 Task: Search one way flight ticket for 1 adult, 1 child, 1 infant in seat in premium economy from Rochester: Rochester International Airport to Riverton: Central Wyoming Regional Airport (was Riverton Regional) on 5-4-2023. Choice of flights is Sun country airlines. Number of bags: 6 checked bags. Price is upto 86000. Outbound departure time preference is 14:00.
Action: Mouse moved to (313, 122)
Screenshot: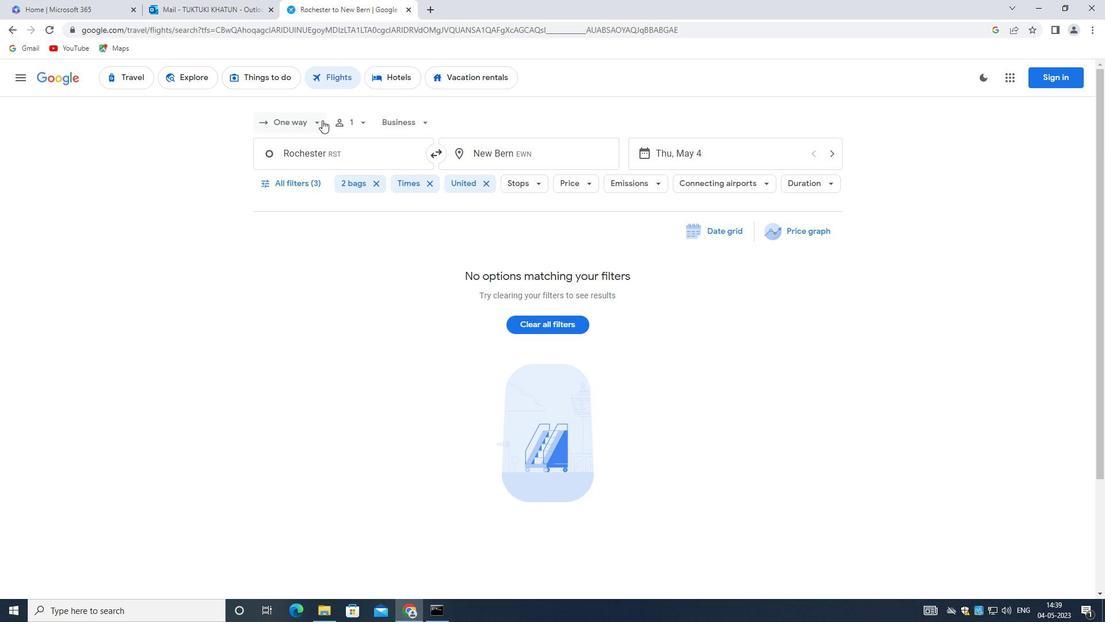 
Action: Mouse pressed left at (313, 122)
Screenshot: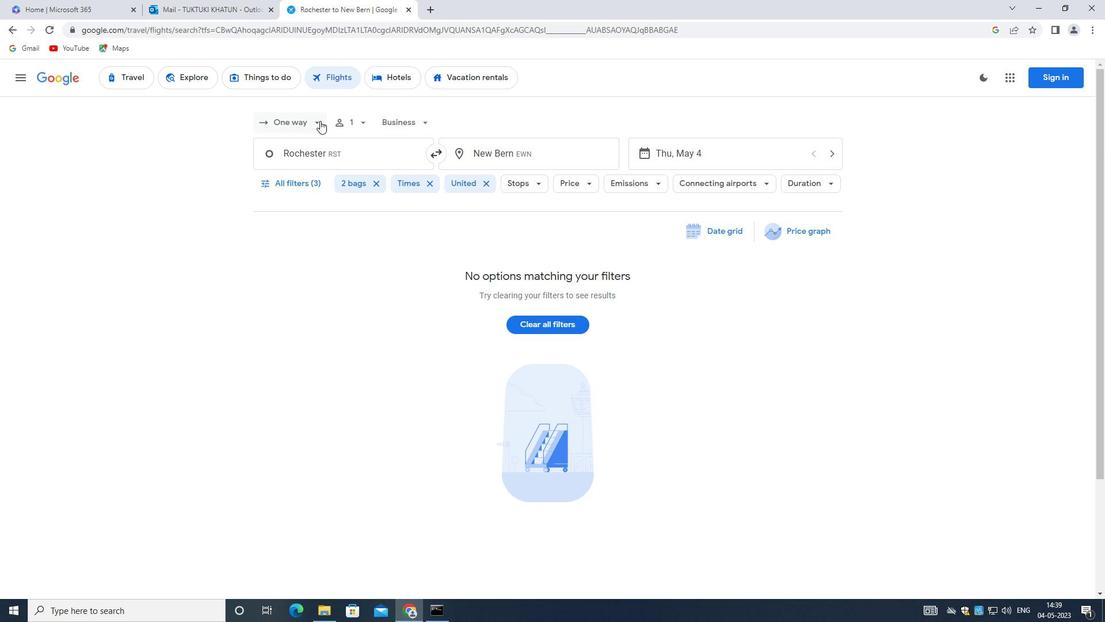 
Action: Mouse moved to (322, 172)
Screenshot: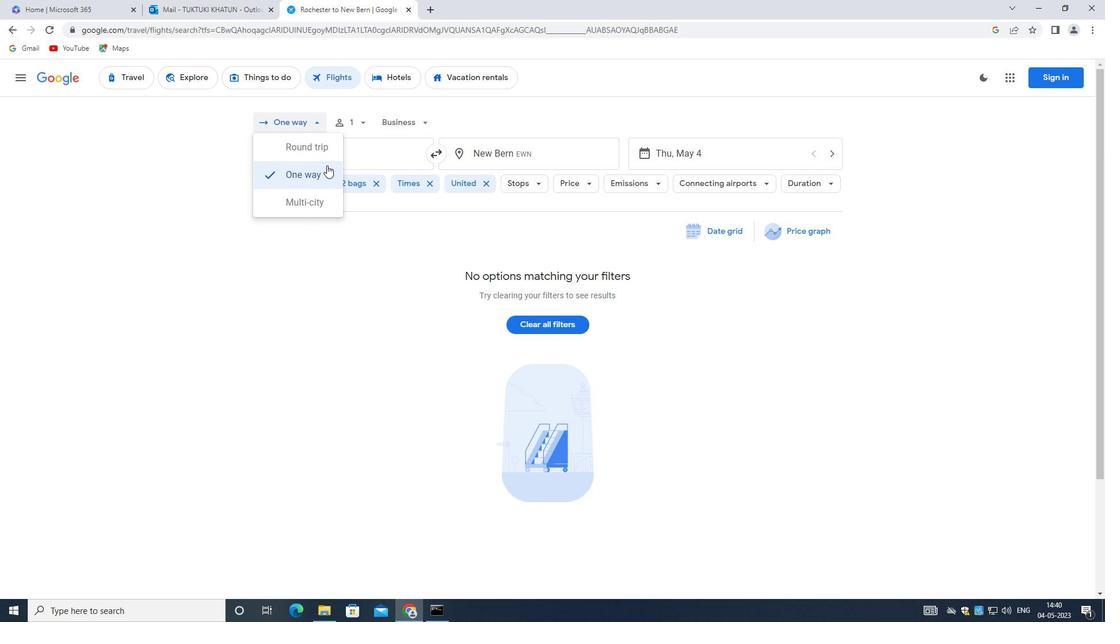 
Action: Mouse pressed left at (322, 172)
Screenshot: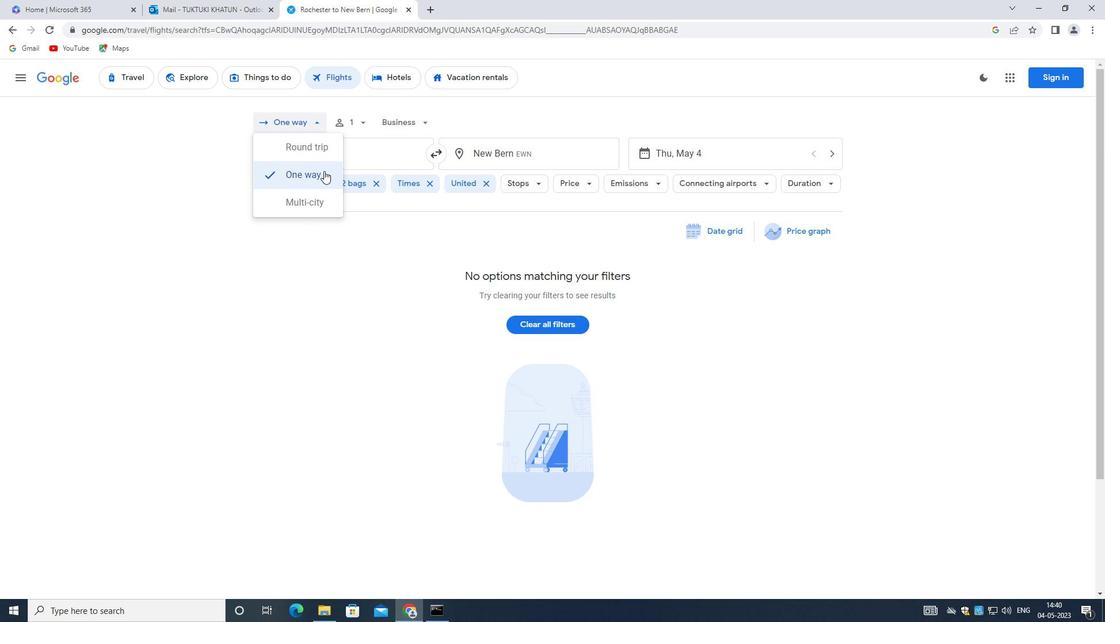 
Action: Mouse moved to (360, 120)
Screenshot: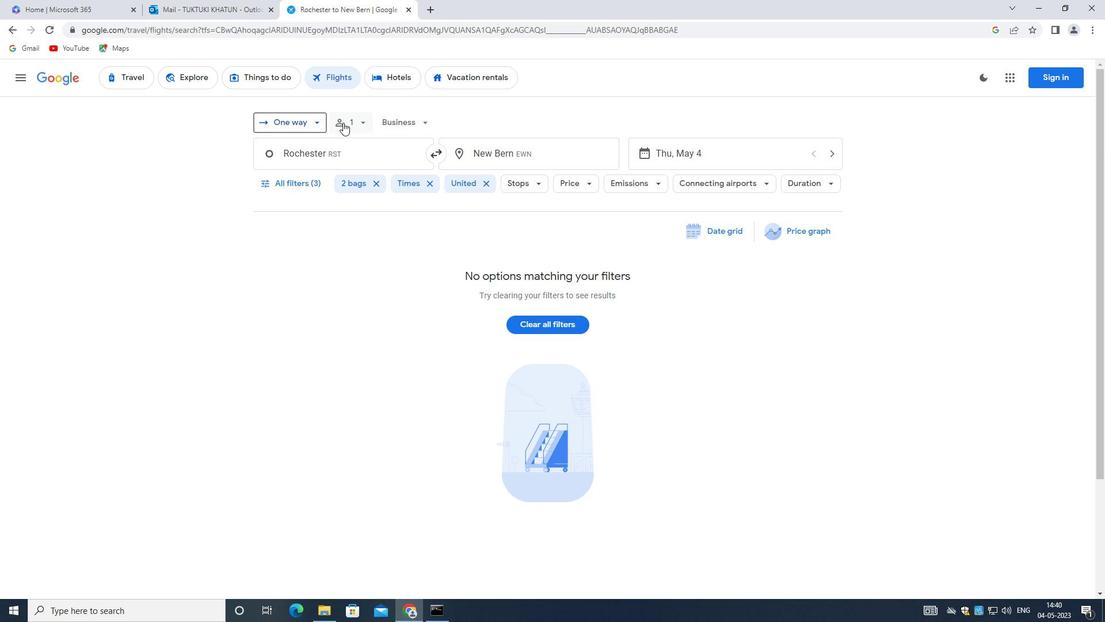 
Action: Mouse pressed left at (360, 120)
Screenshot: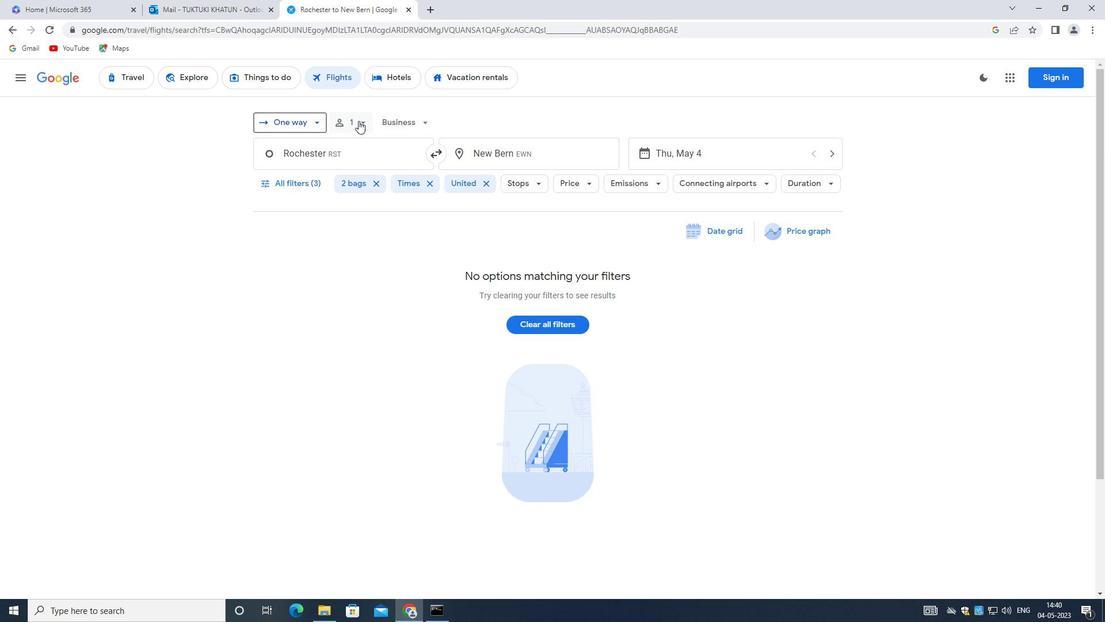 
Action: Mouse moved to (449, 179)
Screenshot: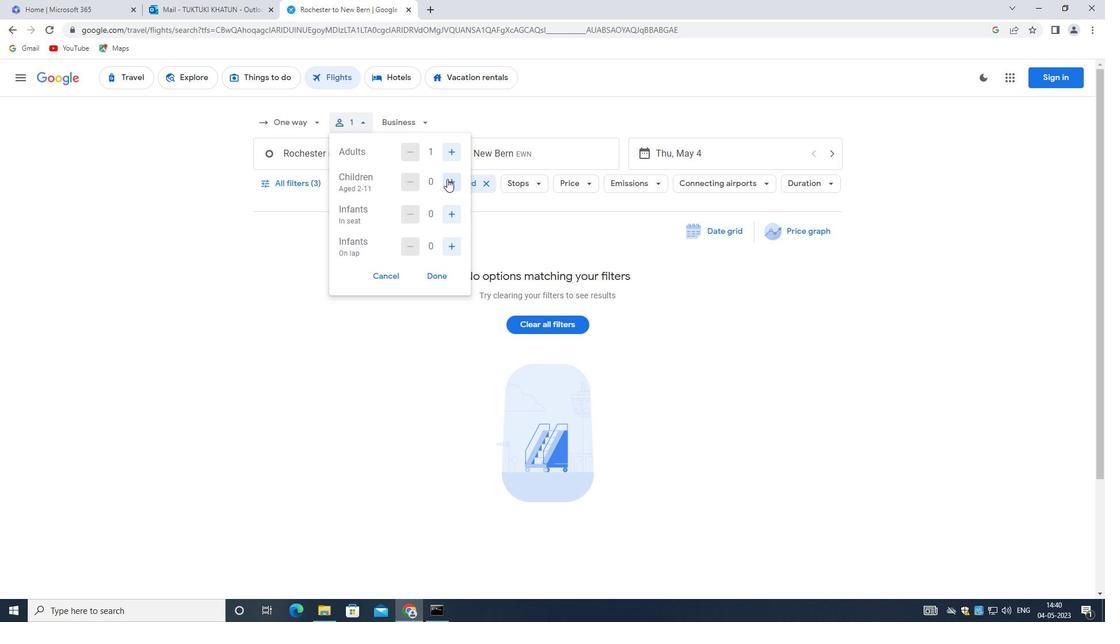 
Action: Mouse pressed left at (449, 179)
Screenshot: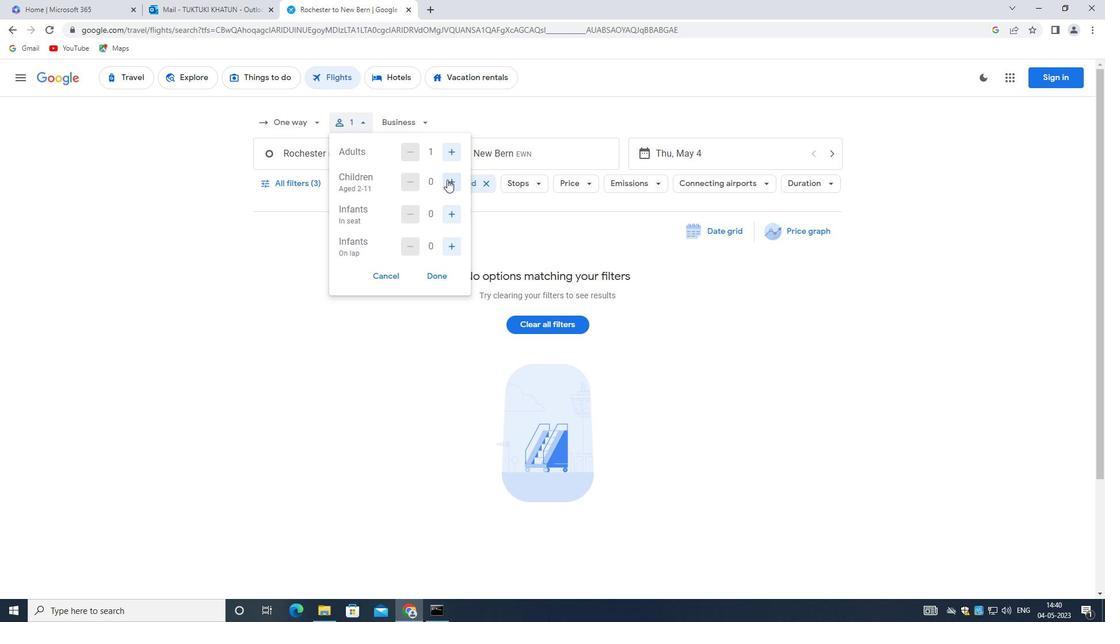 
Action: Mouse moved to (452, 212)
Screenshot: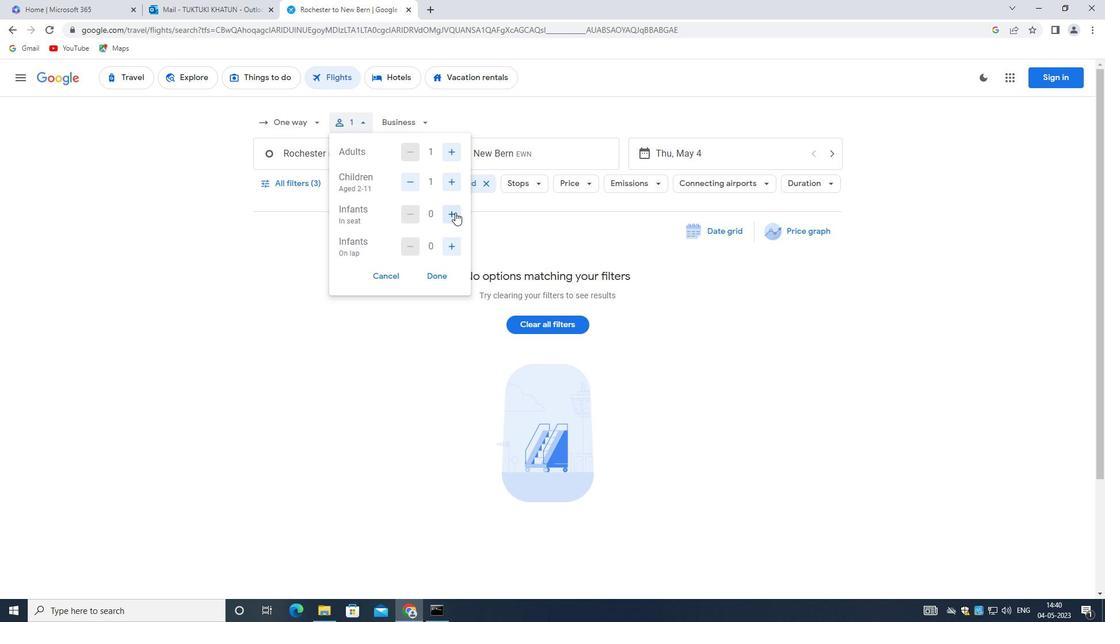 
Action: Mouse pressed left at (452, 212)
Screenshot: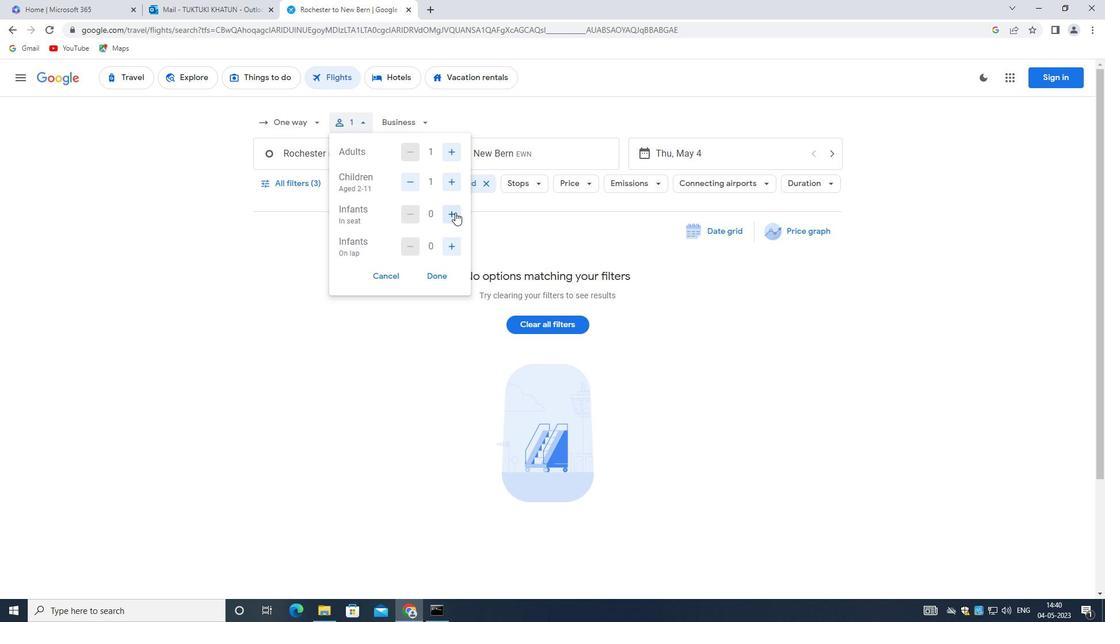 
Action: Mouse moved to (440, 276)
Screenshot: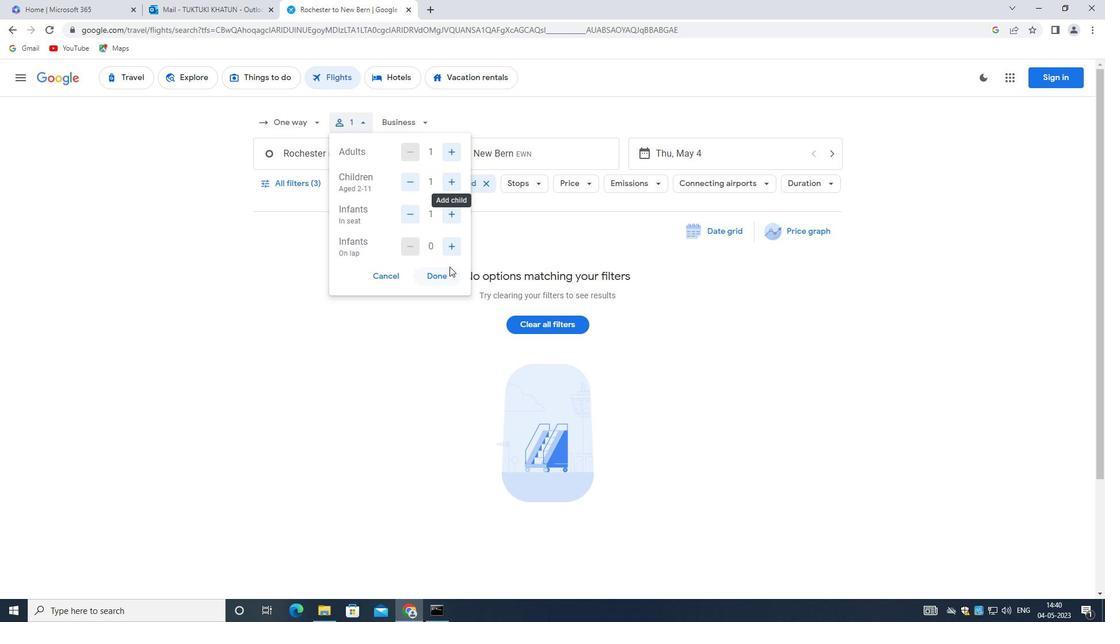 
Action: Mouse pressed left at (440, 276)
Screenshot: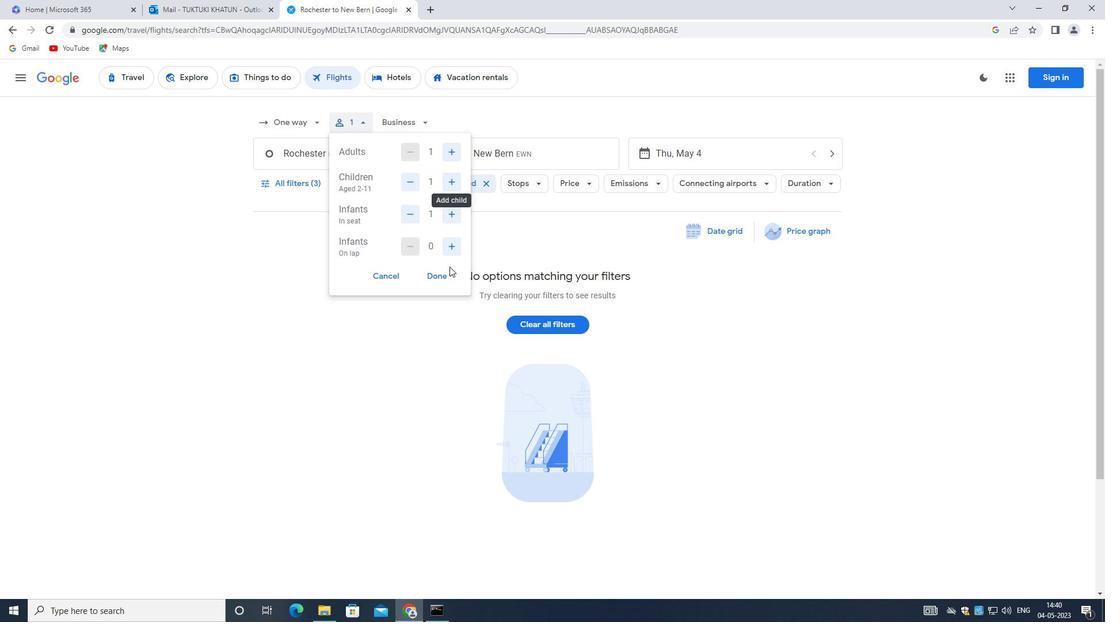 
Action: Mouse moved to (407, 117)
Screenshot: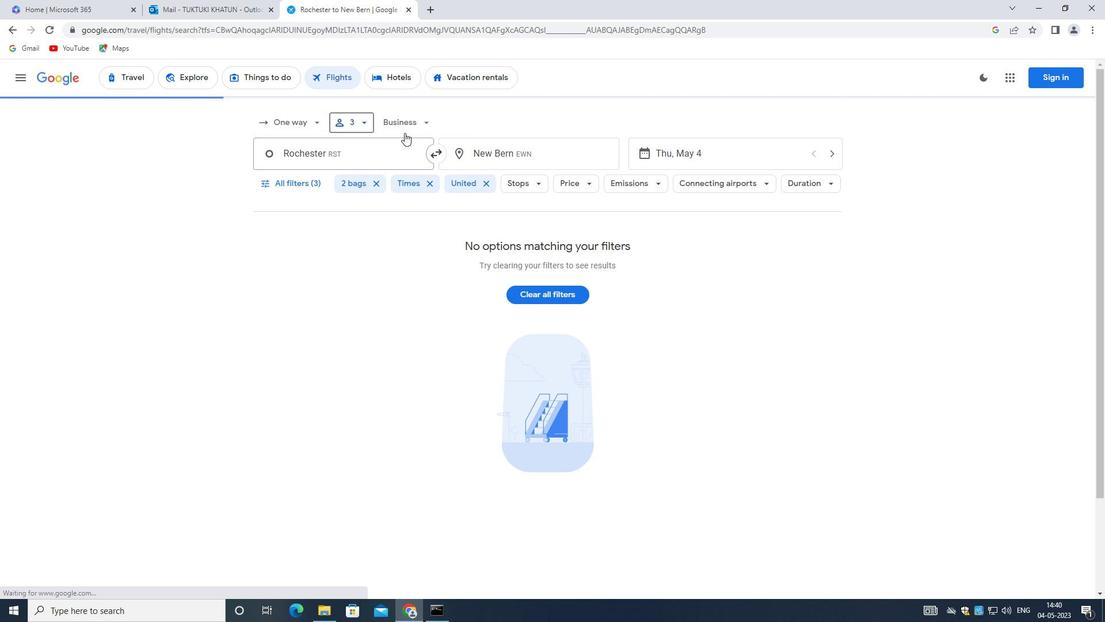 
Action: Mouse pressed left at (407, 117)
Screenshot: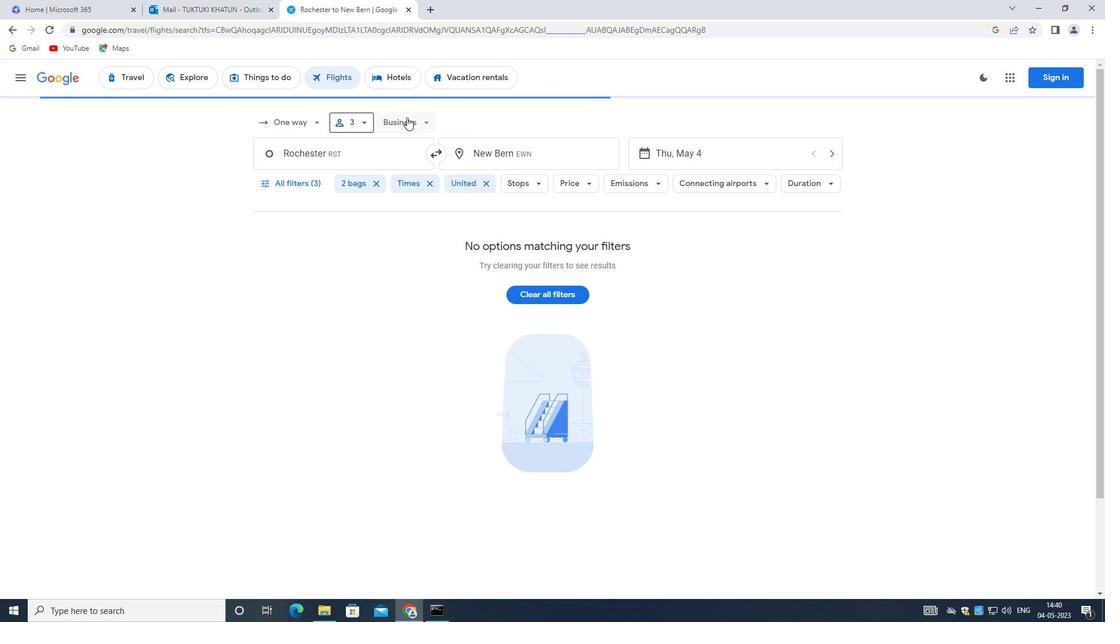 
Action: Mouse moved to (470, 176)
Screenshot: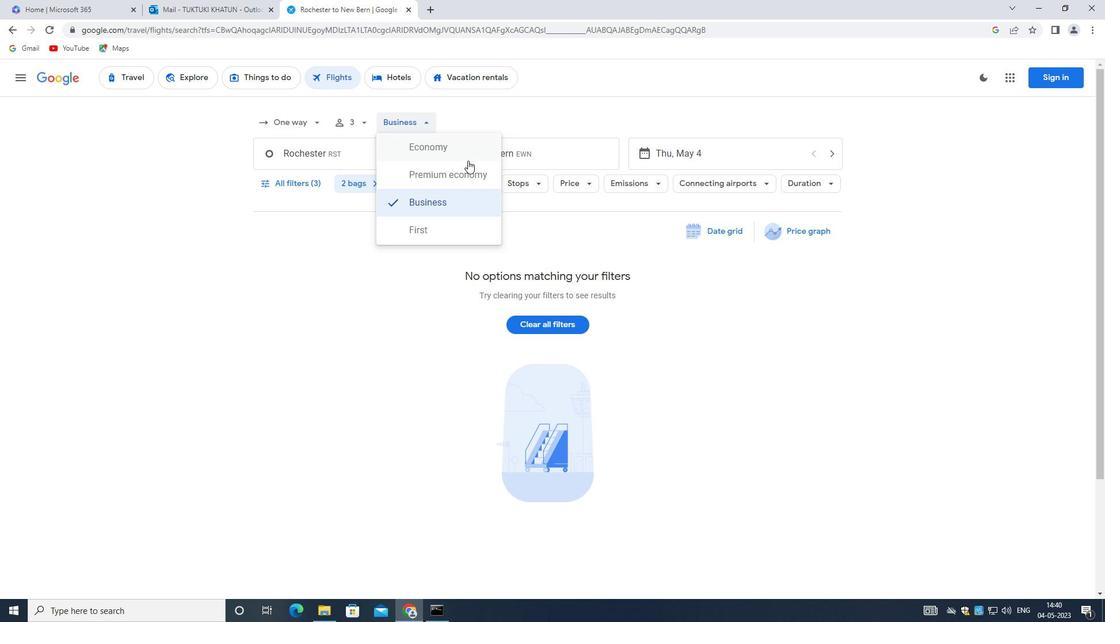
Action: Mouse pressed left at (470, 176)
Screenshot: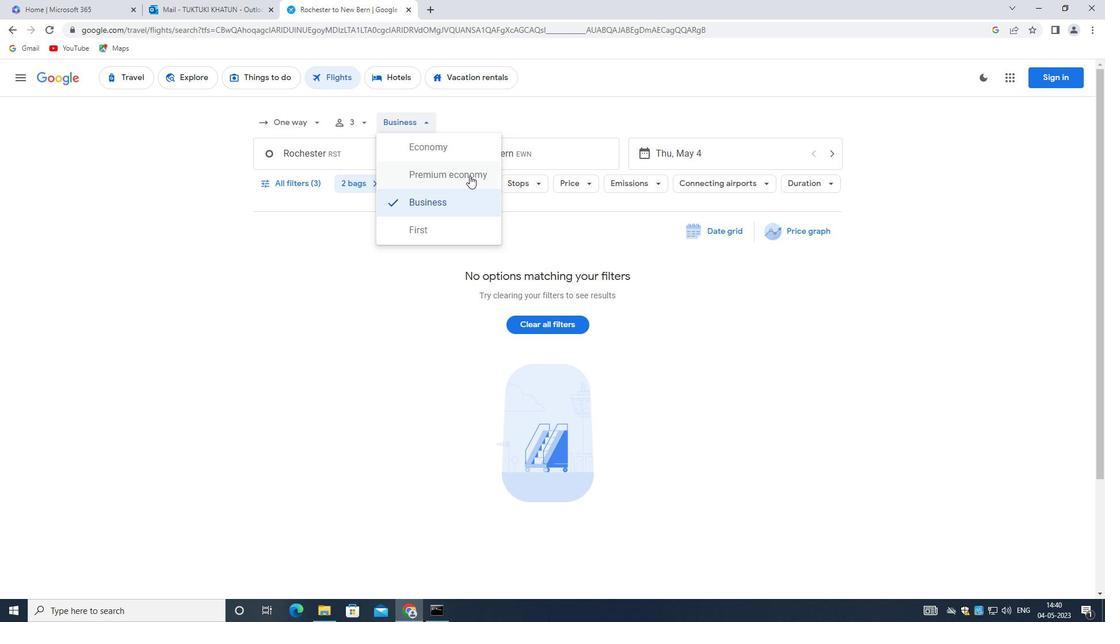 
Action: Mouse moved to (360, 157)
Screenshot: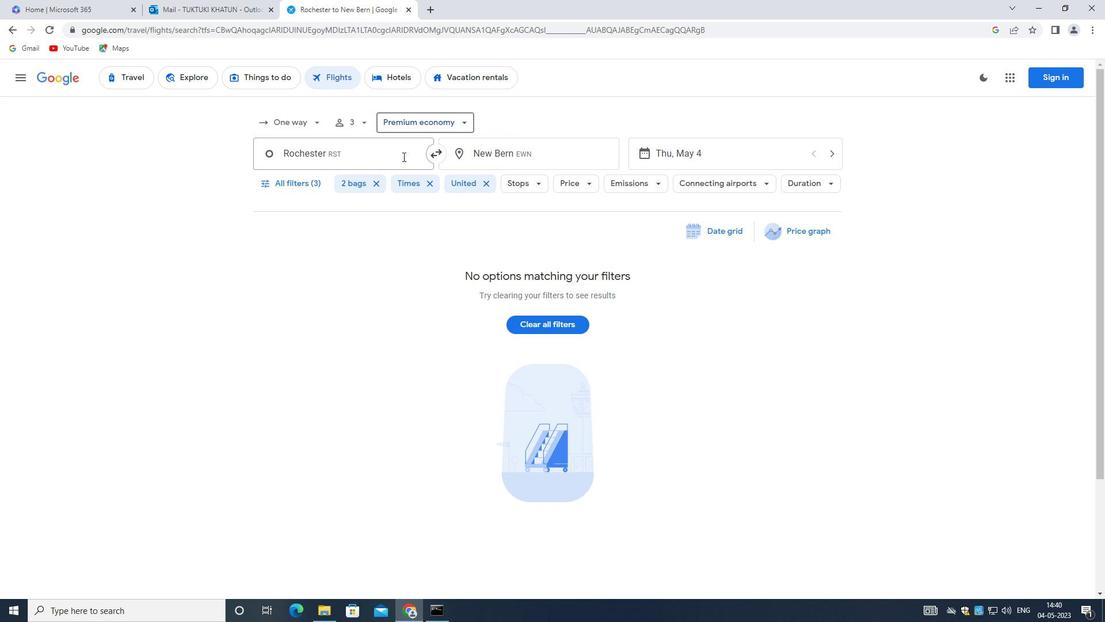 
Action: Mouse pressed left at (360, 157)
Screenshot: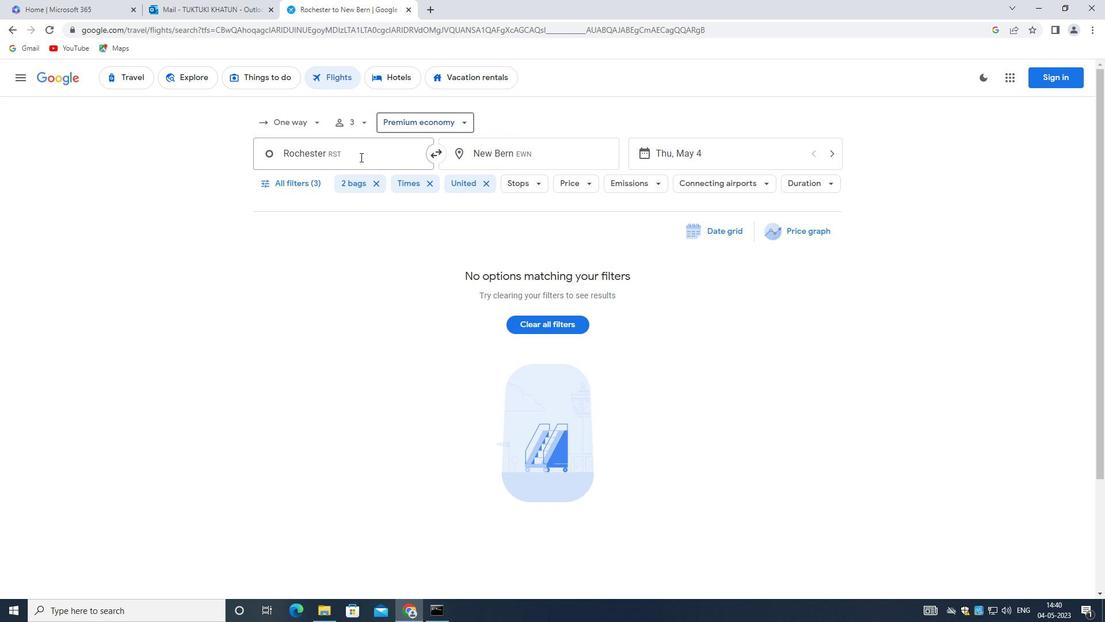 
Action: Mouse moved to (364, 301)
Screenshot: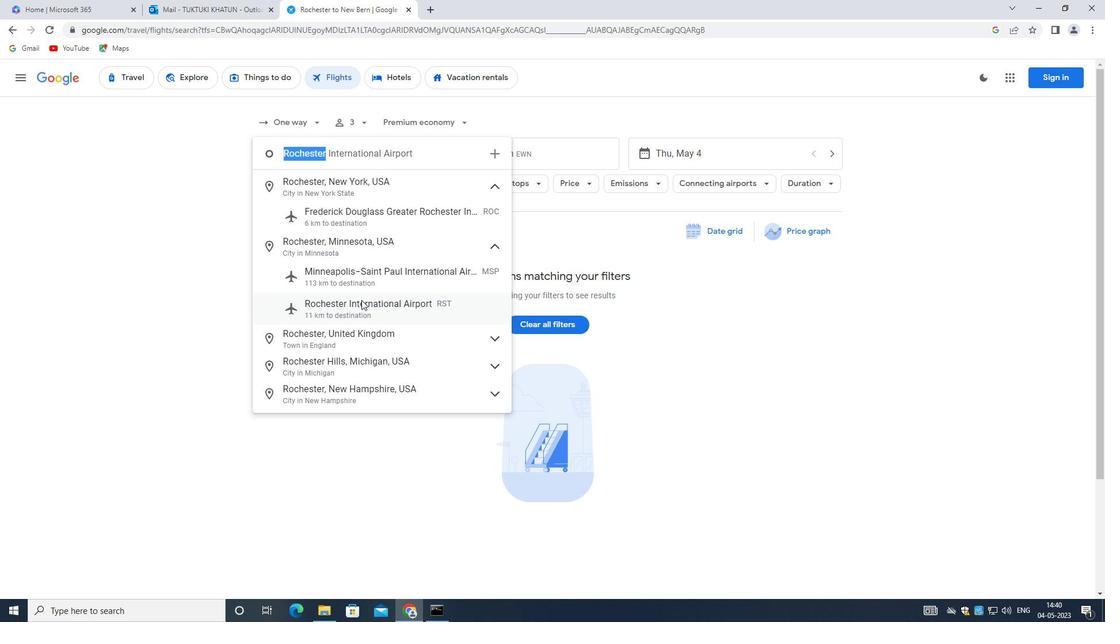 
Action: Mouse pressed left at (364, 301)
Screenshot: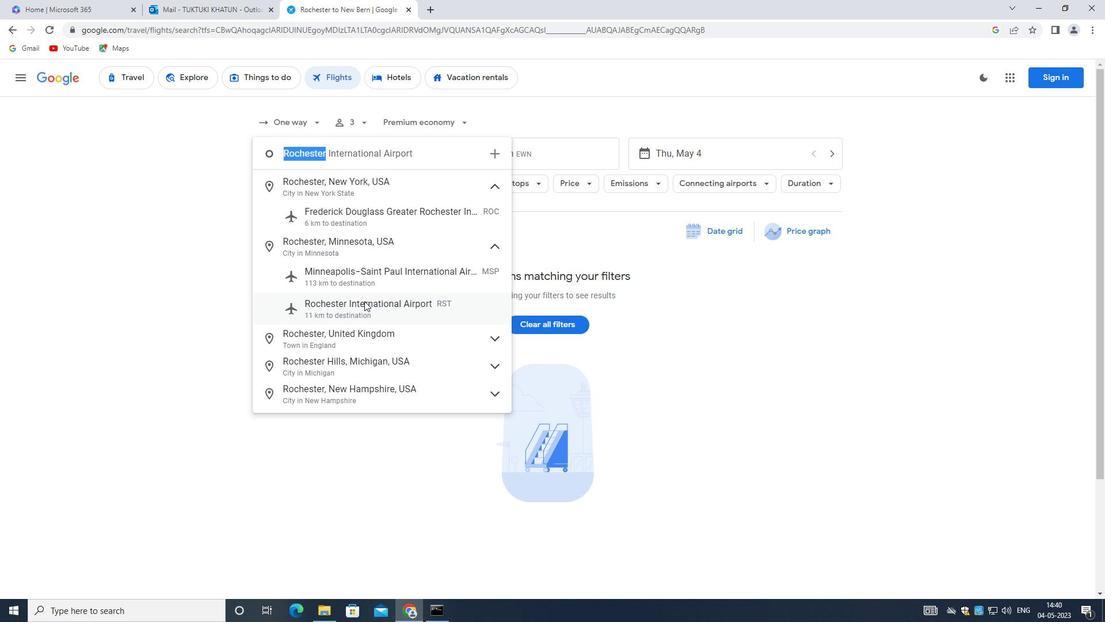 
Action: Mouse moved to (482, 153)
Screenshot: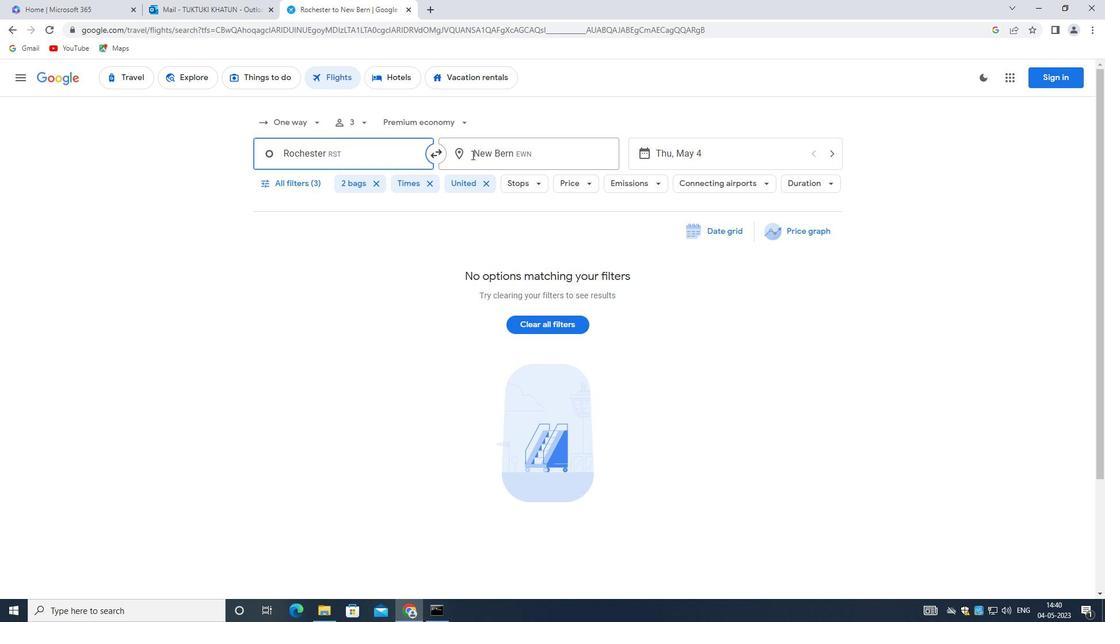 
Action: Mouse pressed left at (482, 153)
Screenshot: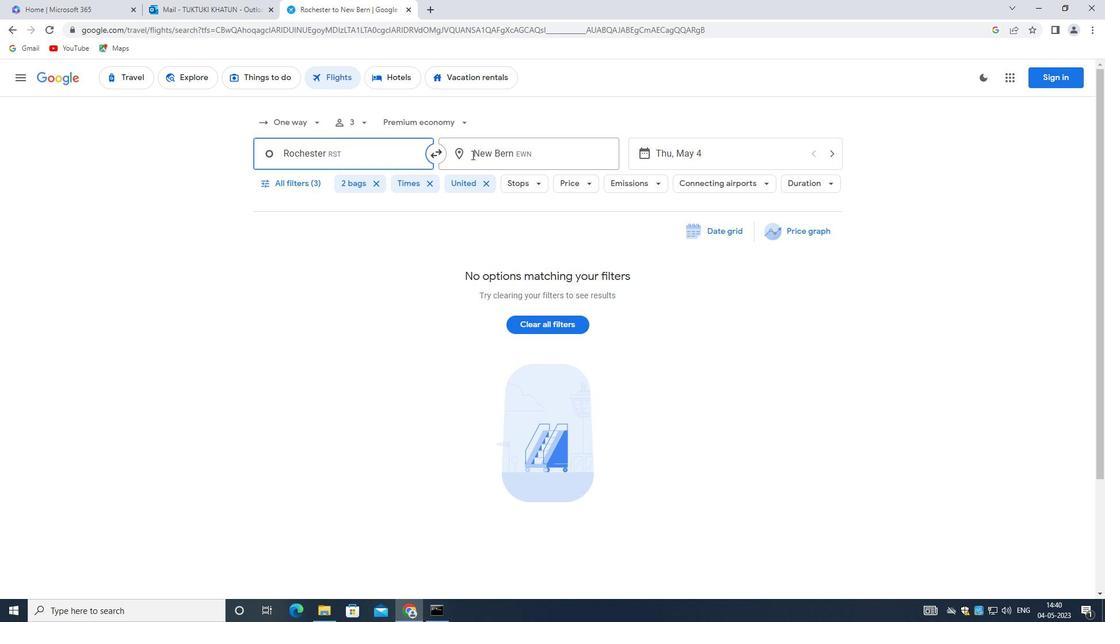 
Action: Mouse moved to (575, 176)
Screenshot: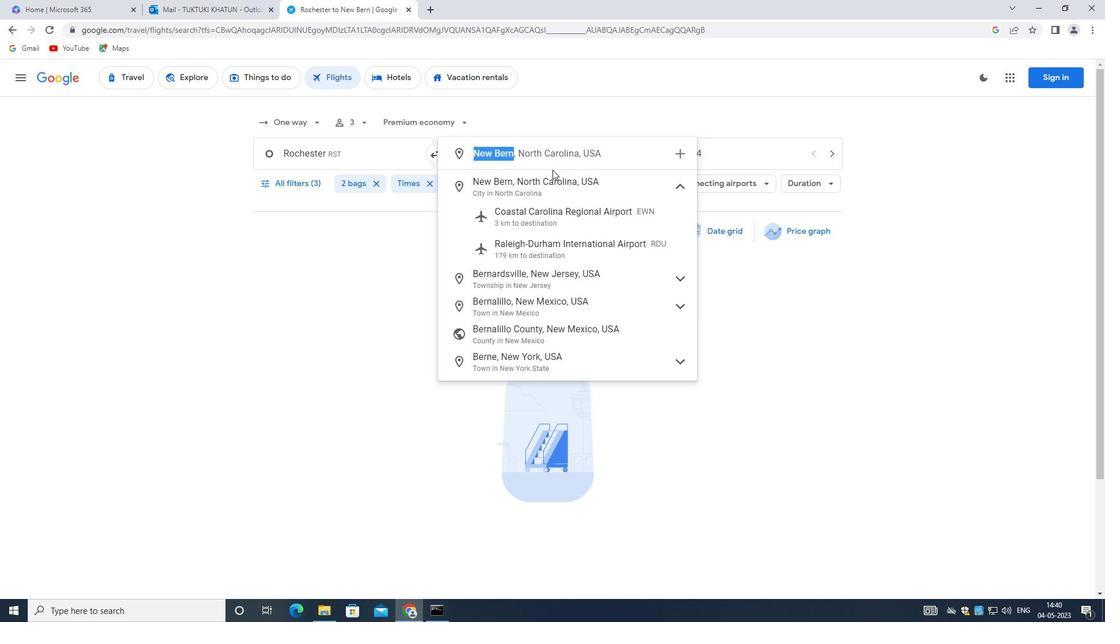 
Action: Key pressed <Key.shift>CENTRAL<Key.space><Key.shift>WYOM
Screenshot: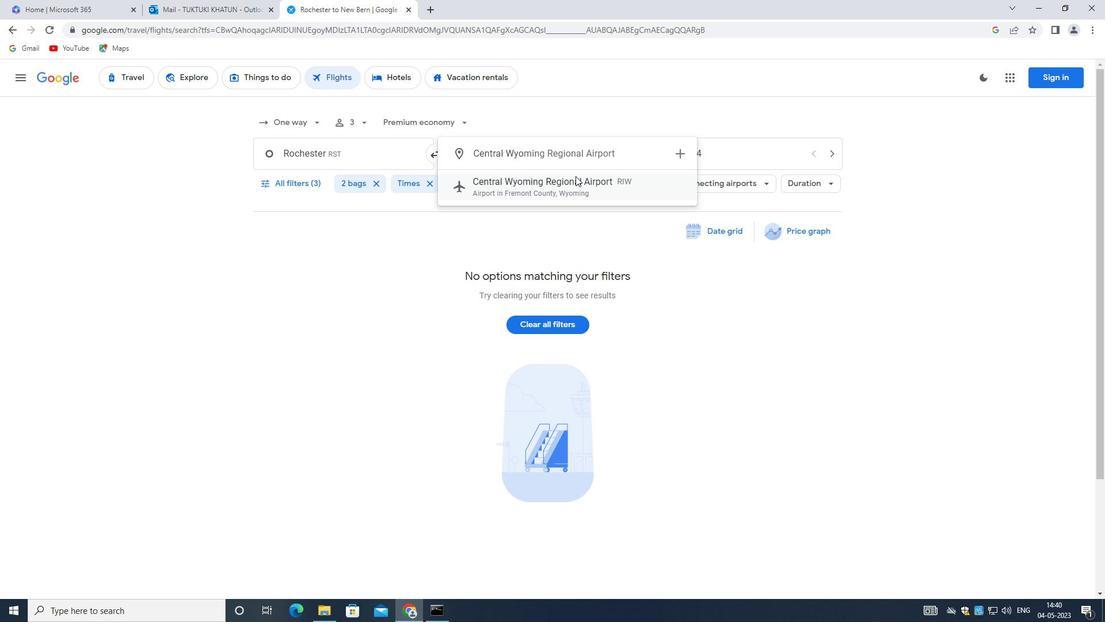
Action: Mouse moved to (575, 186)
Screenshot: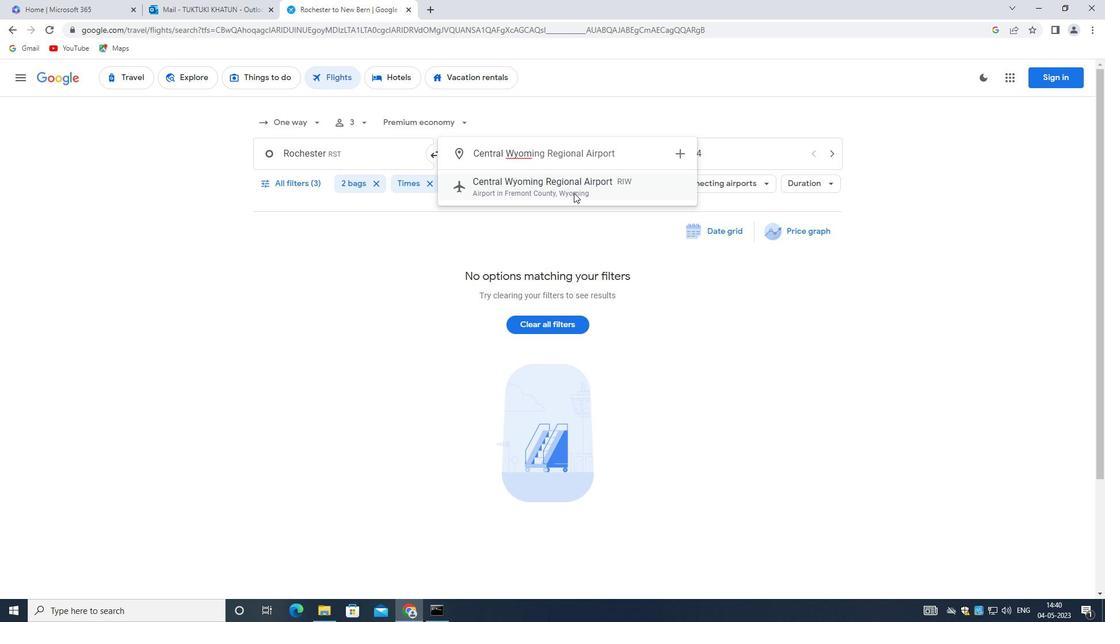 
Action: Mouse pressed left at (575, 186)
Screenshot: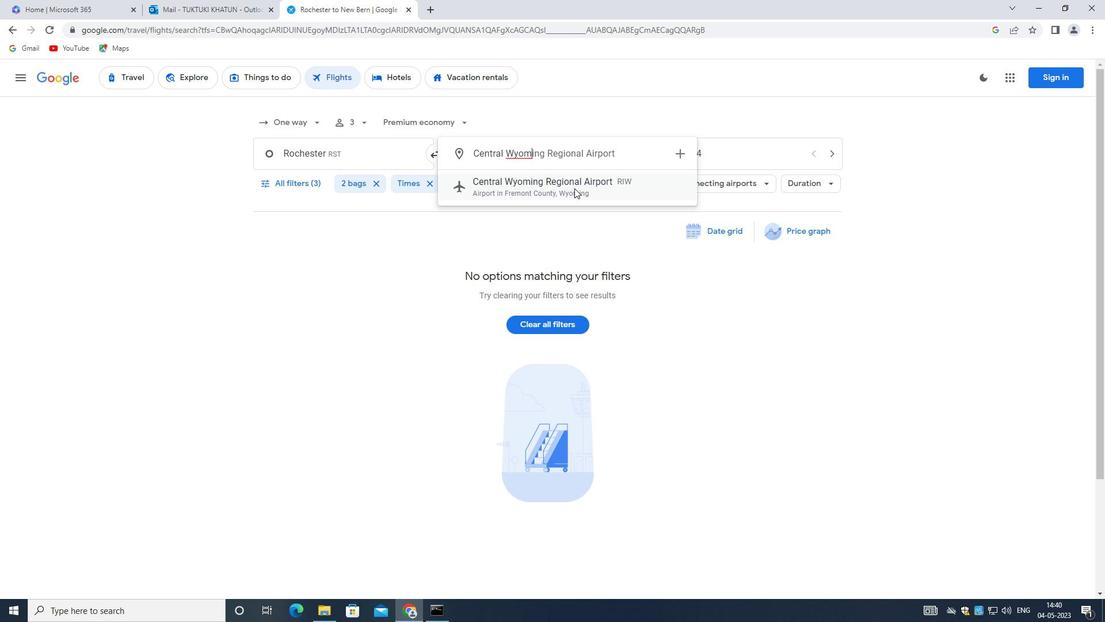 
Action: Mouse moved to (677, 148)
Screenshot: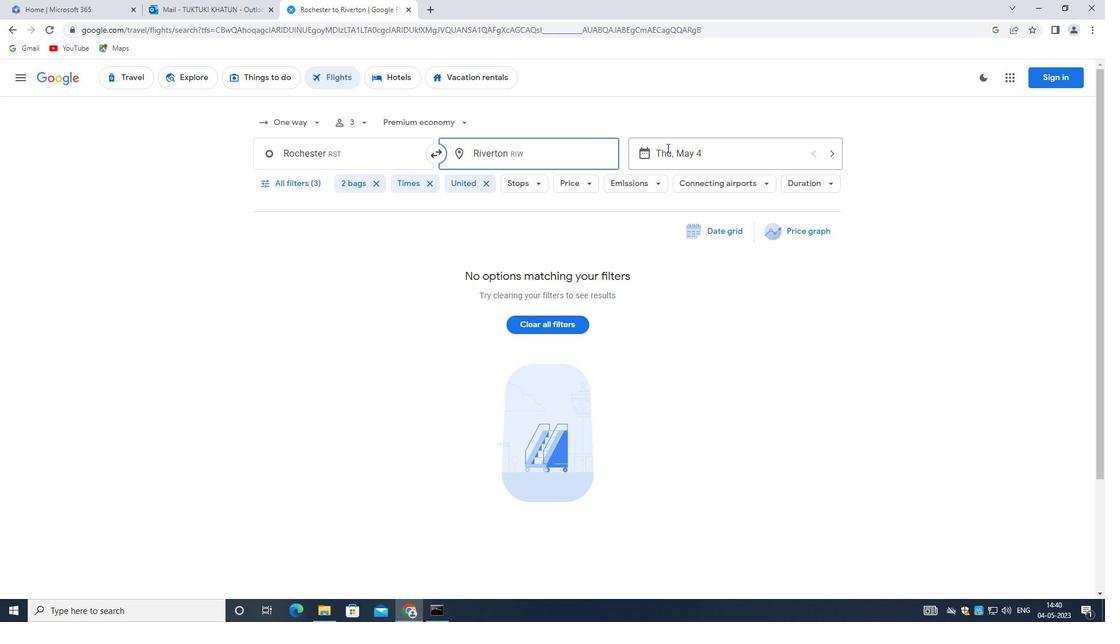 
Action: Mouse pressed left at (677, 148)
Screenshot: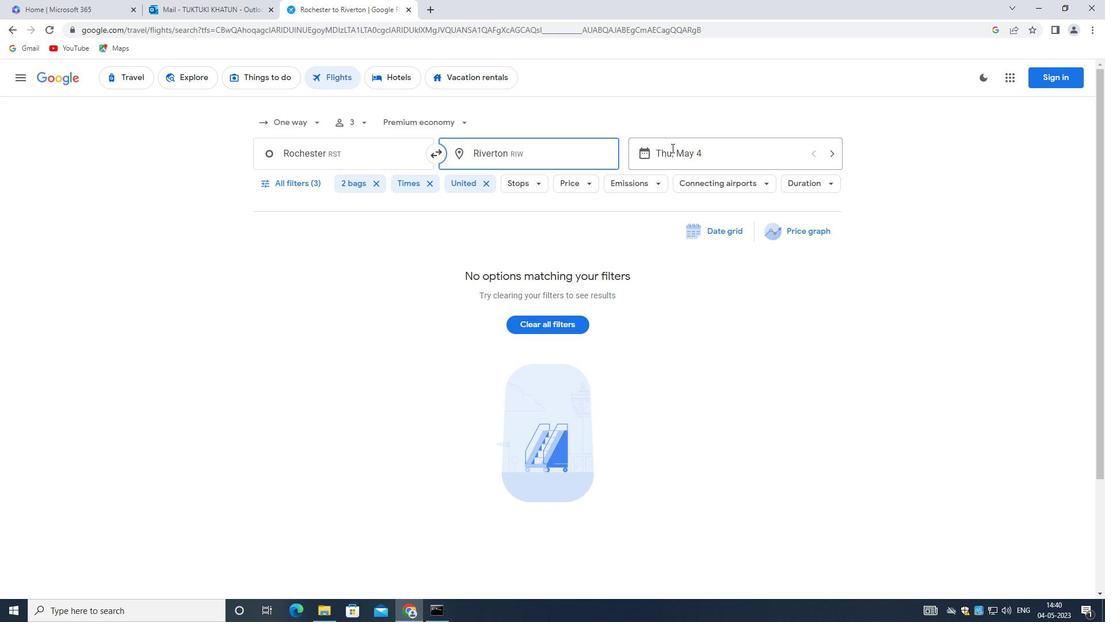 
Action: Mouse moved to (816, 432)
Screenshot: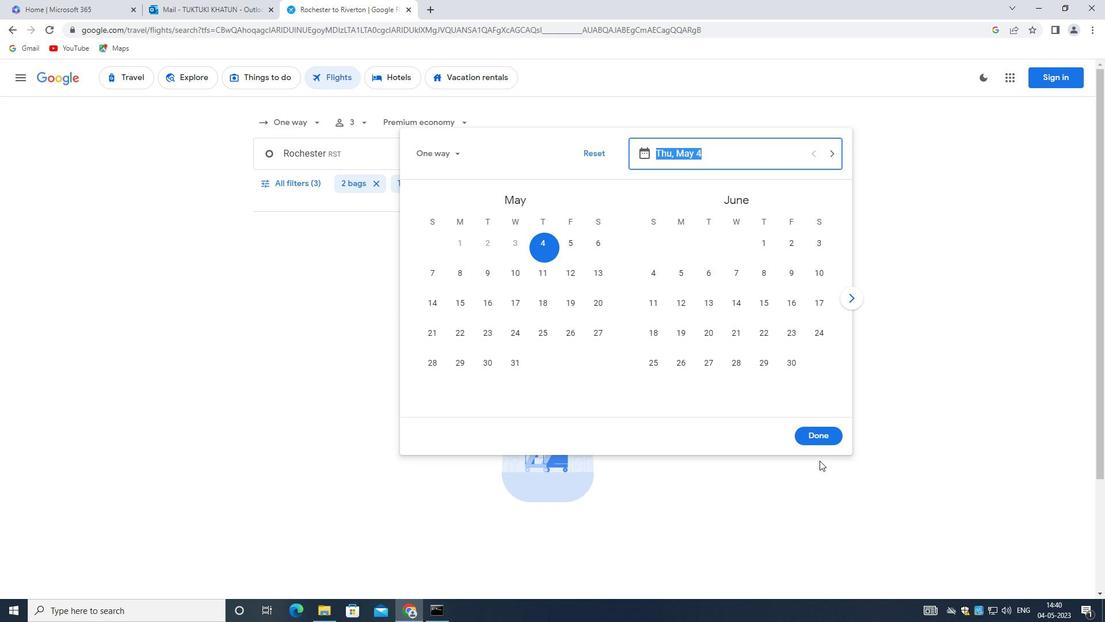 
Action: Mouse pressed left at (816, 432)
Screenshot: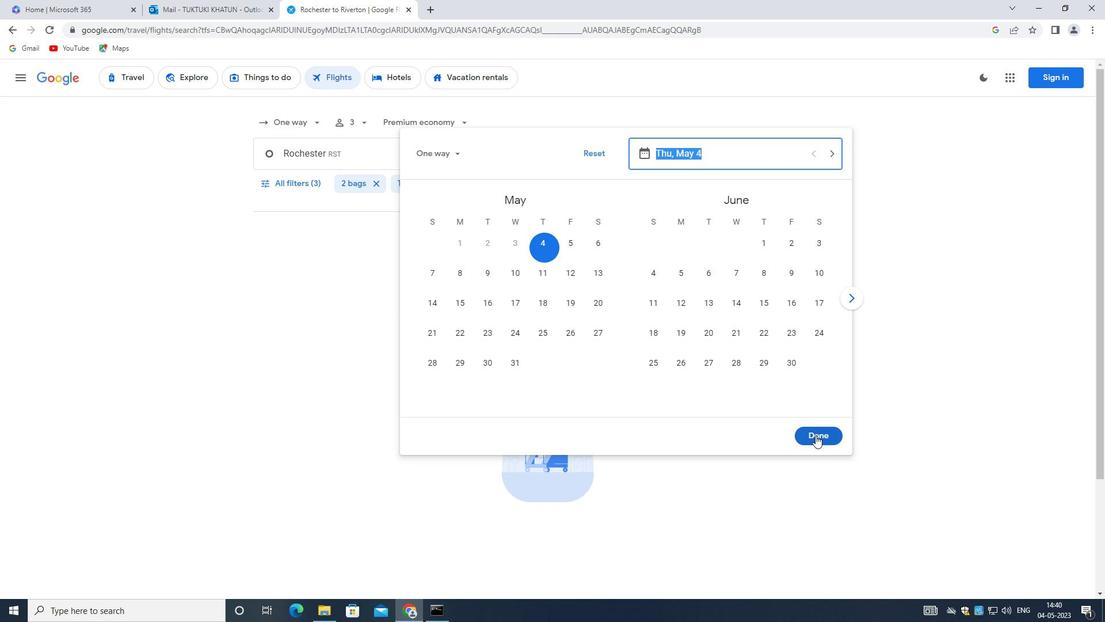 
Action: Mouse moved to (290, 180)
Screenshot: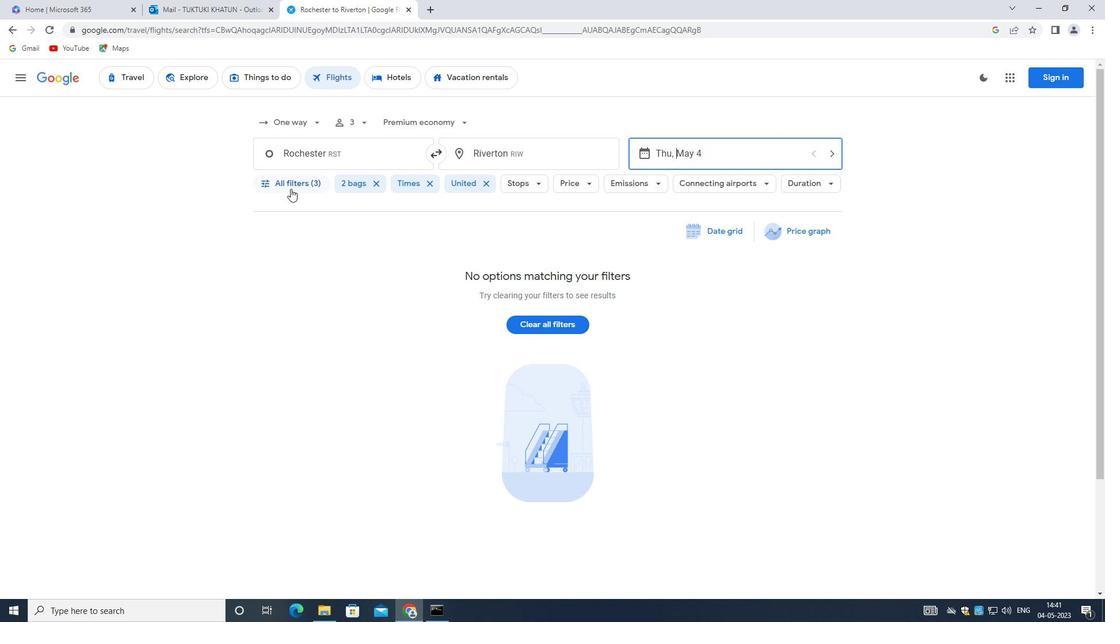 
Action: Mouse pressed left at (290, 180)
Screenshot: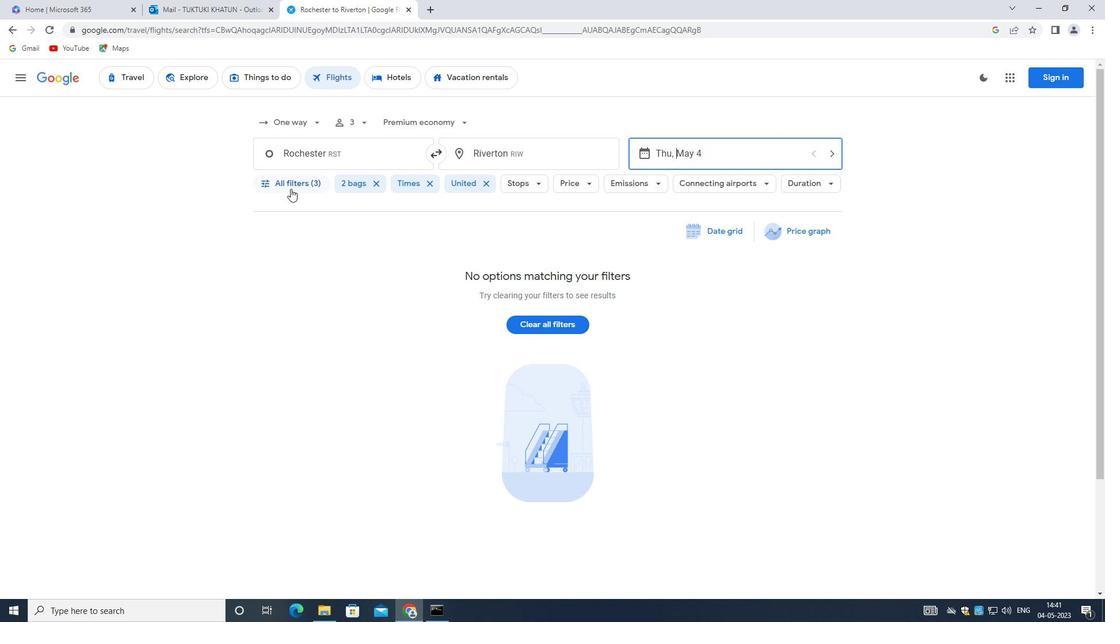 
Action: Mouse moved to (361, 336)
Screenshot: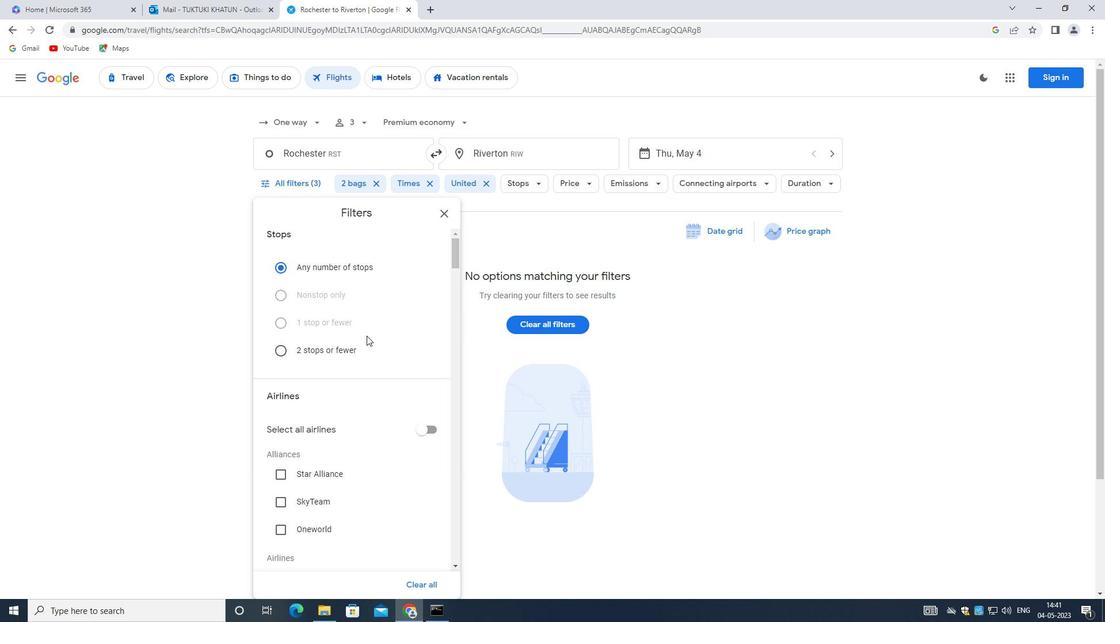 
Action: Mouse scrolled (361, 335) with delta (0, 0)
Screenshot: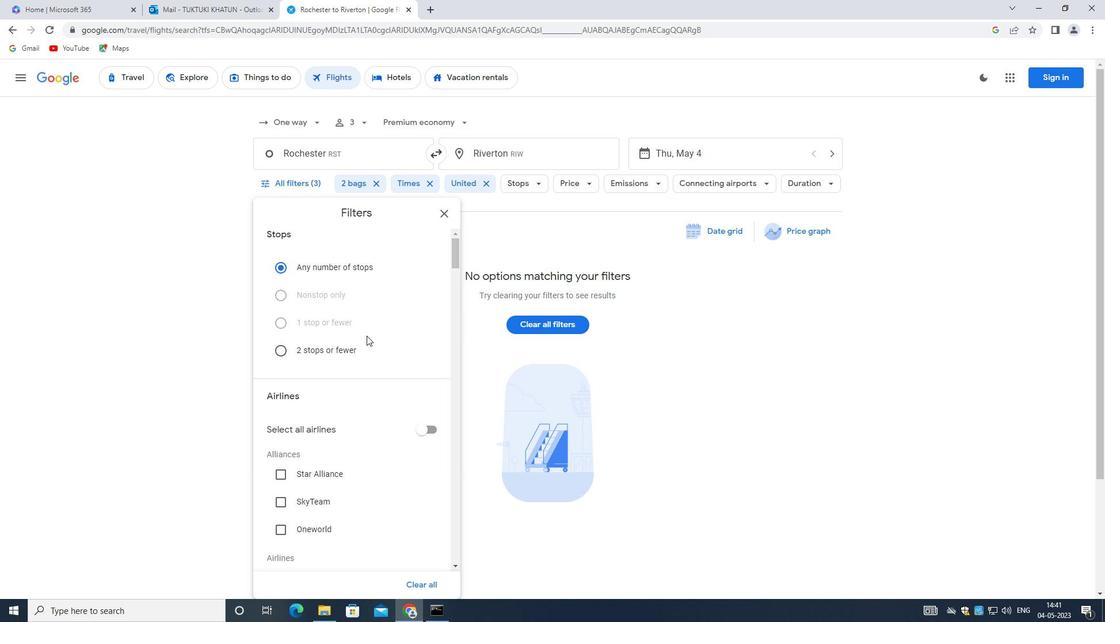 
Action: Mouse moved to (359, 338)
Screenshot: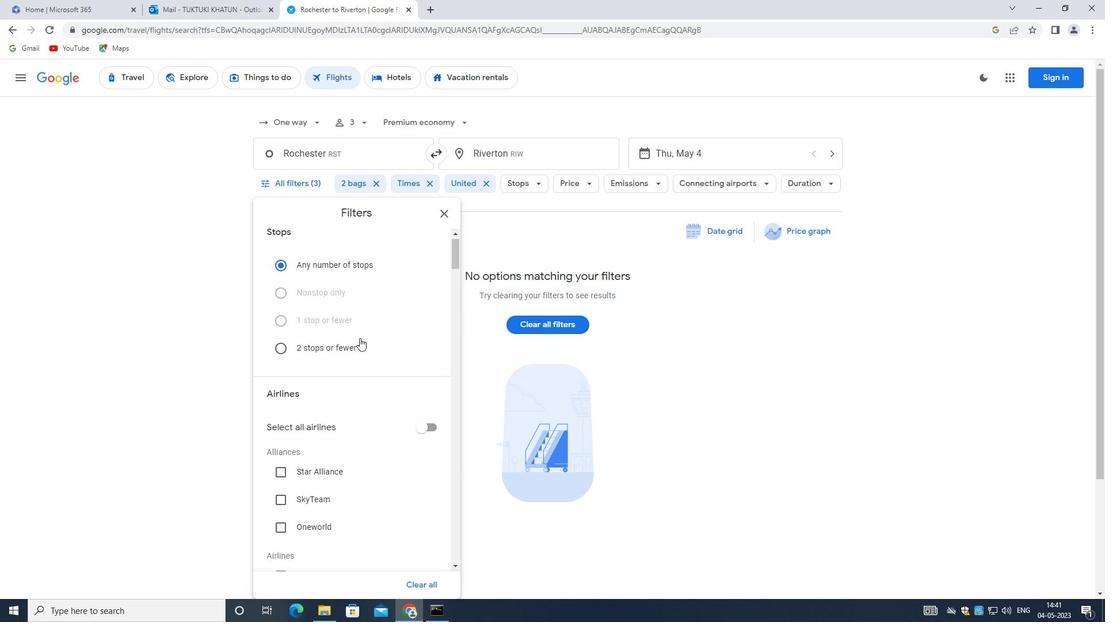 
Action: Mouse scrolled (359, 338) with delta (0, 0)
Screenshot: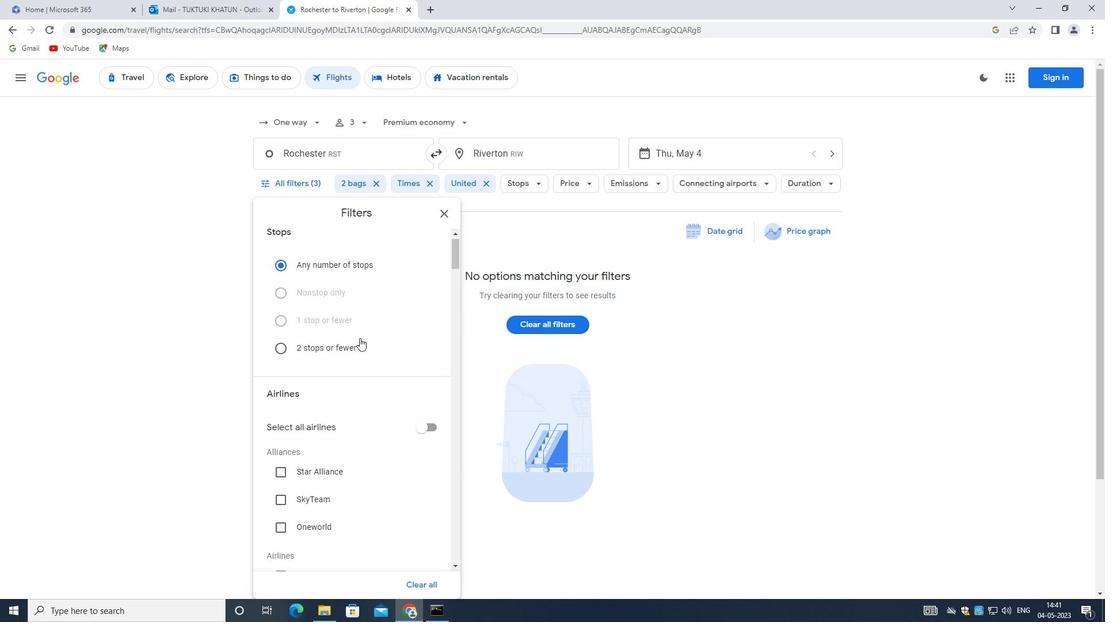 
Action: Mouse scrolled (359, 338) with delta (0, 0)
Screenshot: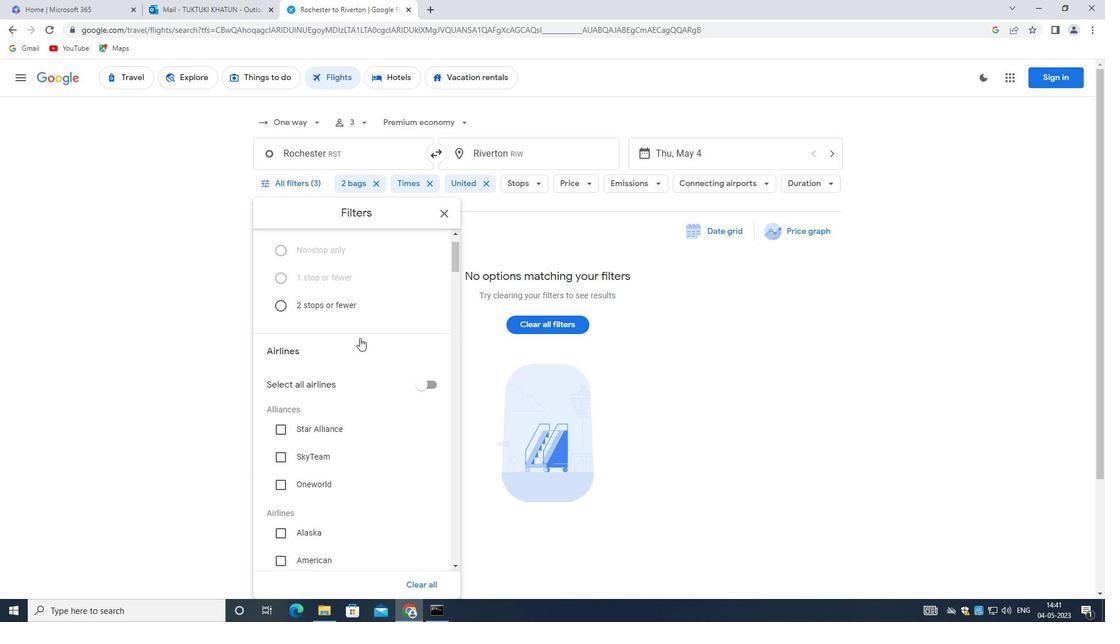 
Action: Mouse scrolled (359, 338) with delta (0, 0)
Screenshot: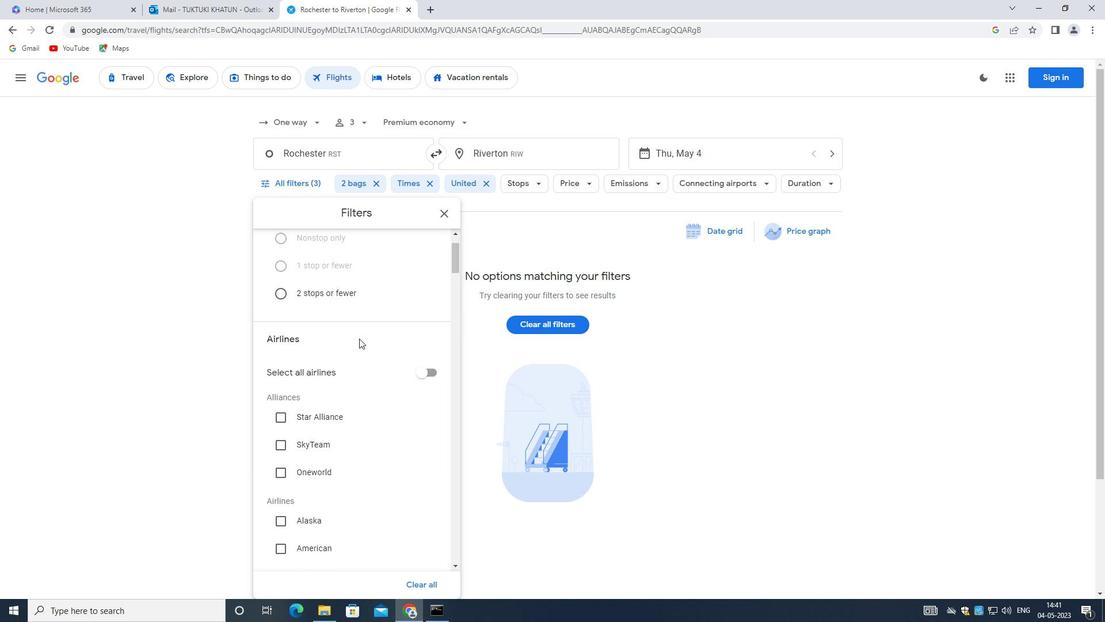 
Action: Mouse scrolled (359, 338) with delta (0, 0)
Screenshot: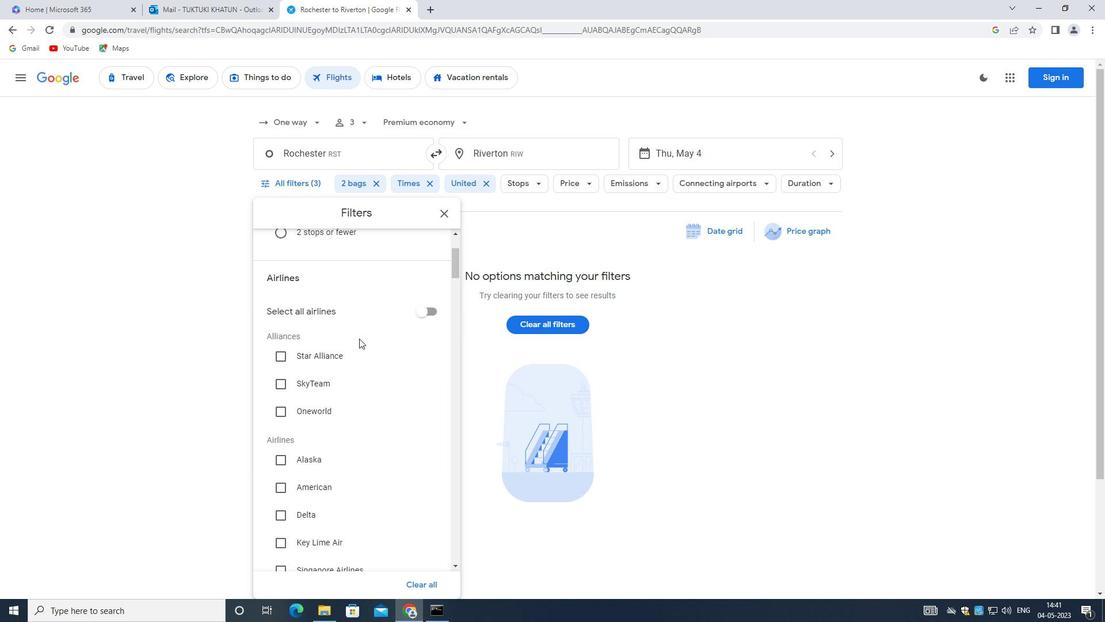 
Action: Mouse moved to (334, 404)
Screenshot: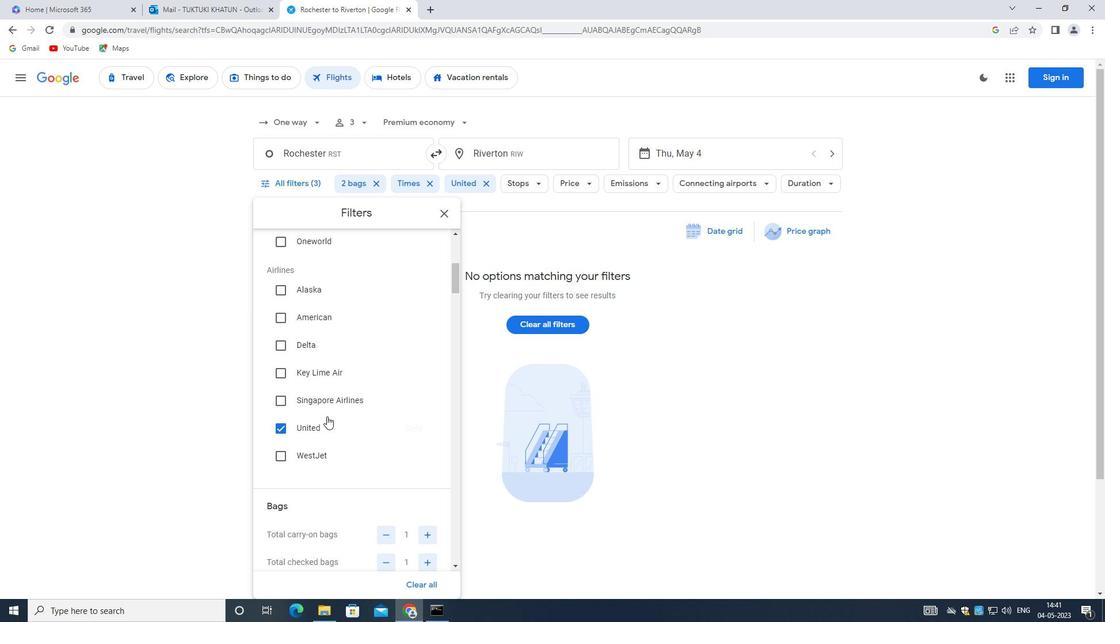 
Action: Mouse scrolled (334, 403) with delta (0, 0)
Screenshot: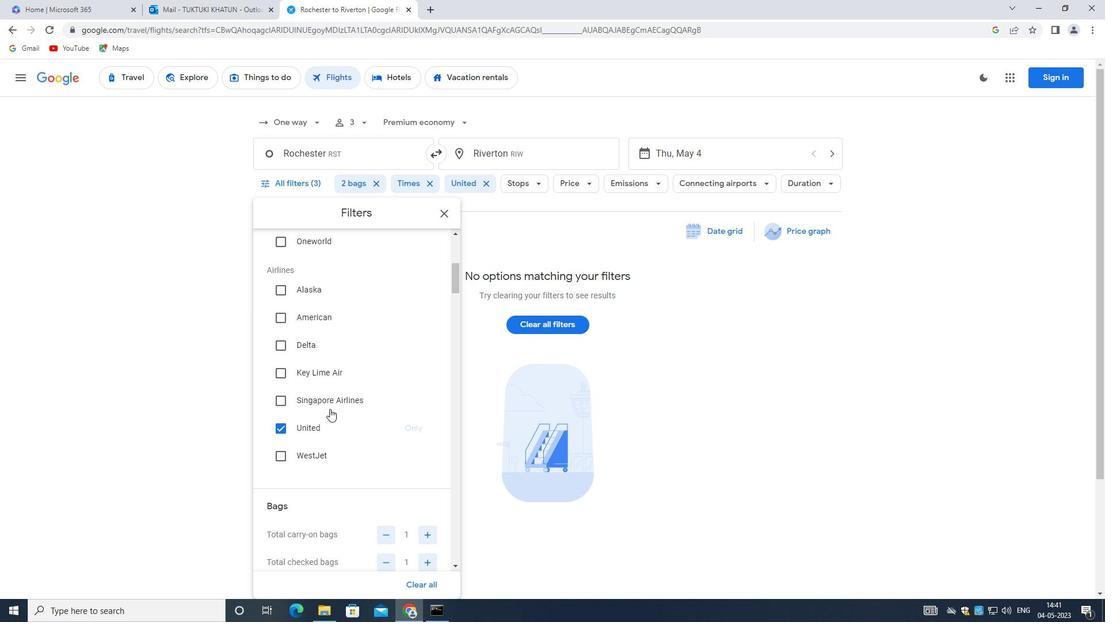 
Action: Mouse scrolled (334, 403) with delta (0, 0)
Screenshot: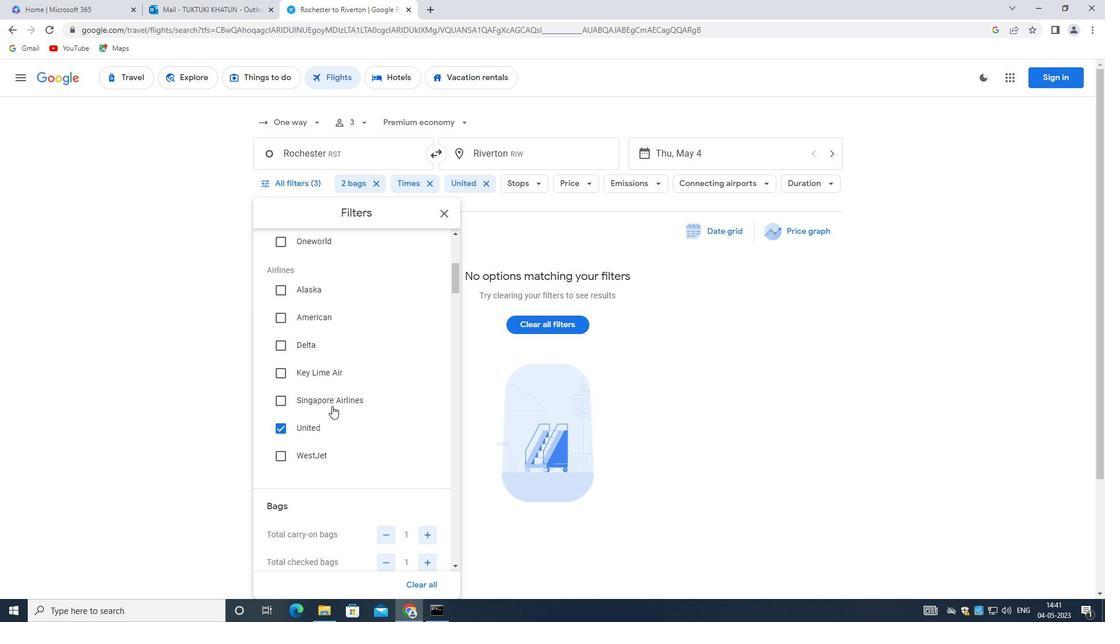
Action: Mouse scrolled (334, 404) with delta (0, 0)
Screenshot: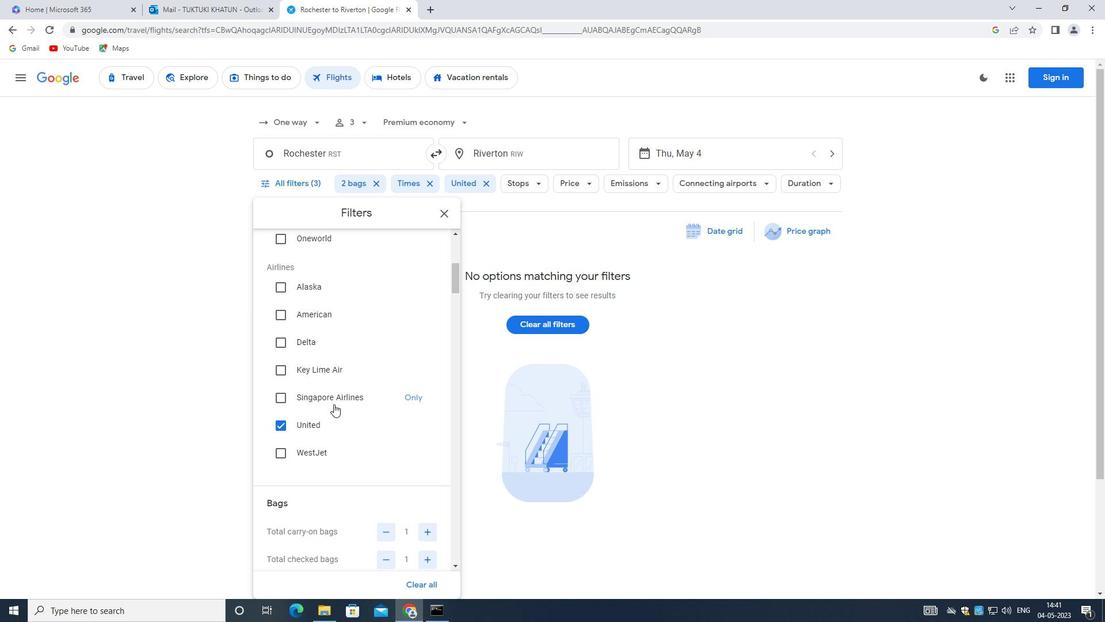 
Action: Mouse moved to (423, 507)
Screenshot: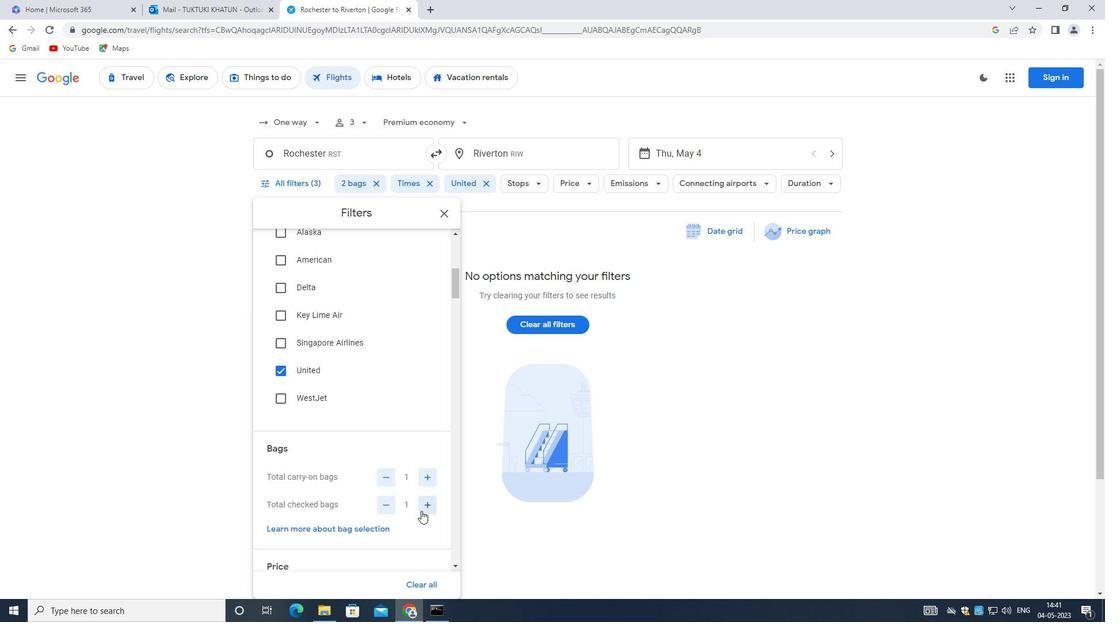 
Action: Mouse pressed left at (423, 507)
Screenshot: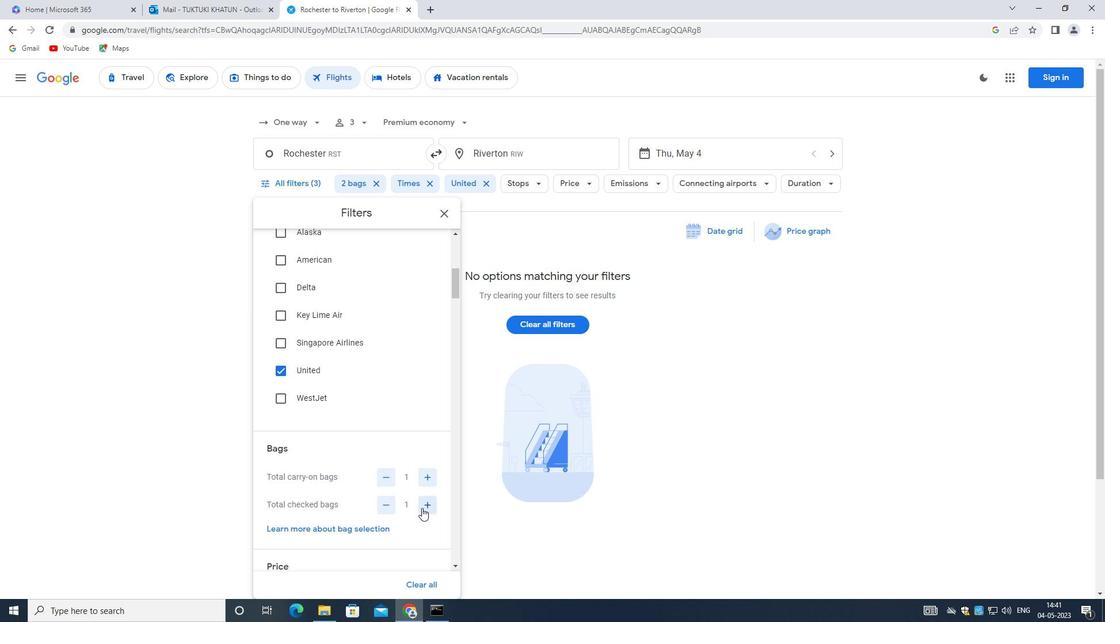 
Action: Mouse moved to (423, 505)
Screenshot: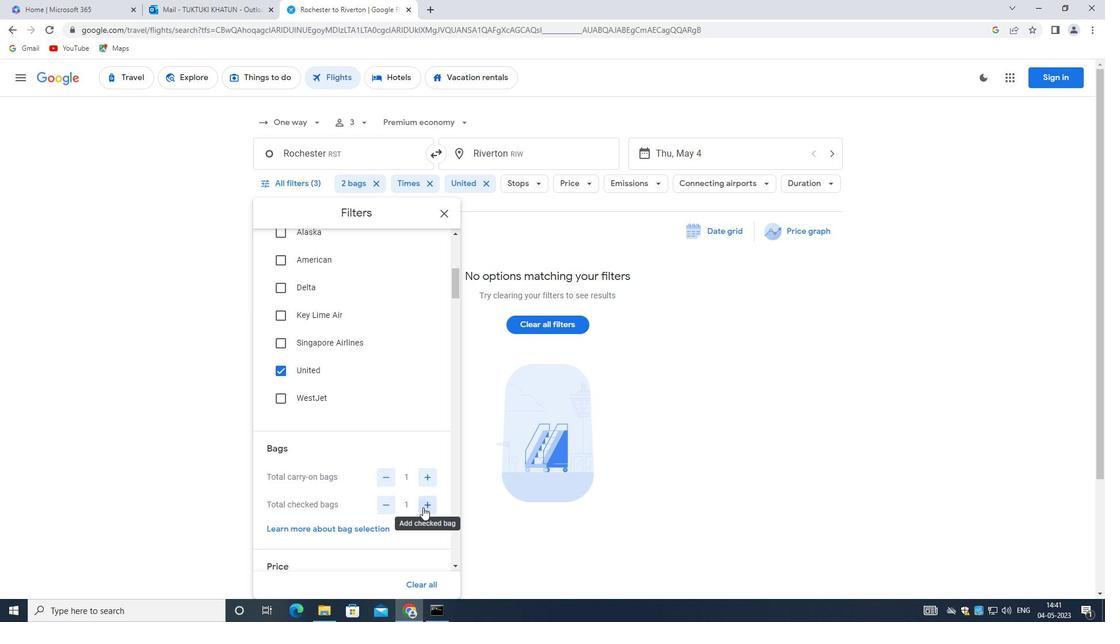 
Action: Mouse pressed left at (423, 505)
Screenshot: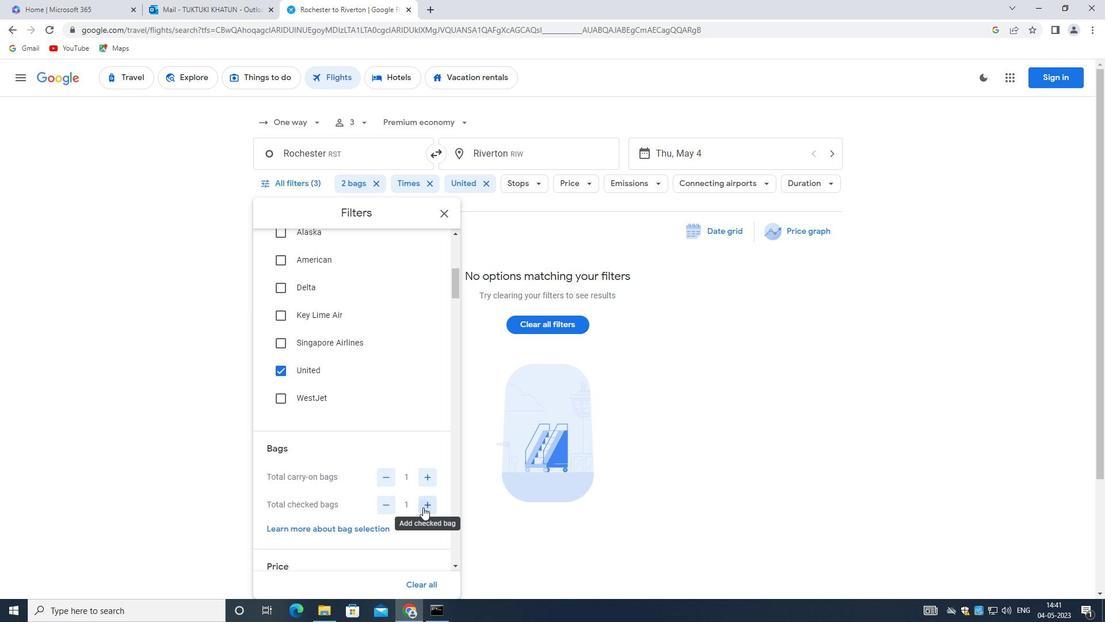 
Action: Mouse pressed left at (423, 505)
Screenshot: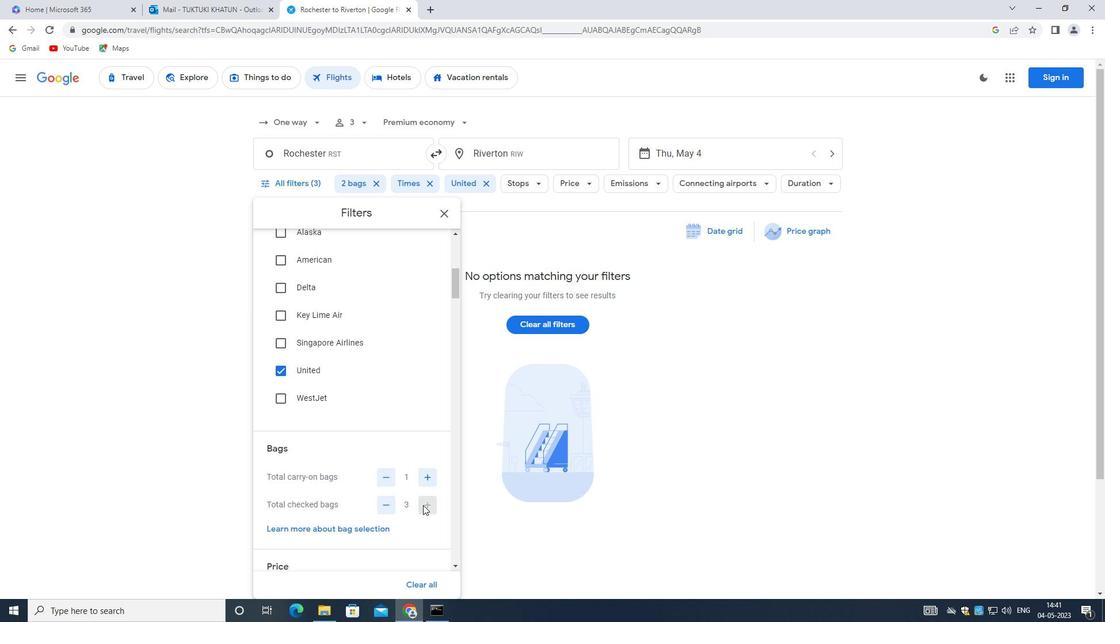 
Action: Mouse moved to (328, 371)
Screenshot: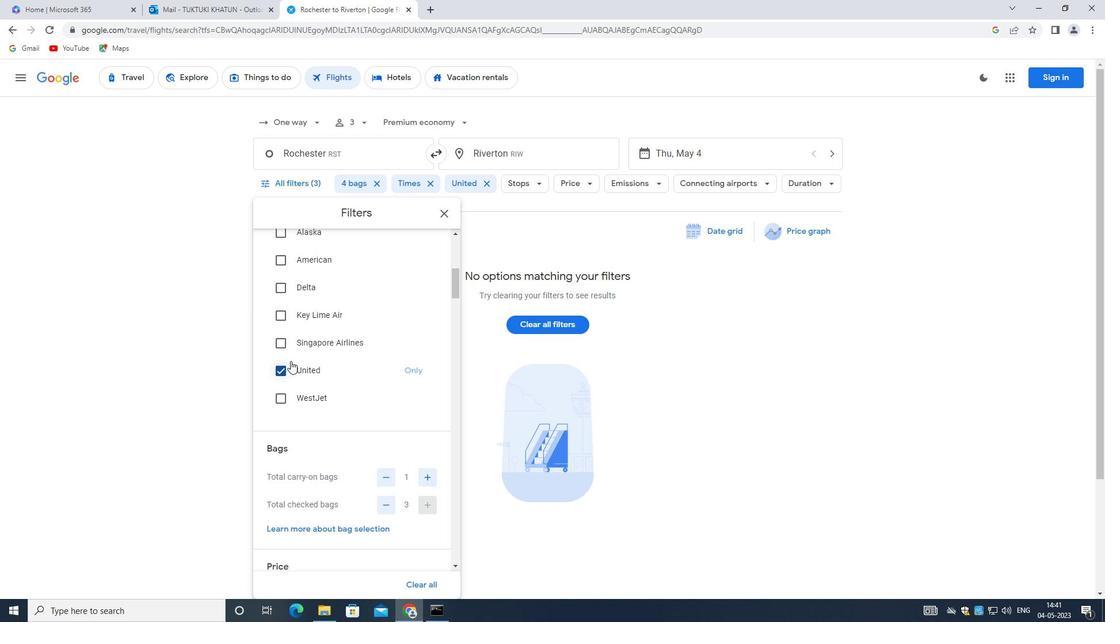 
Action: Mouse scrolled (328, 372) with delta (0, 0)
Screenshot: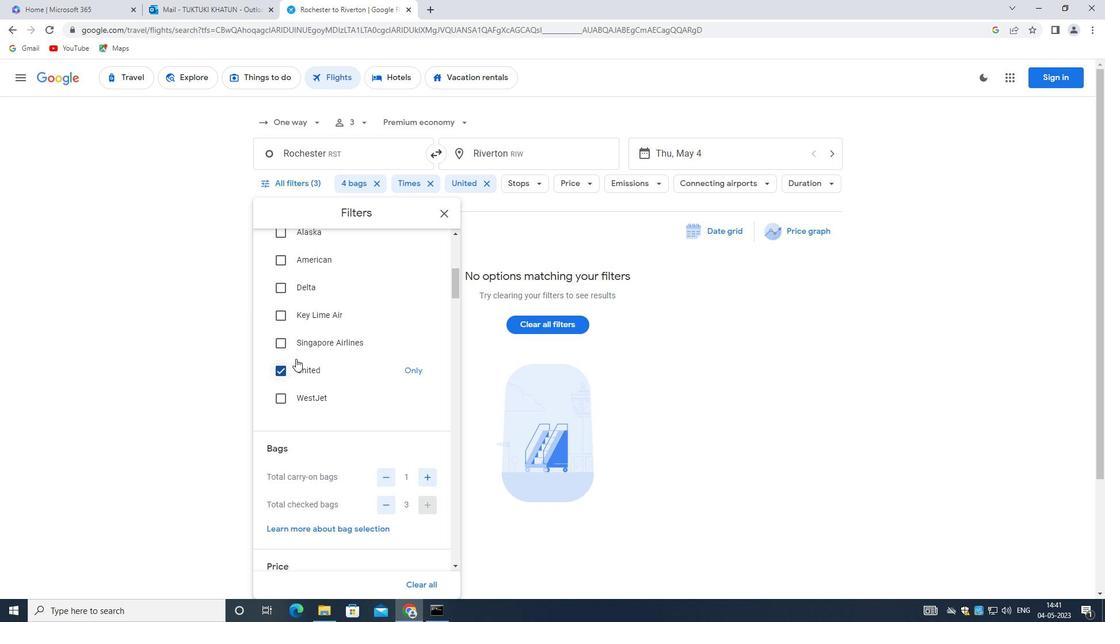 
Action: Mouse scrolled (328, 372) with delta (0, 0)
Screenshot: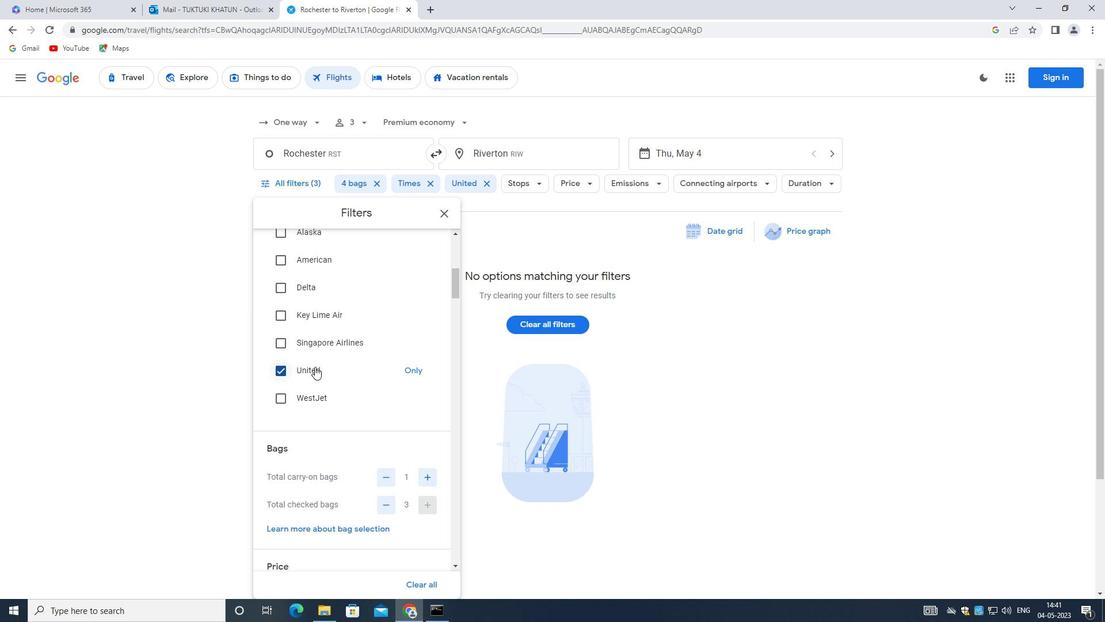
Action: Mouse scrolled (328, 372) with delta (0, 0)
Screenshot: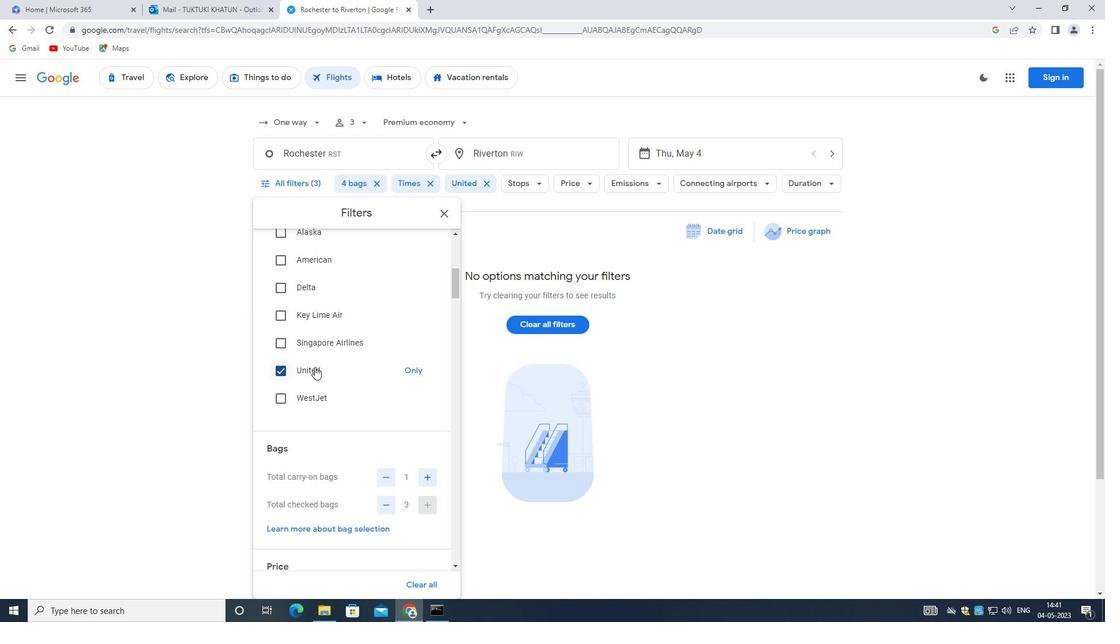 
Action: Mouse moved to (436, 256)
Screenshot: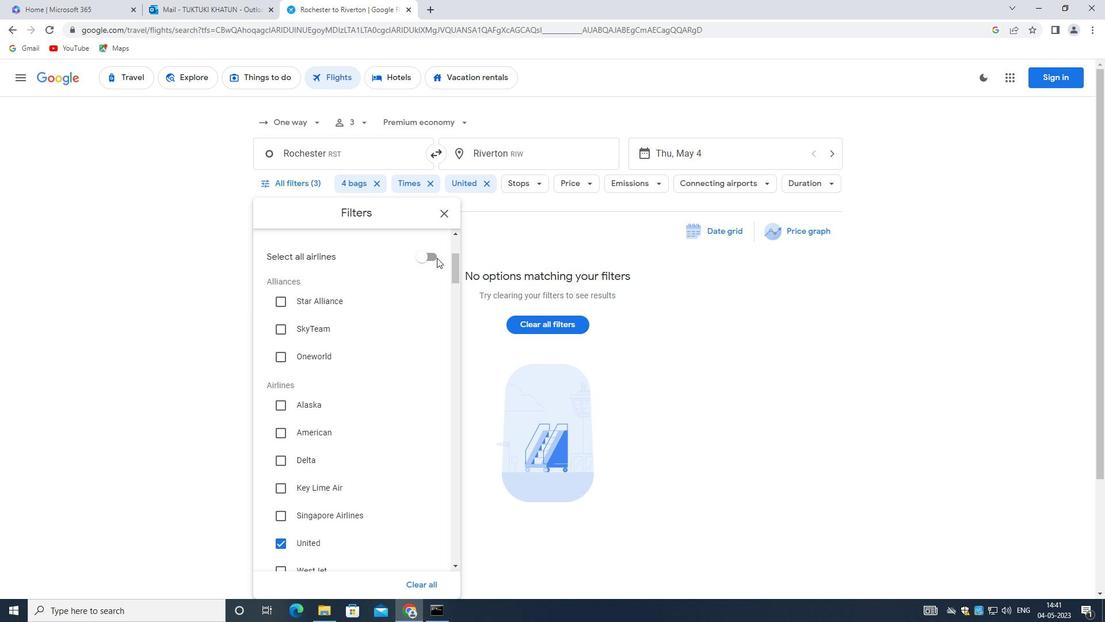 
Action: Mouse pressed left at (436, 256)
Screenshot: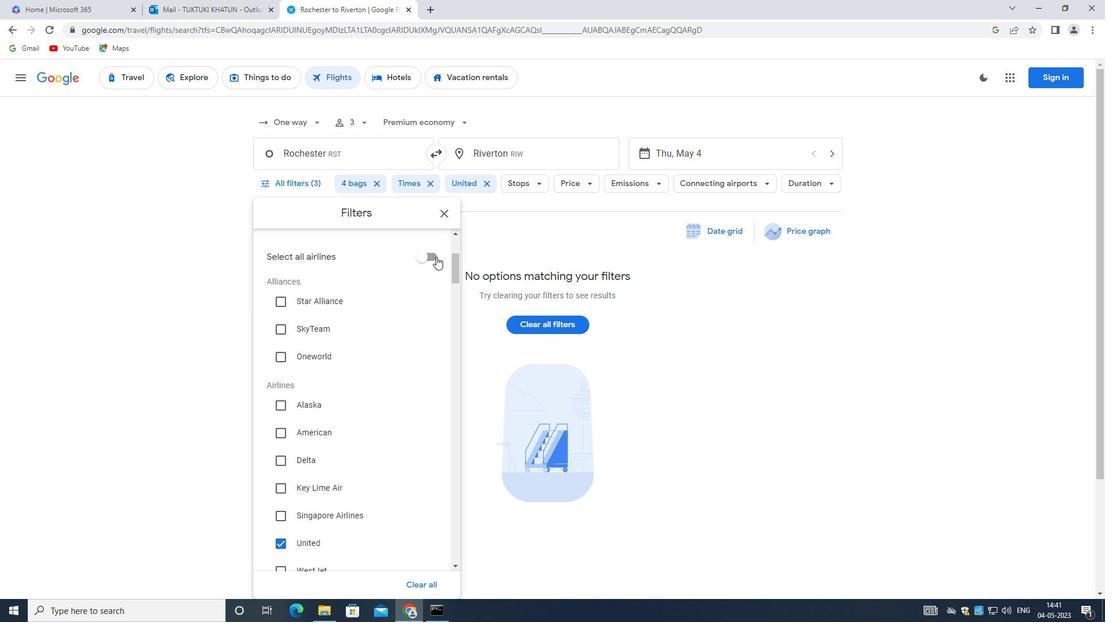 
Action: Mouse moved to (419, 255)
Screenshot: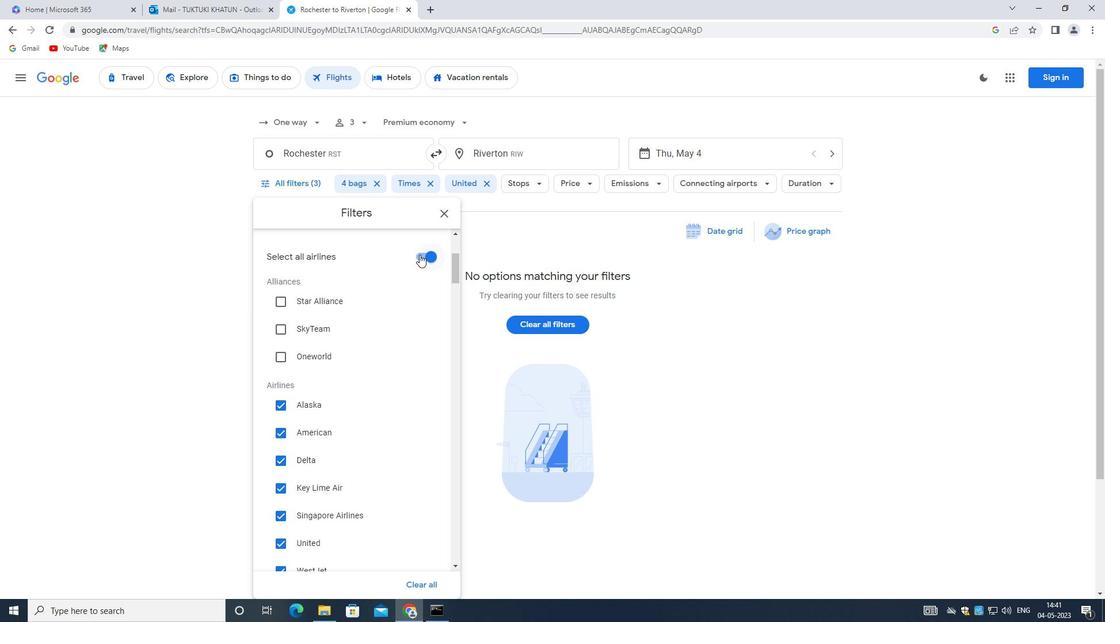 
Action: Mouse pressed left at (419, 255)
Screenshot: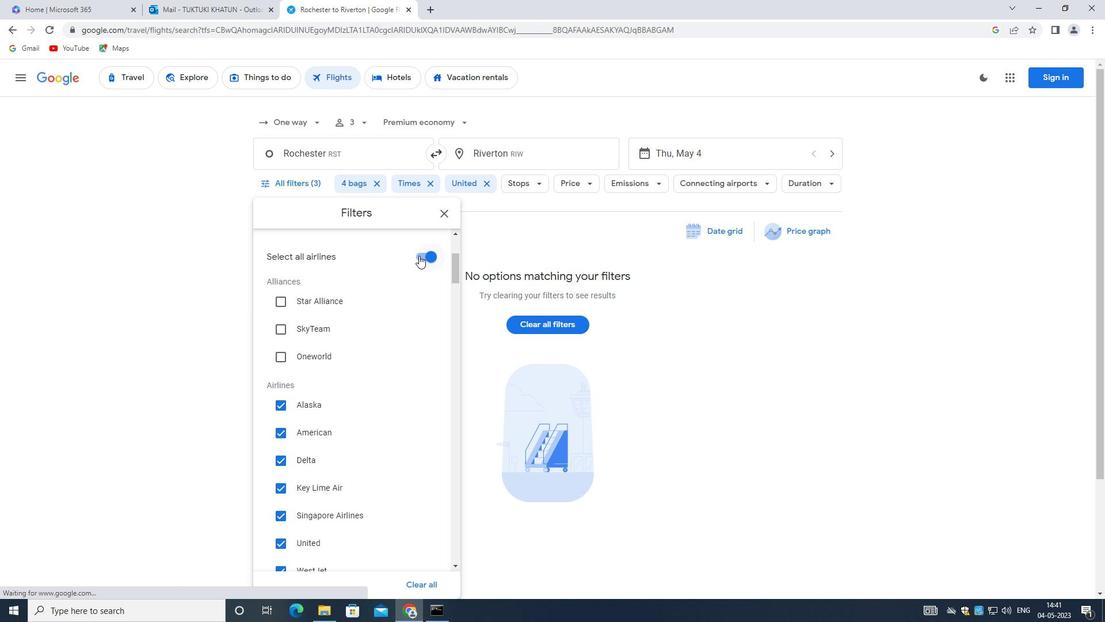 
Action: Mouse moved to (414, 368)
Screenshot: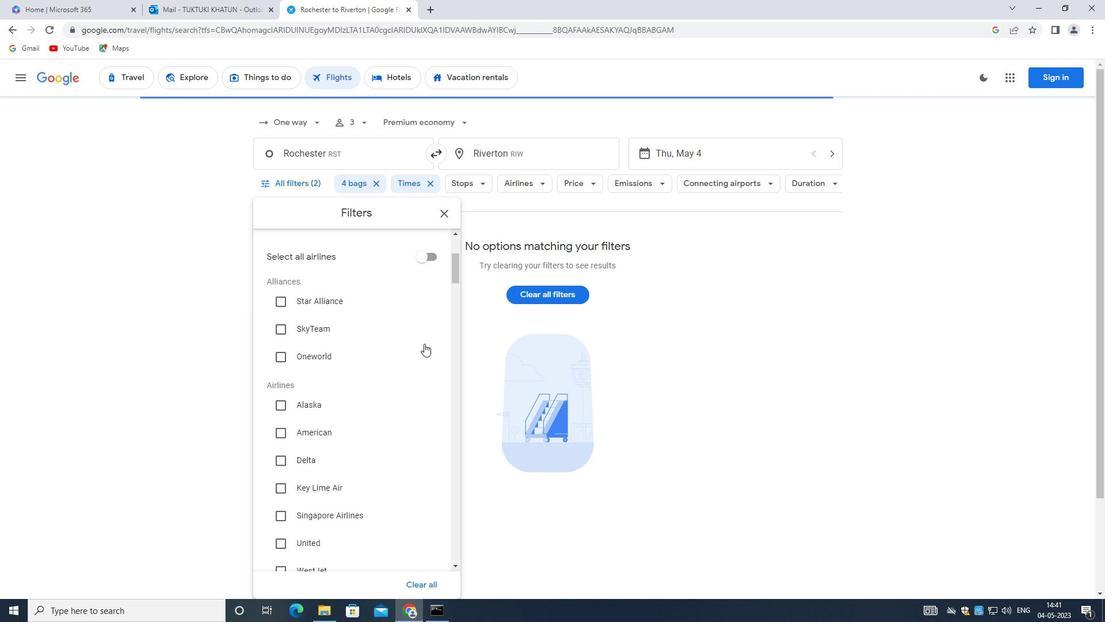 
Action: Mouse scrolled (414, 367) with delta (0, 0)
Screenshot: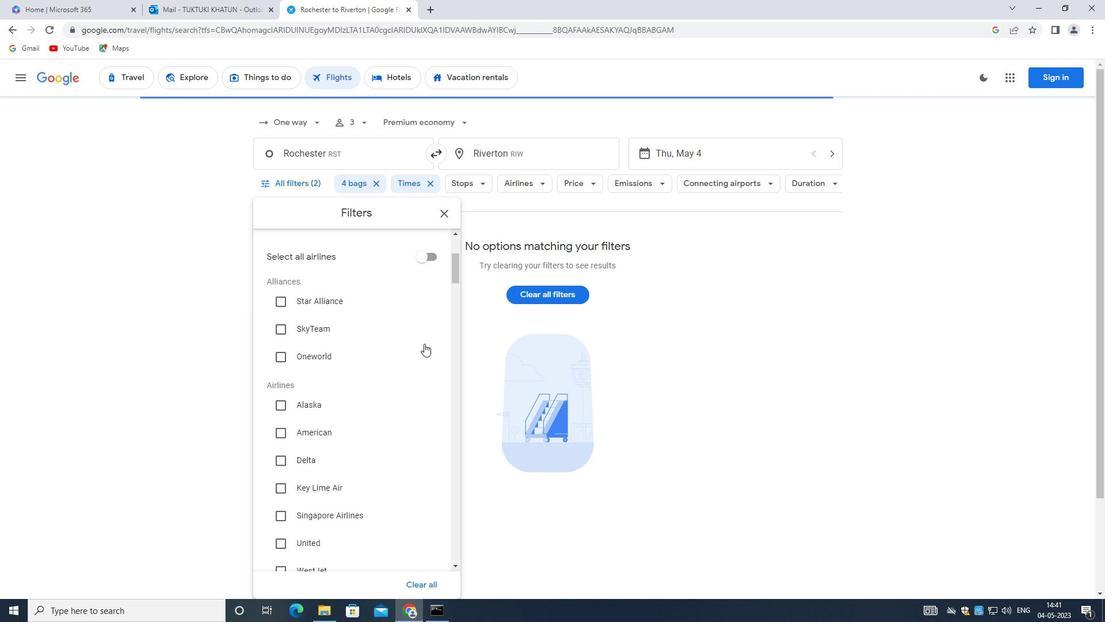 
Action: Mouse moved to (410, 374)
Screenshot: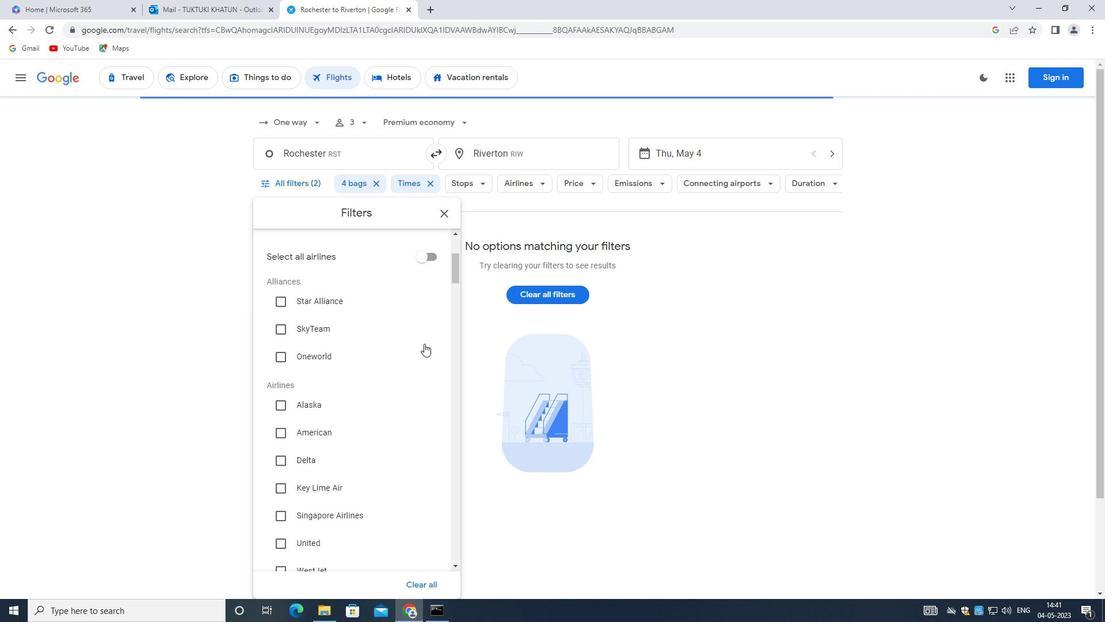 
Action: Mouse scrolled (410, 374) with delta (0, 0)
Screenshot: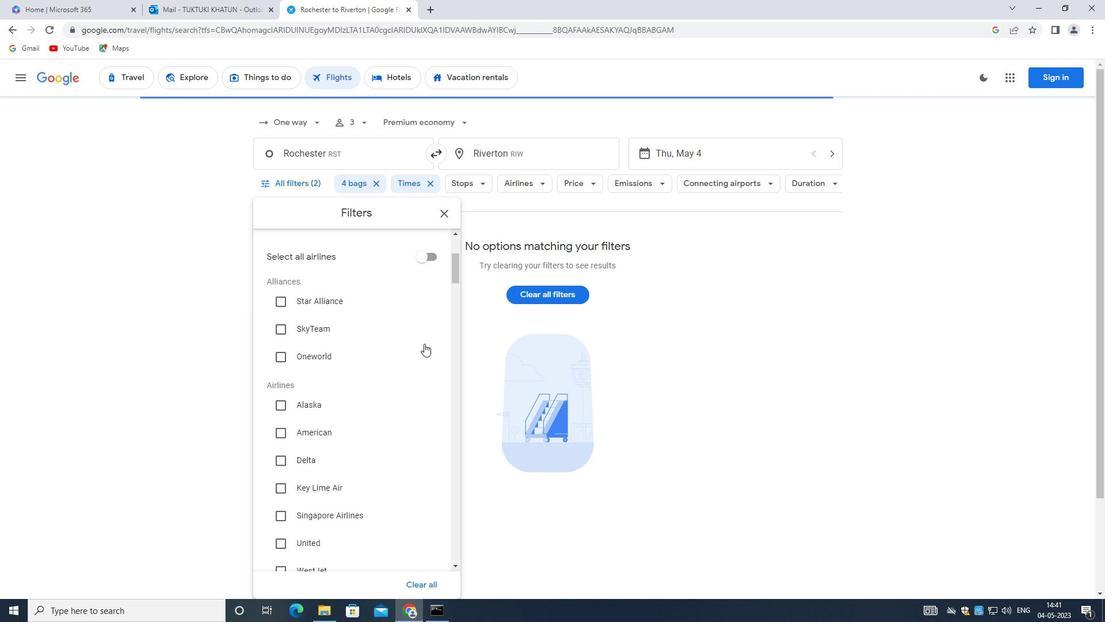 
Action: Mouse moved to (407, 377)
Screenshot: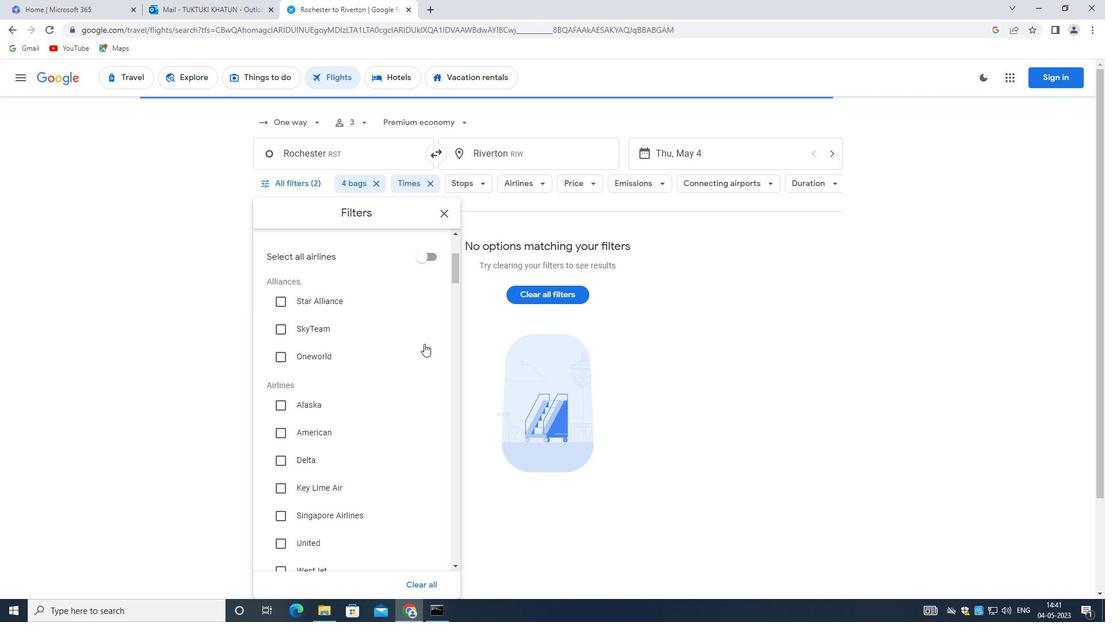 
Action: Mouse scrolled (407, 377) with delta (0, 0)
Screenshot: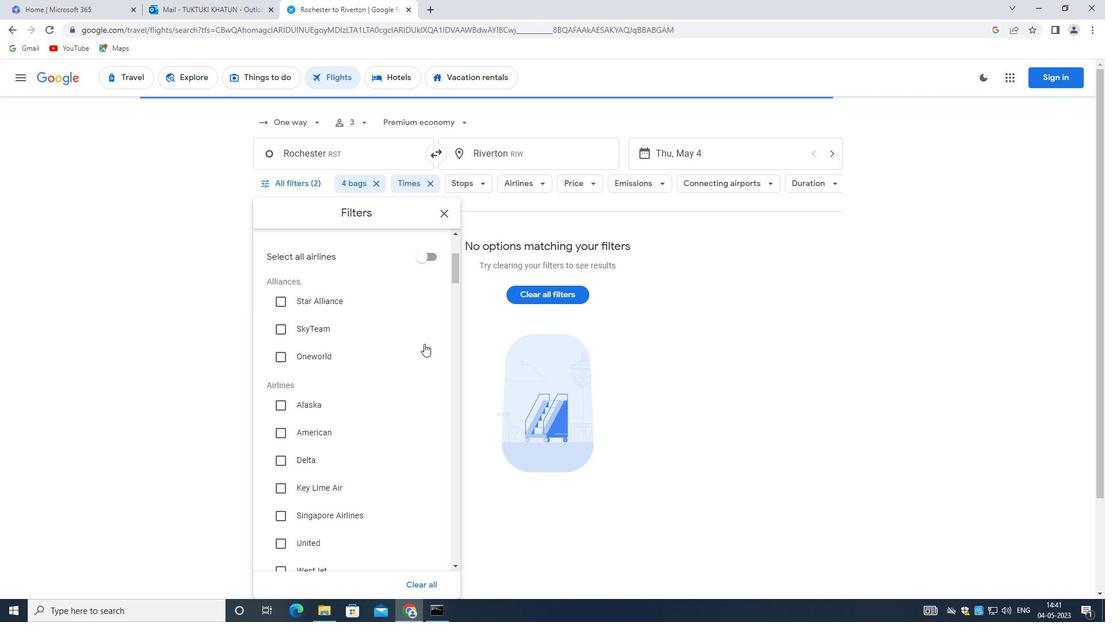 
Action: Mouse moved to (406, 380)
Screenshot: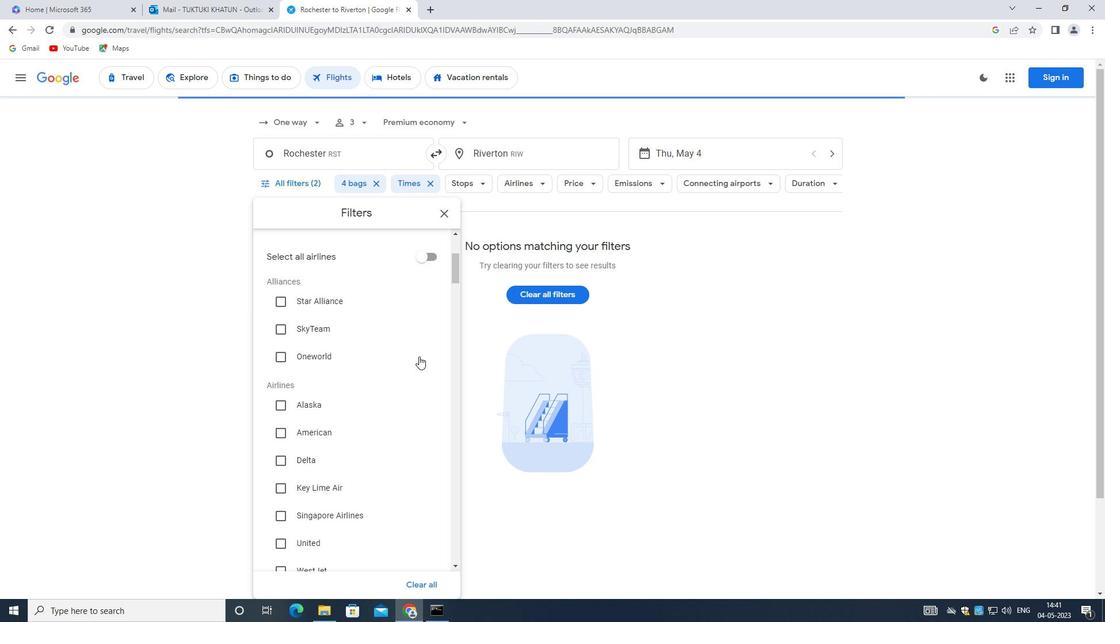 
Action: Mouse scrolled (406, 379) with delta (0, 0)
Screenshot: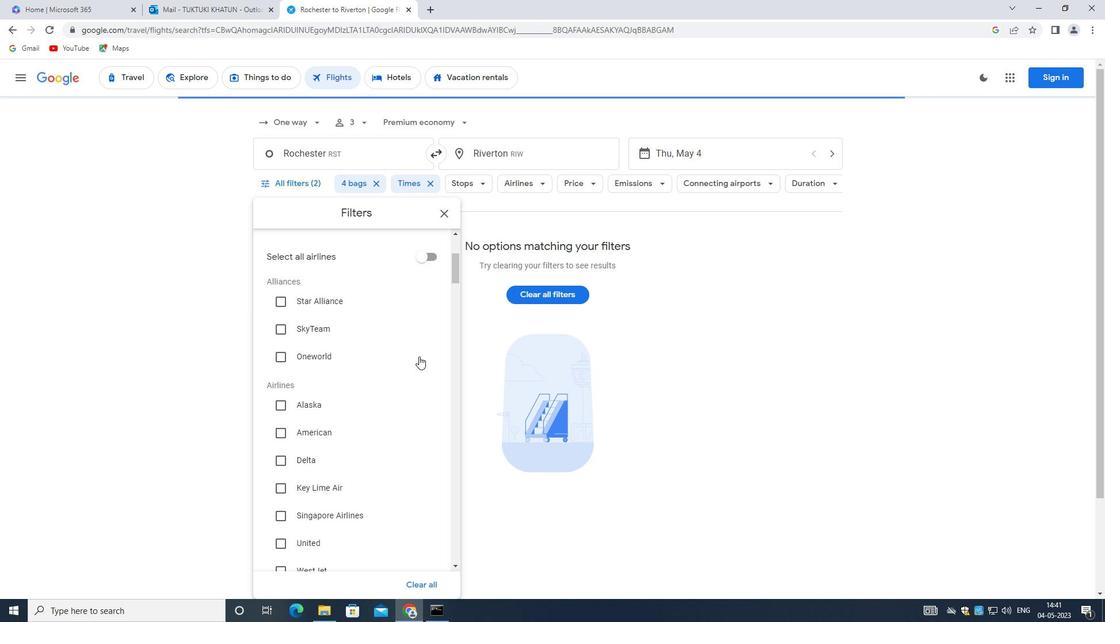 
Action: Mouse moved to (407, 307)
Screenshot: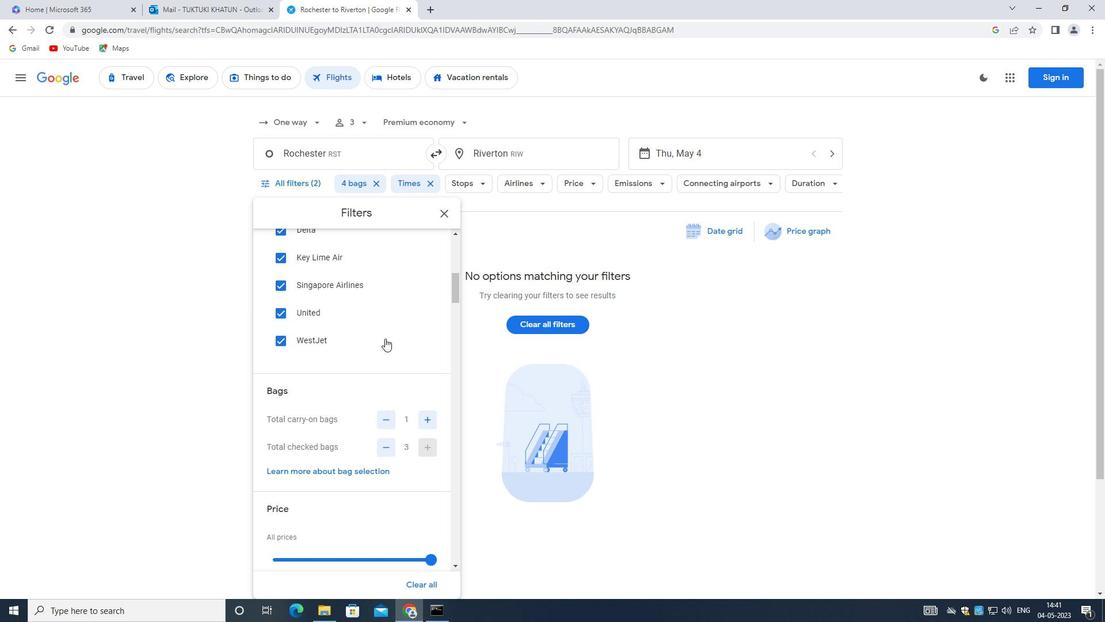 
Action: Mouse scrolled (407, 307) with delta (0, 0)
Screenshot: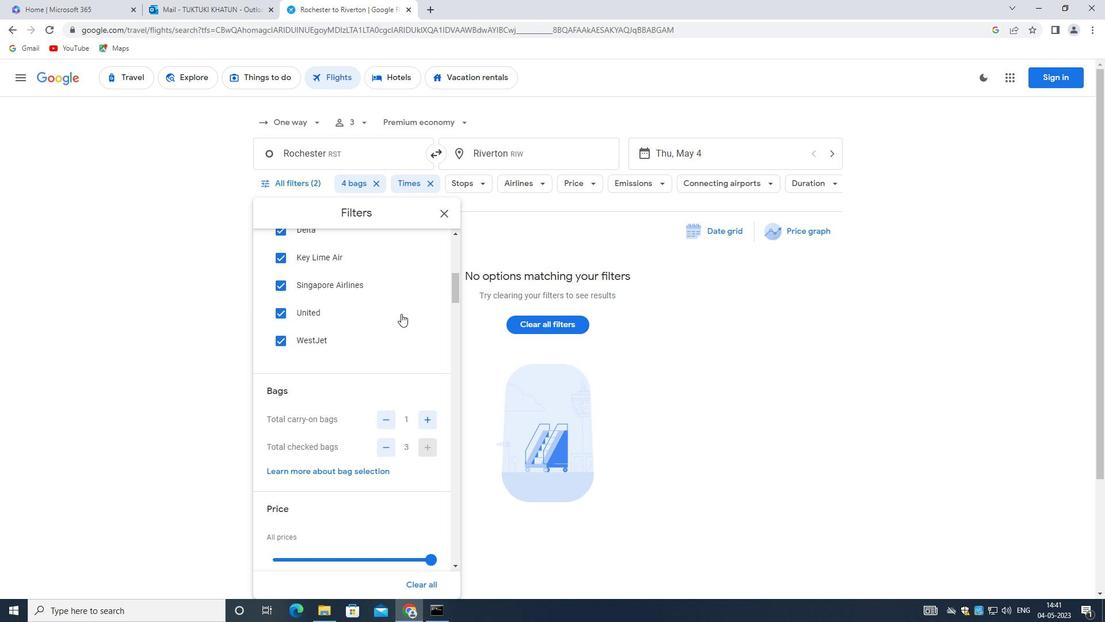 
Action: Mouse moved to (408, 306)
Screenshot: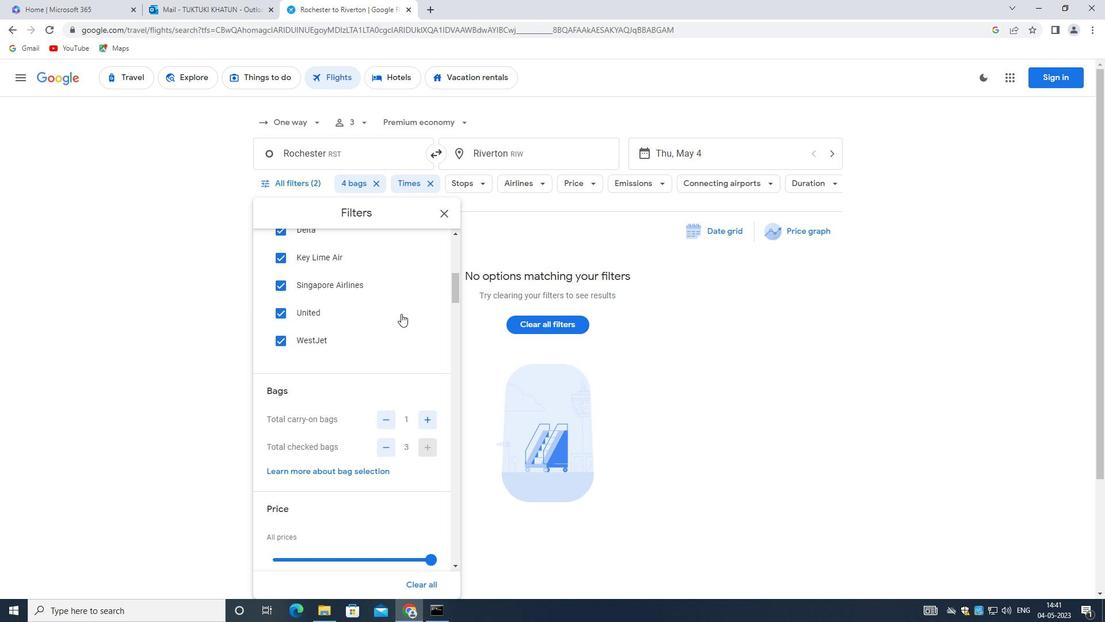 
Action: Mouse scrolled (408, 307) with delta (0, 0)
Screenshot: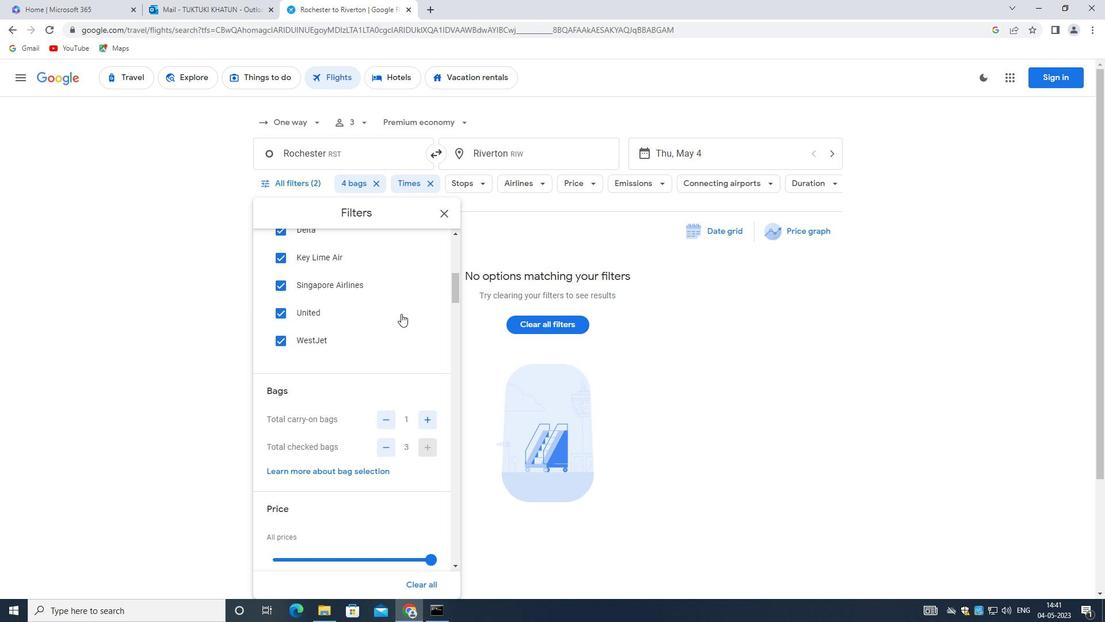 
Action: Mouse scrolled (408, 307) with delta (0, 0)
Screenshot: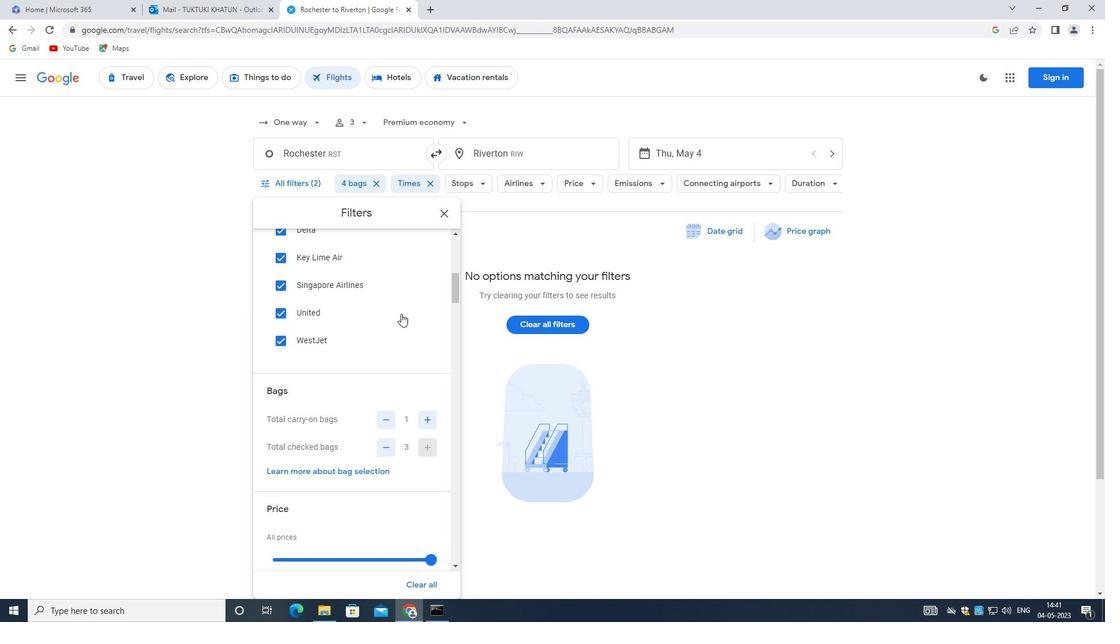 
Action: Mouse moved to (408, 306)
Screenshot: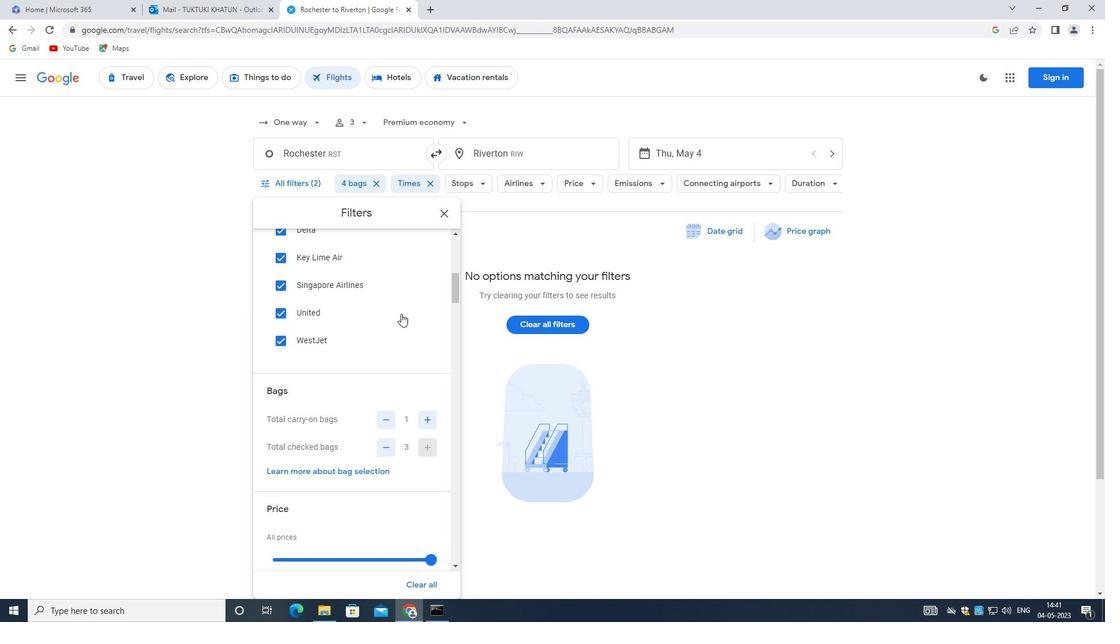 
Action: Mouse scrolled (408, 307) with delta (0, 0)
Screenshot: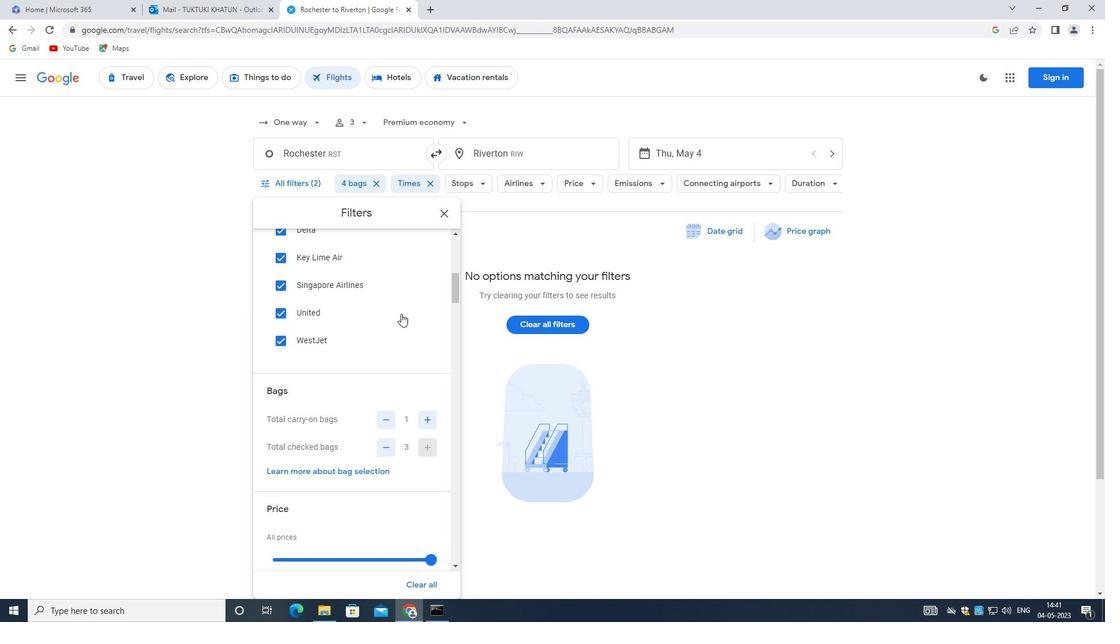 
Action: Mouse moved to (406, 343)
Screenshot: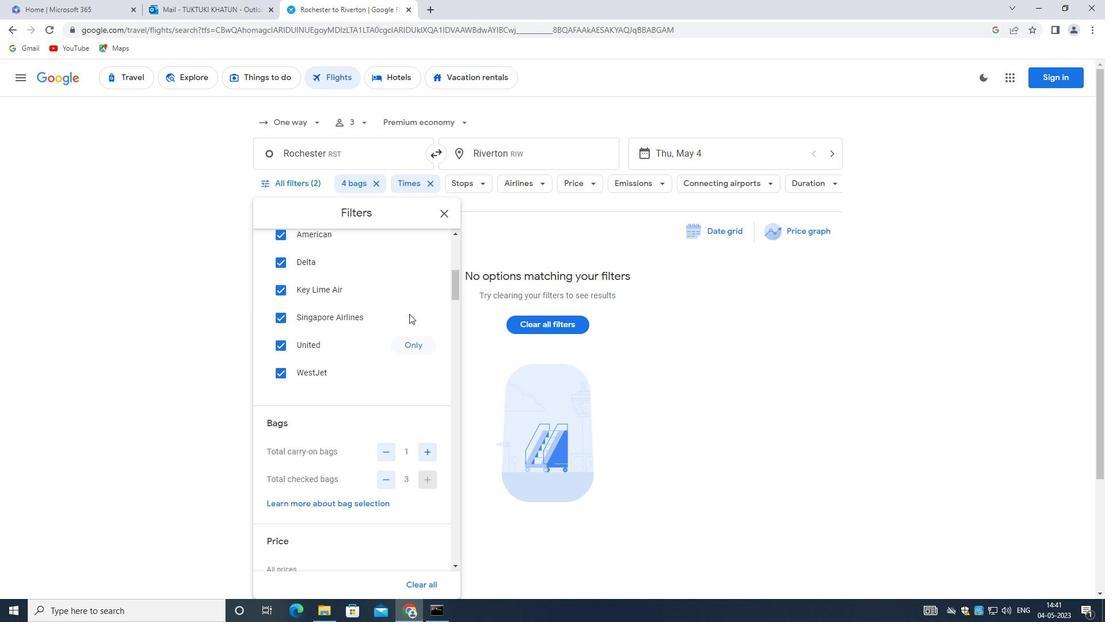 
Action: Mouse scrolled (406, 344) with delta (0, 0)
Screenshot: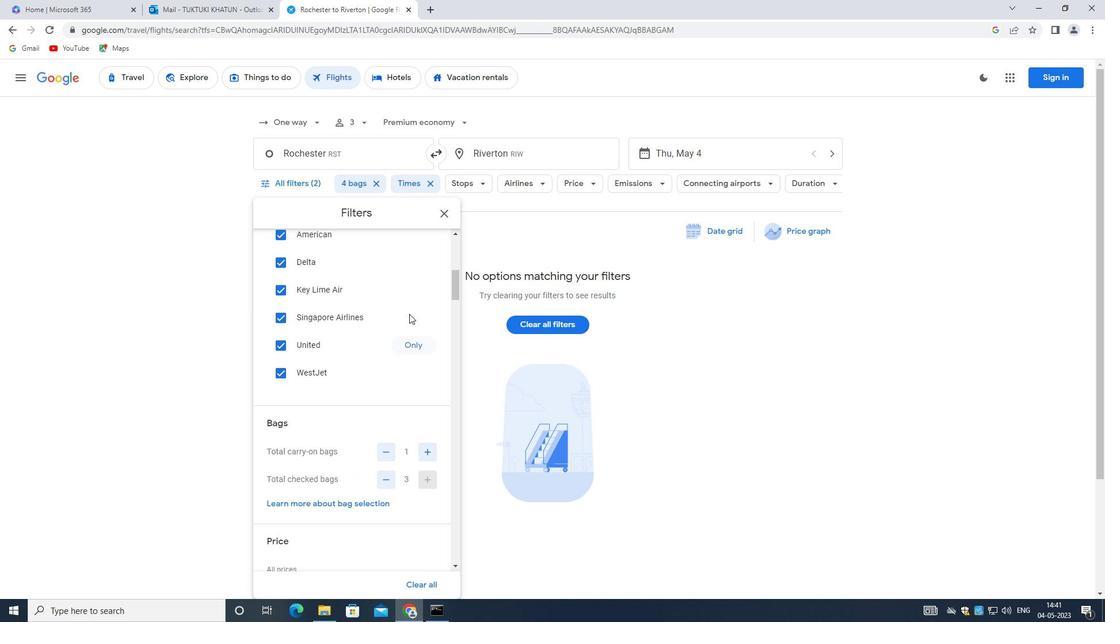 
Action: Mouse scrolled (406, 344) with delta (0, 0)
Screenshot: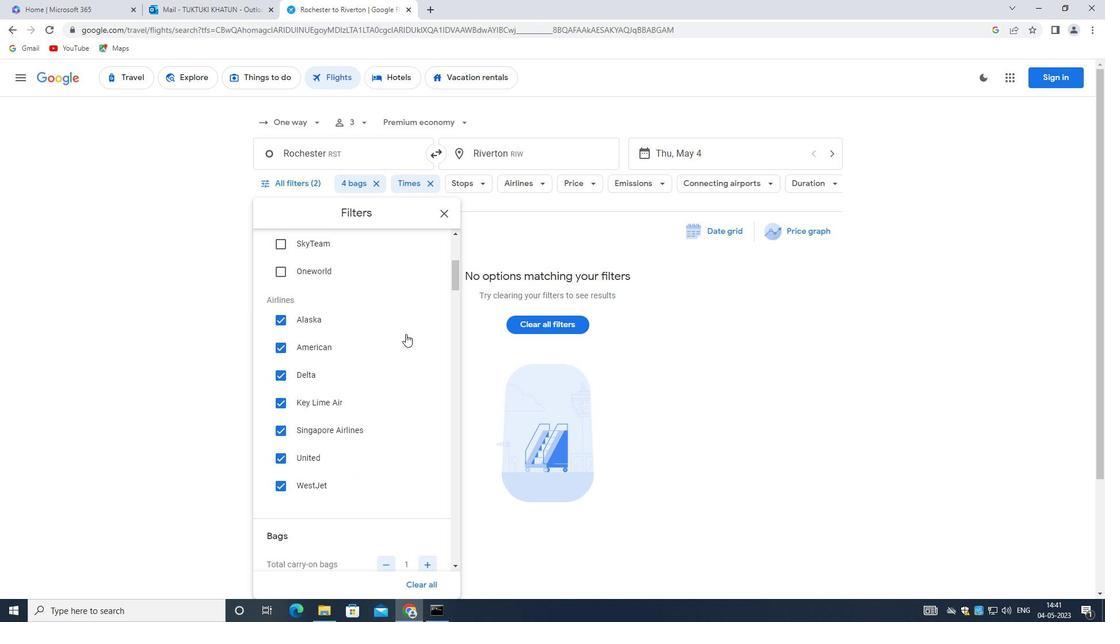 
Action: Mouse scrolled (406, 344) with delta (0, 0)
Screenshot: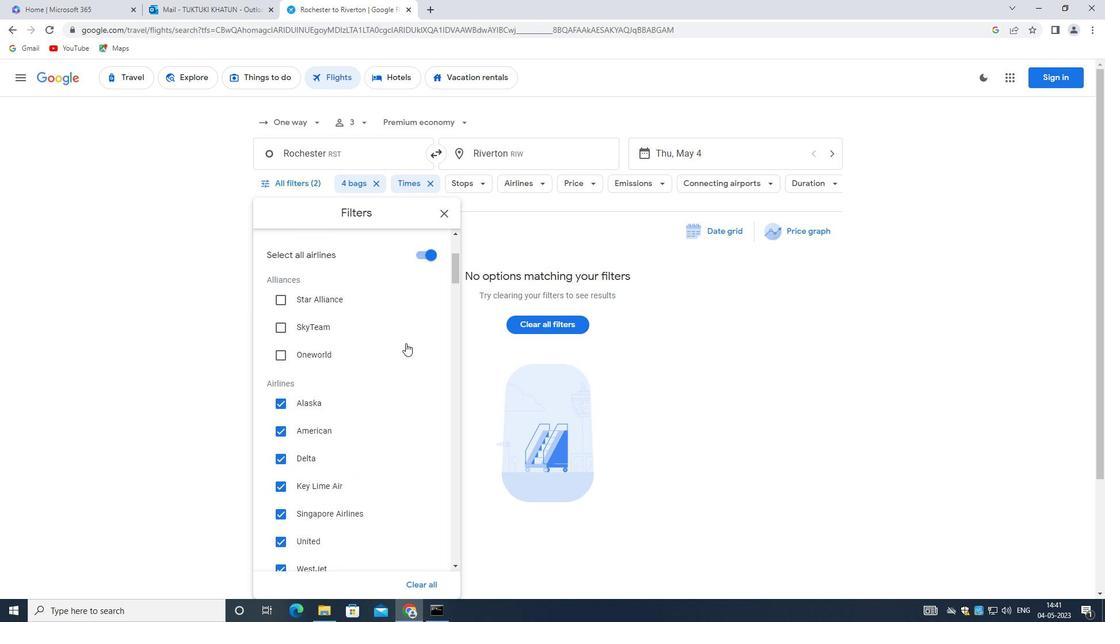 
Action: Mouse moved to (417, 427)
Screenshot: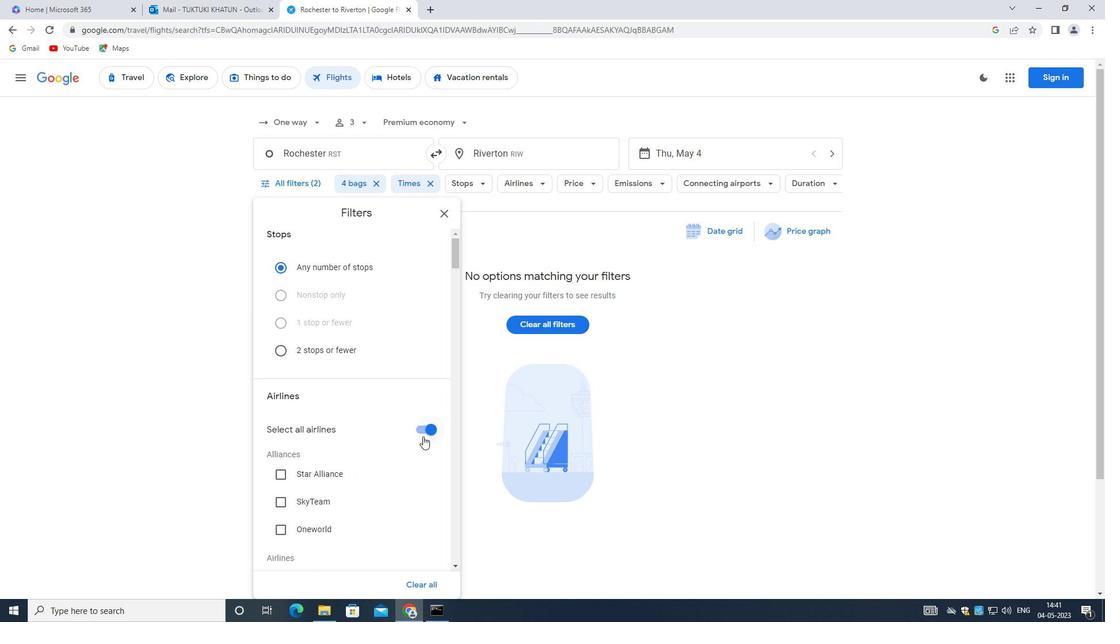 
Action: Mouse pressed left at (417, 427)
Screenshot: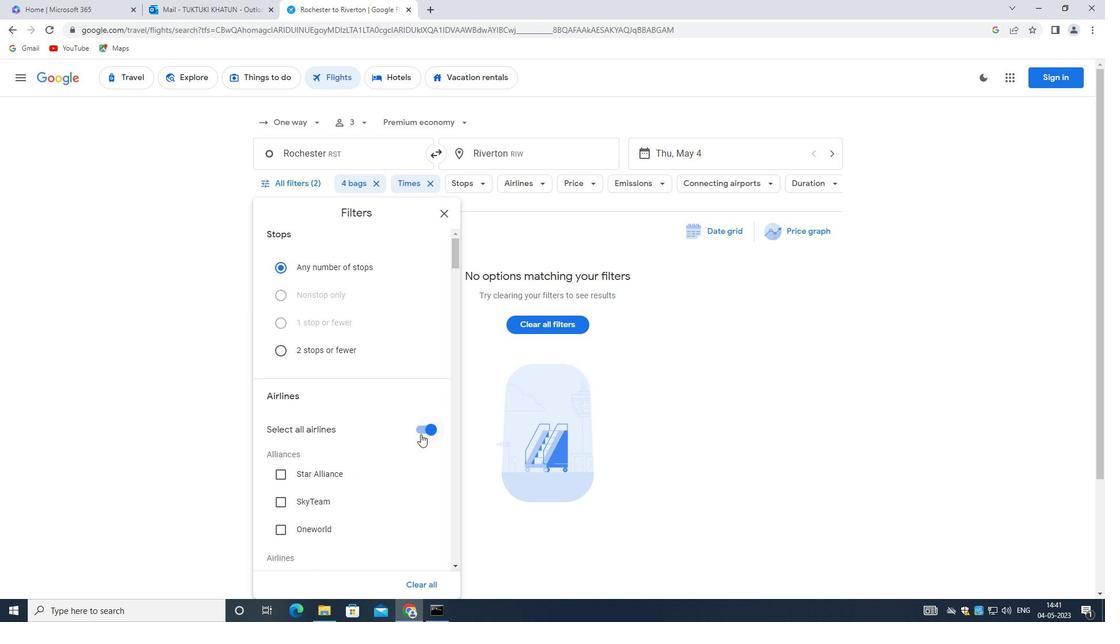 
Action: Mouse moved to (425, 429)
Screenshot: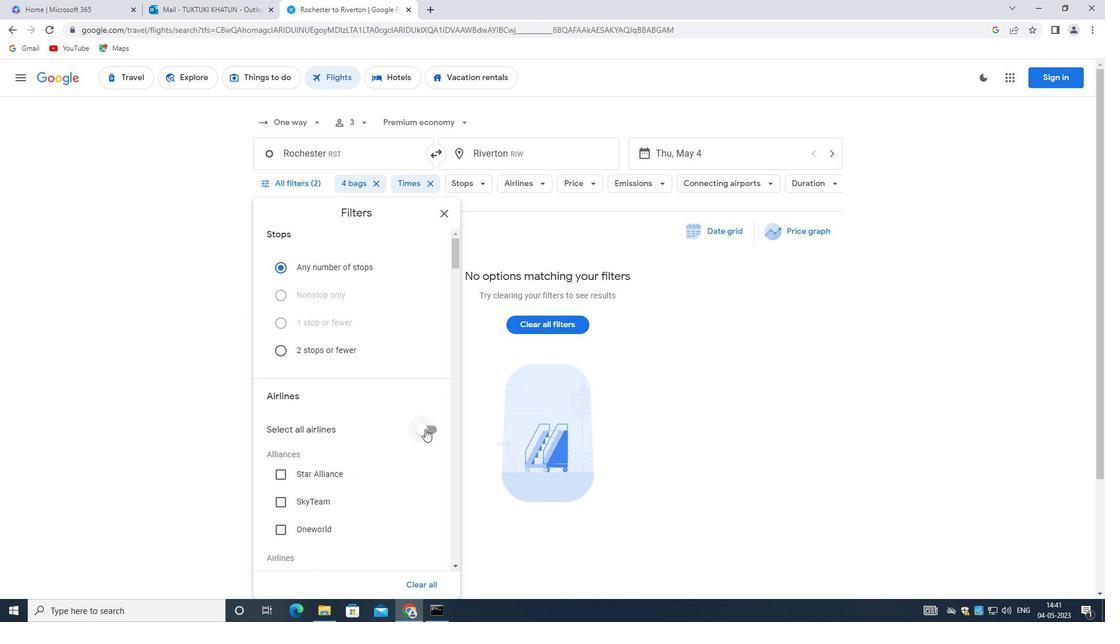 
Action: Mouse scrolled (425, 428) with delta (0, 0)
Screenshot: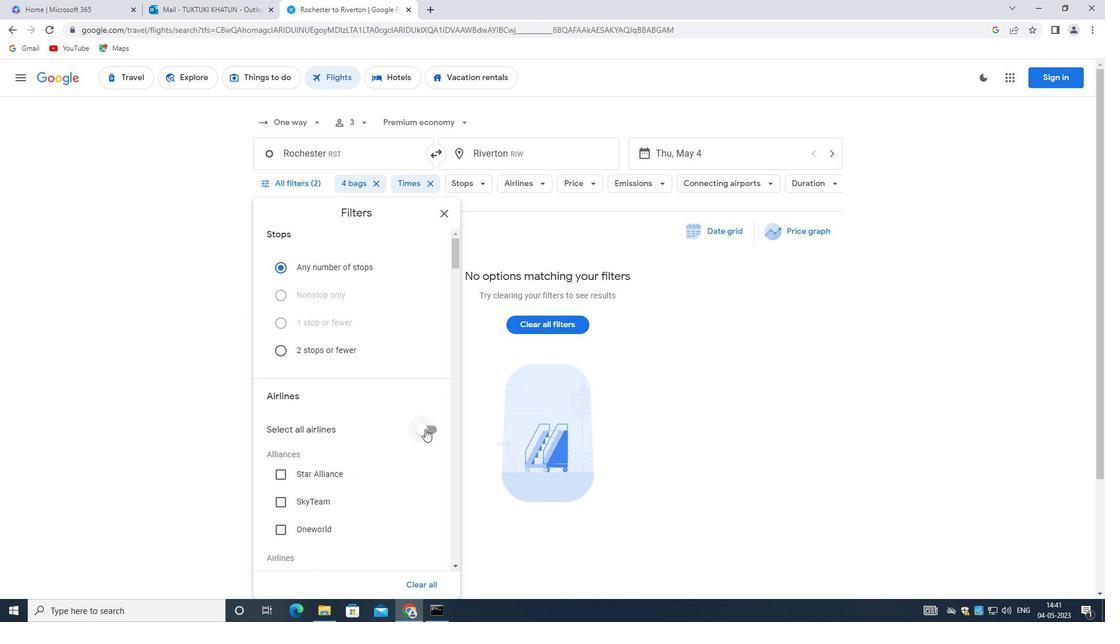 
Action: Mouse scrolled (425, 428) with delta (0, 0)
Screenshot: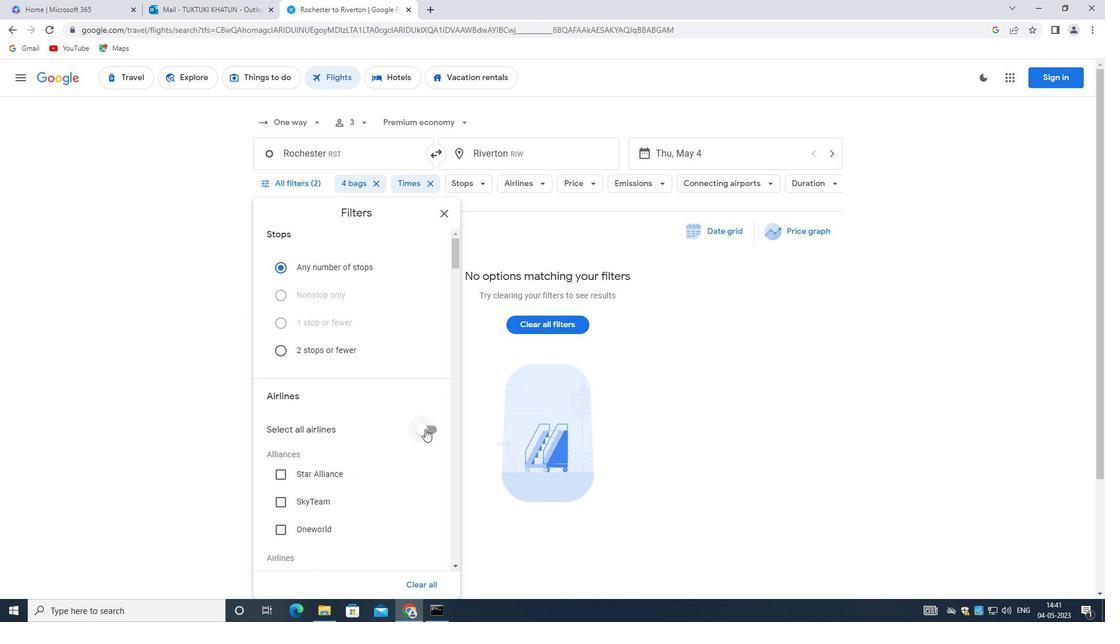 
Action: Mouse scrolled (425, 428) with delta (0, 0)
Screenshot: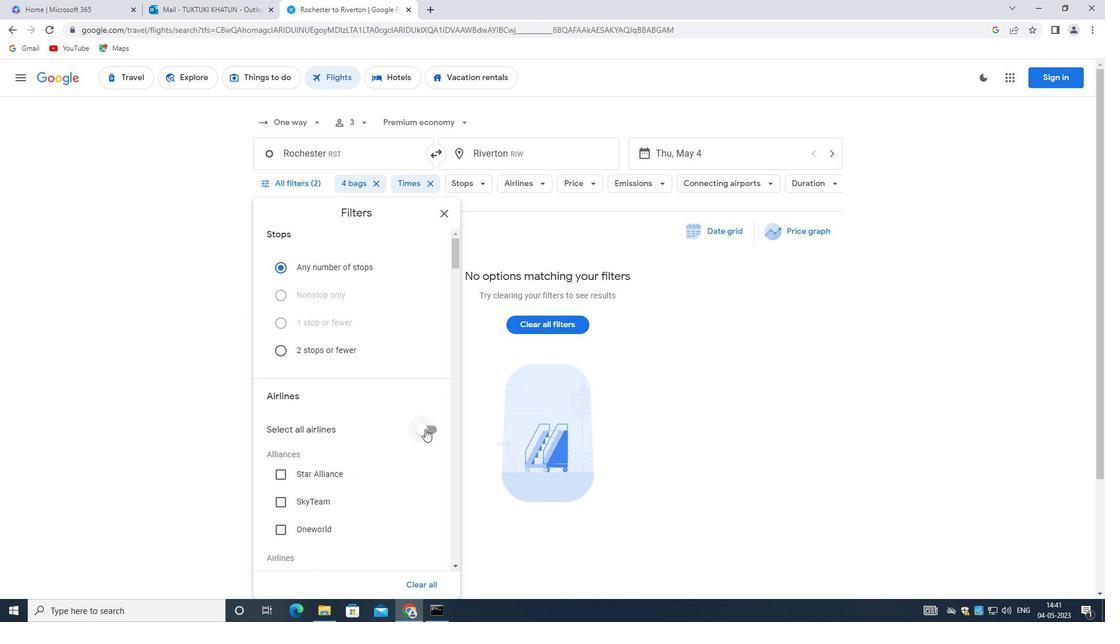 
Action: Mouse scrolled (425, 428) with delta (0, 0)
Screenshot: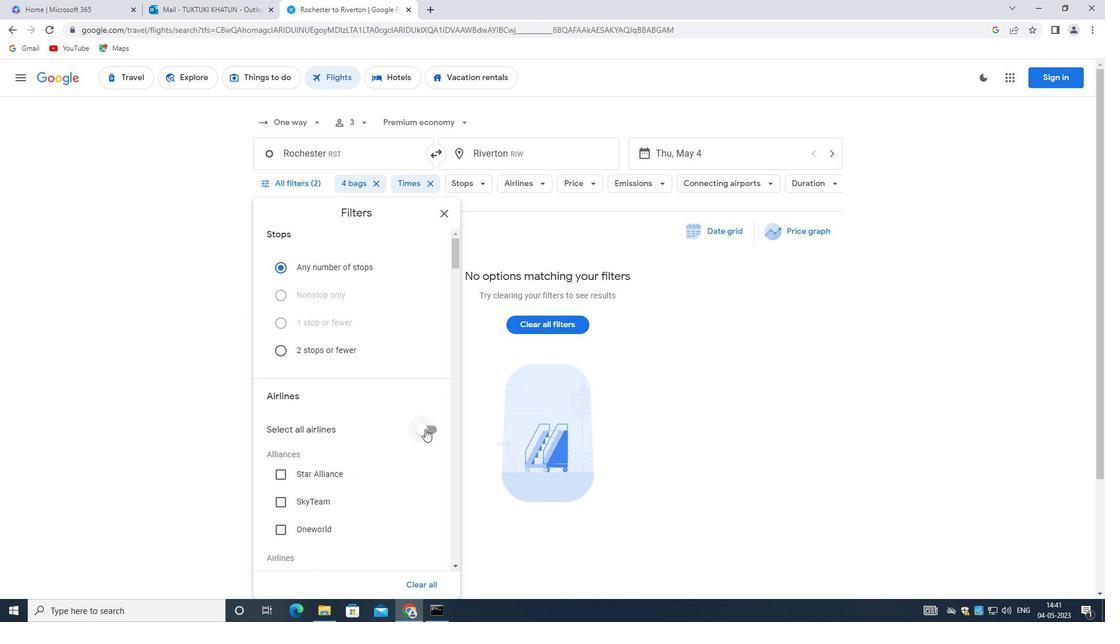 
Action: Mouse moved to (421, 426)
Screenshot: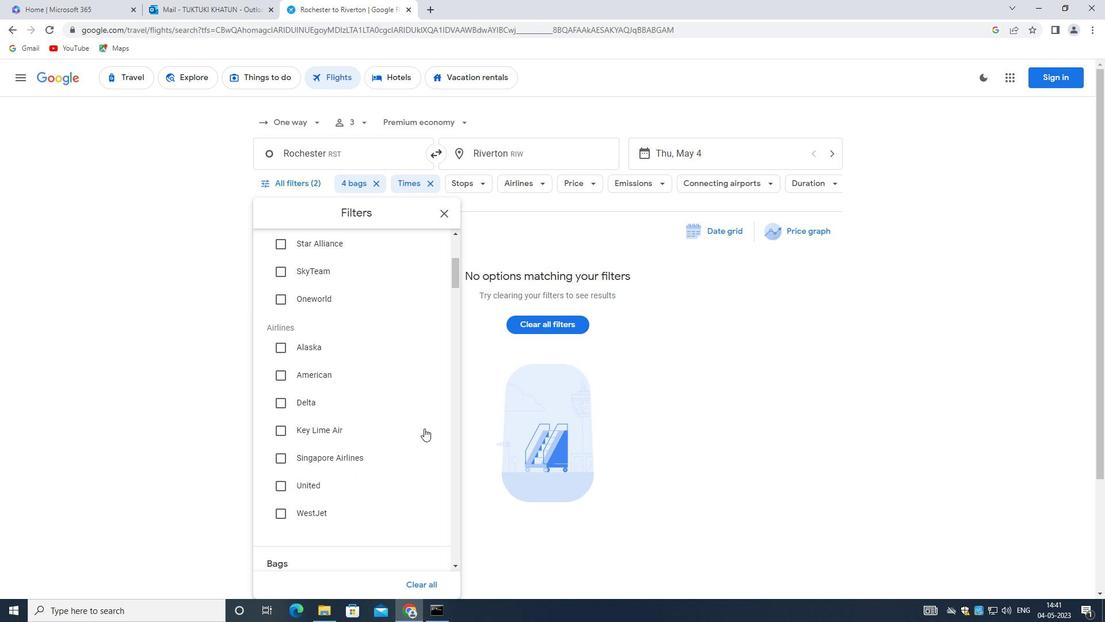 
Action: Mouse scrolled (421, 426) with delta (0, 0)
Screenshot: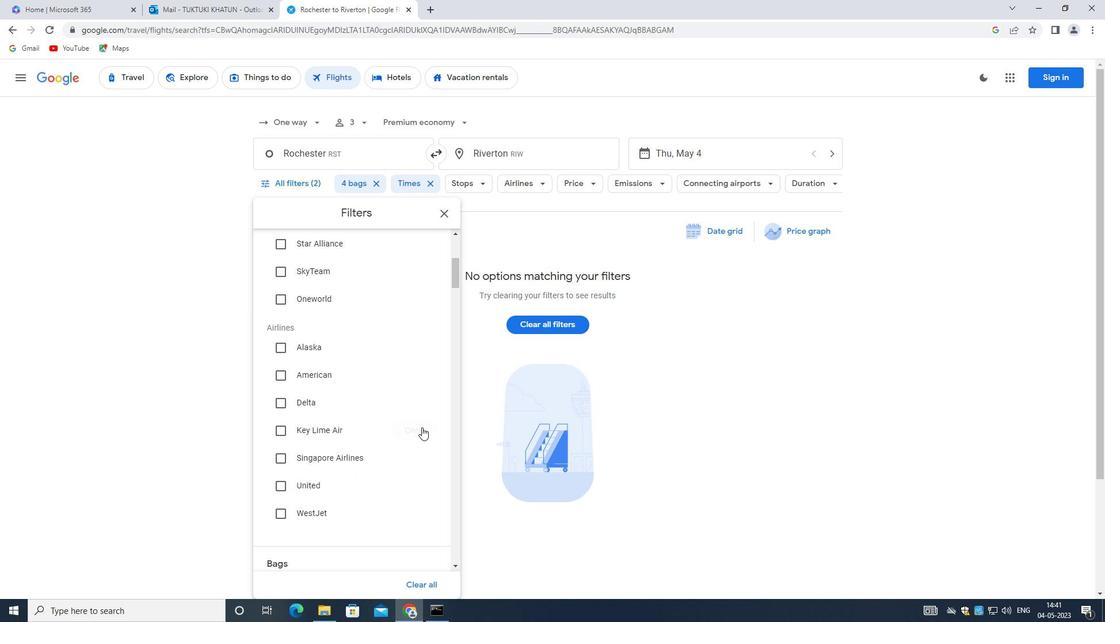 
Action: Mouse scrolled (421, 426) with delta (0, 0)
Screenshot: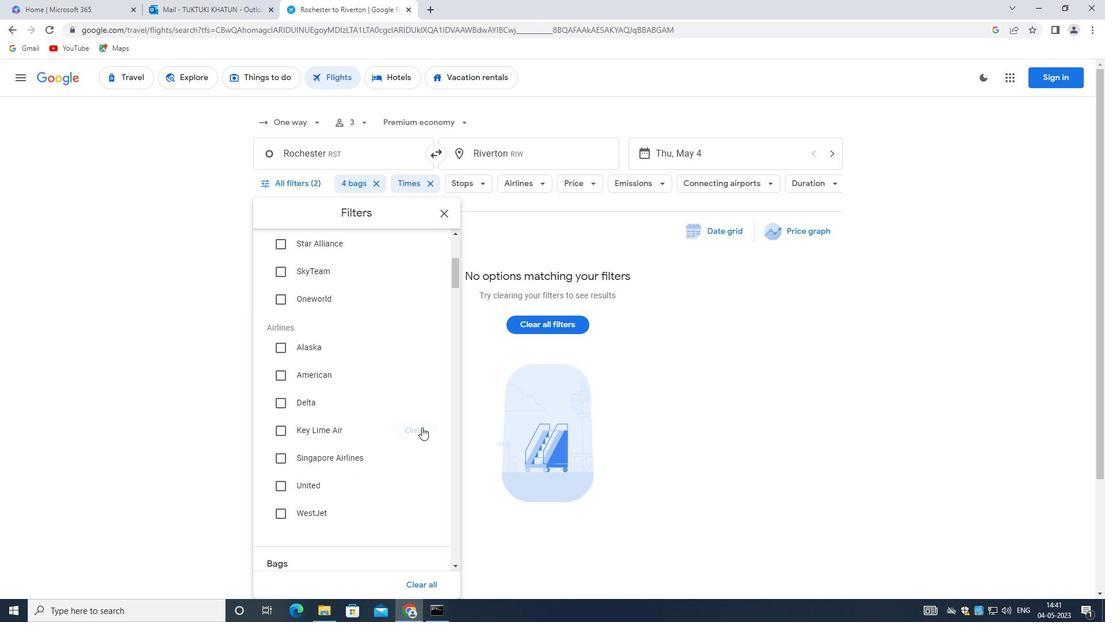 
Action: Mouse scrolled (421, 426) with delta (0, 0)
Screenshot: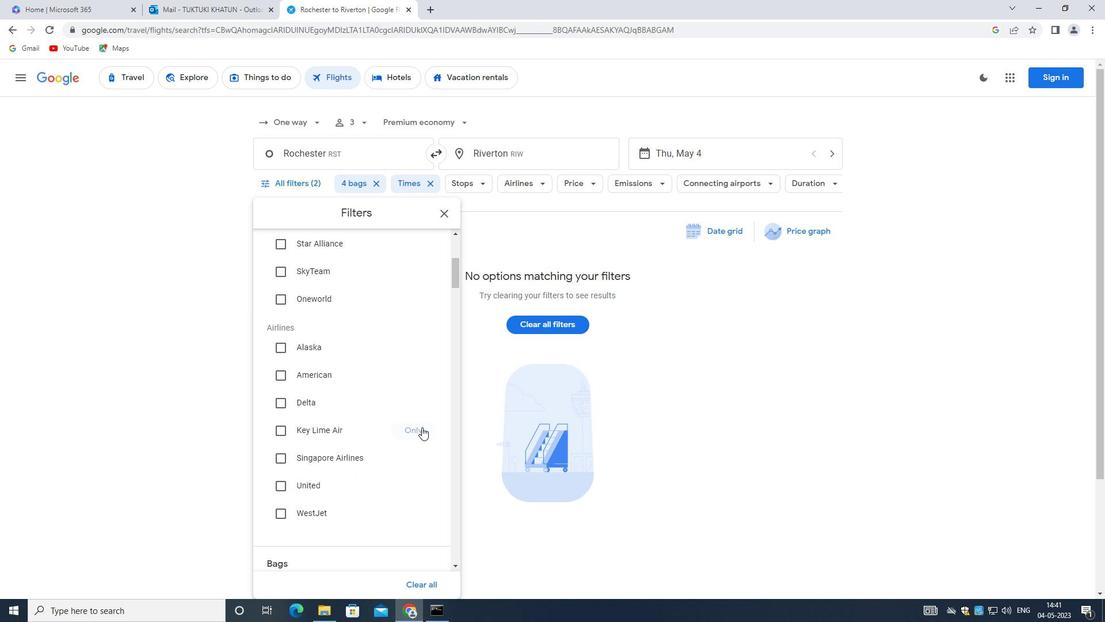
Action: Mouse moved to (419, 427)
Screenshot: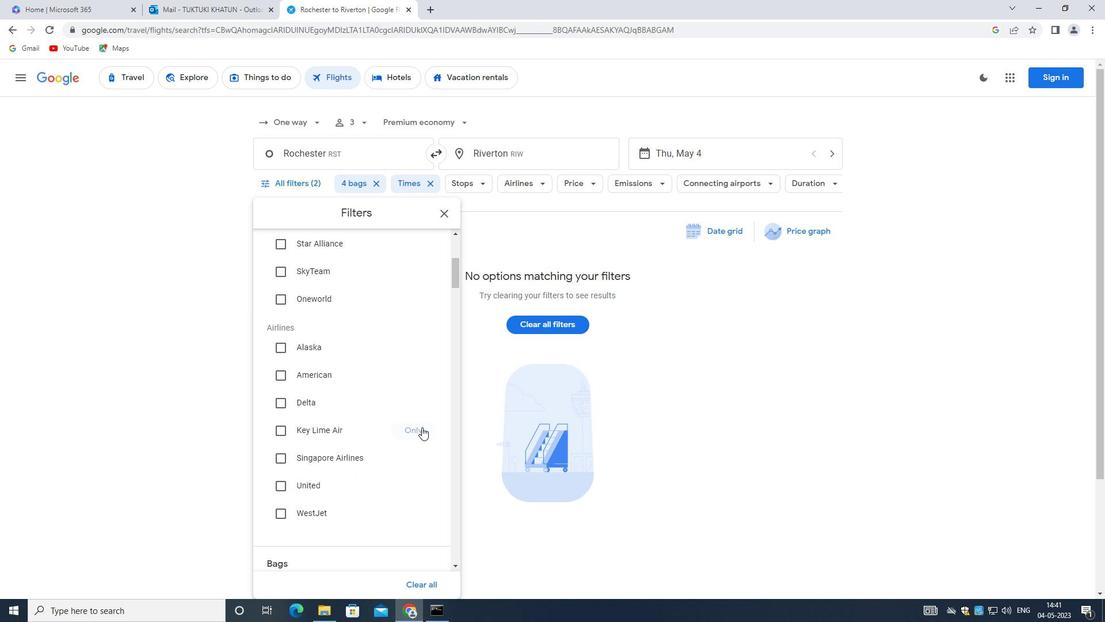 
Action: Mouse scrolled (419, 426) with delta (0, 0)
Screenshot: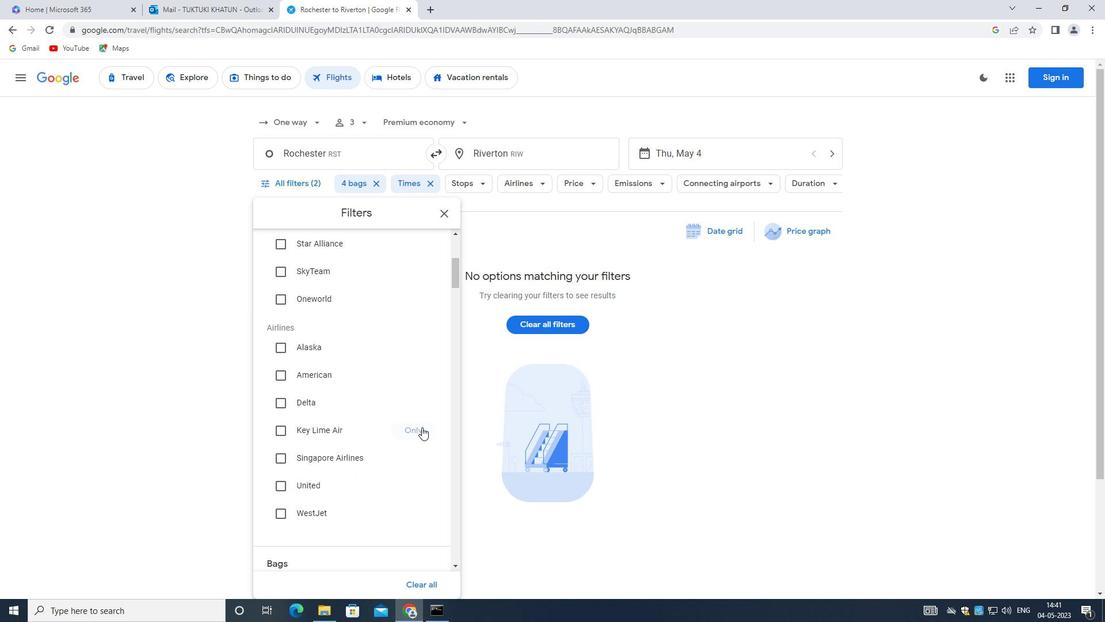 
Action: Mouse moved to (259, 435)
Screenshot: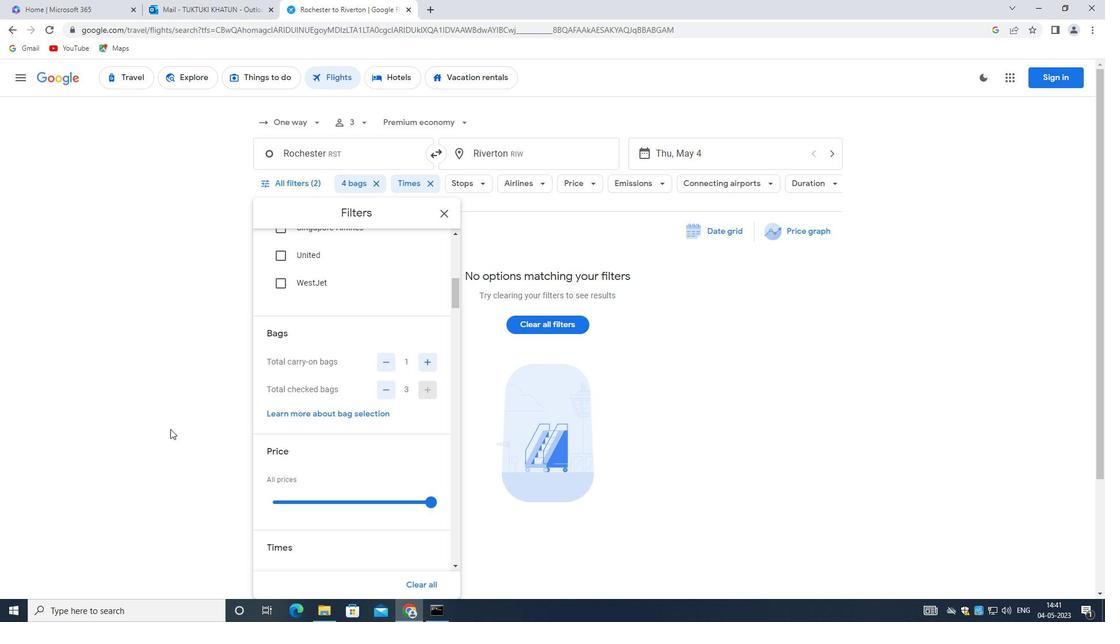 
Action: Mouse scrolled (259, 434) with delta (0, 0)
Screenshot: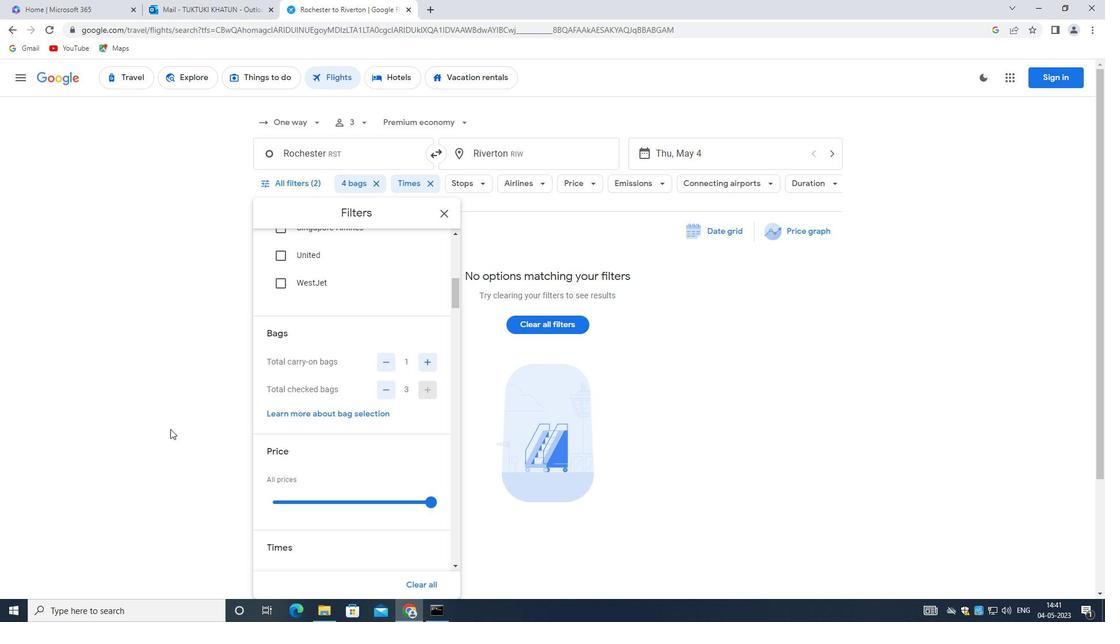 
Action: Mouse moved to (306, 460)
Screenshot: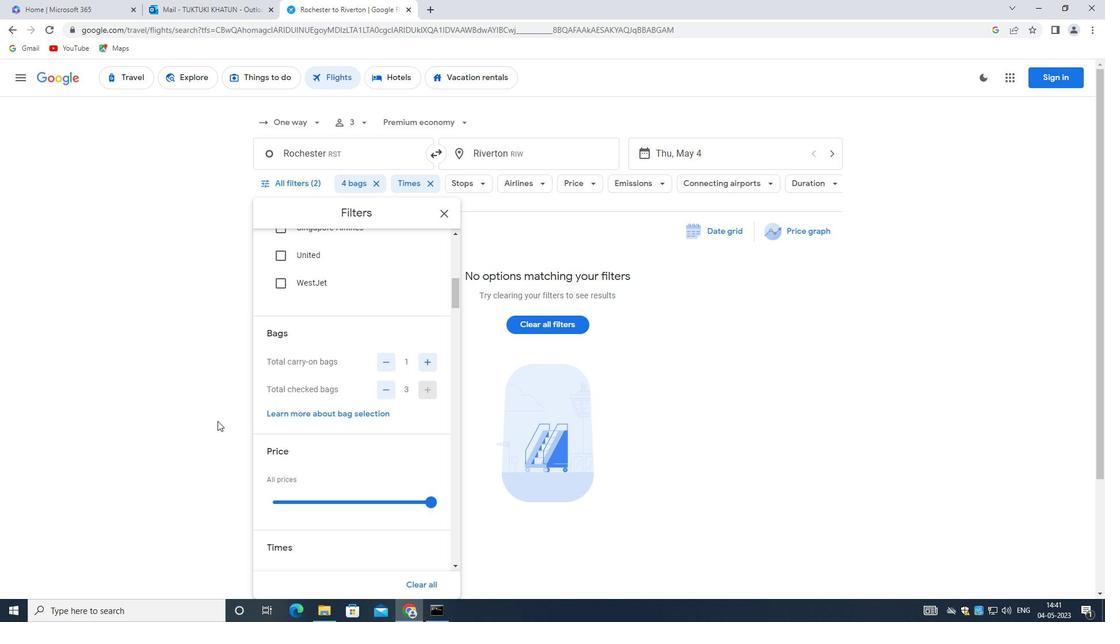 
Action: Mouse scrolled (306, 459) with delta (0, 0)
Screenshot: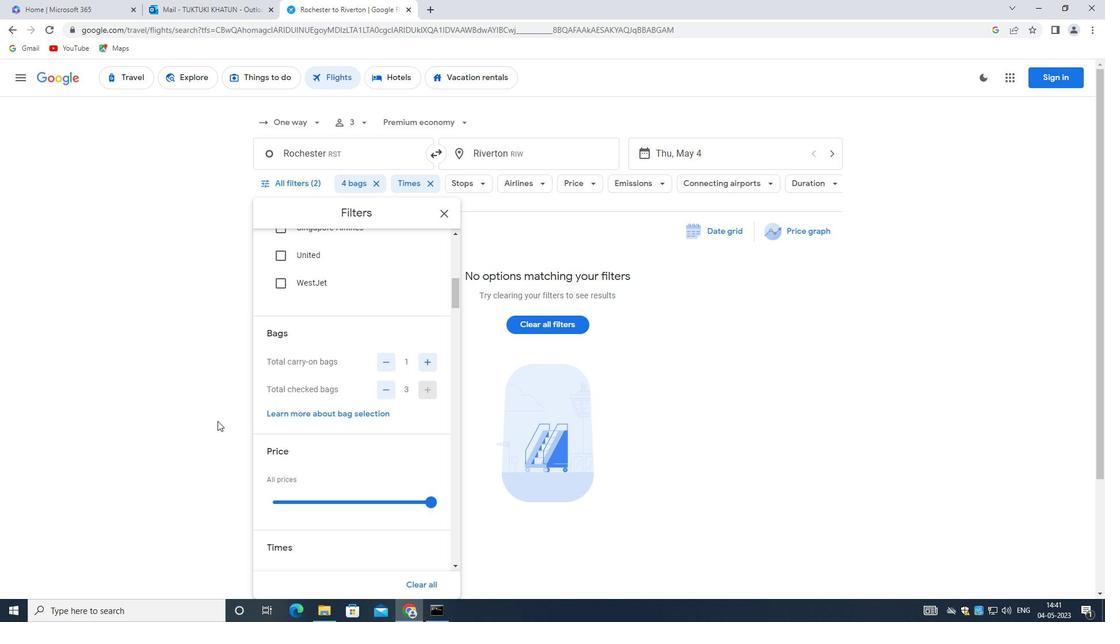 
Action: Mouse moved to (327, 467)
Screenshot: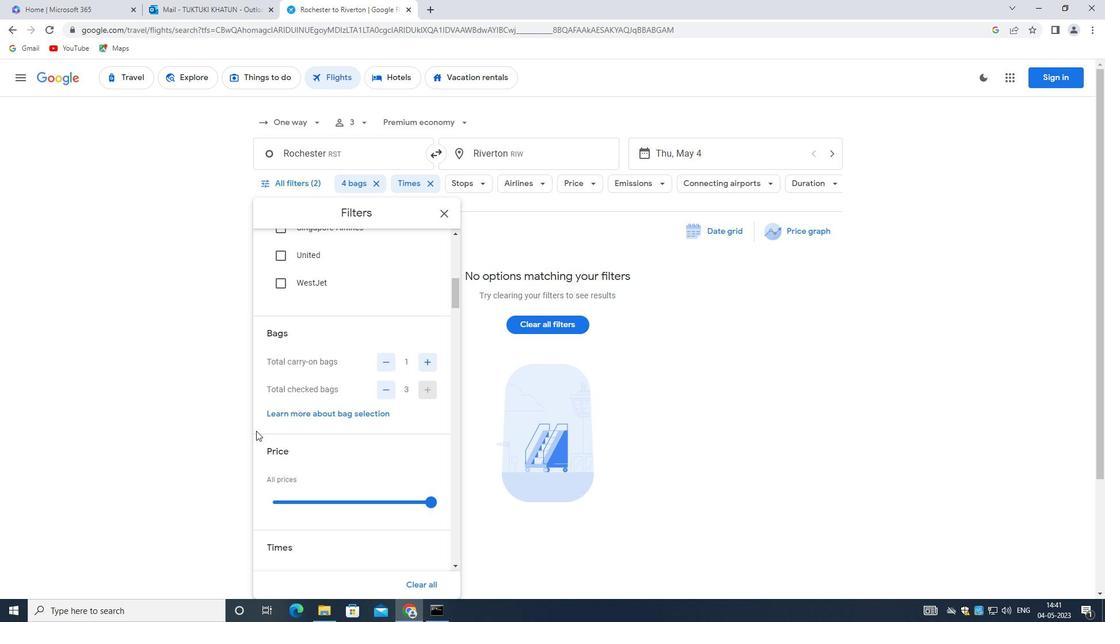 
Action: Mouse scrolled (327, 467) with delta (0, 0)
Screenshot: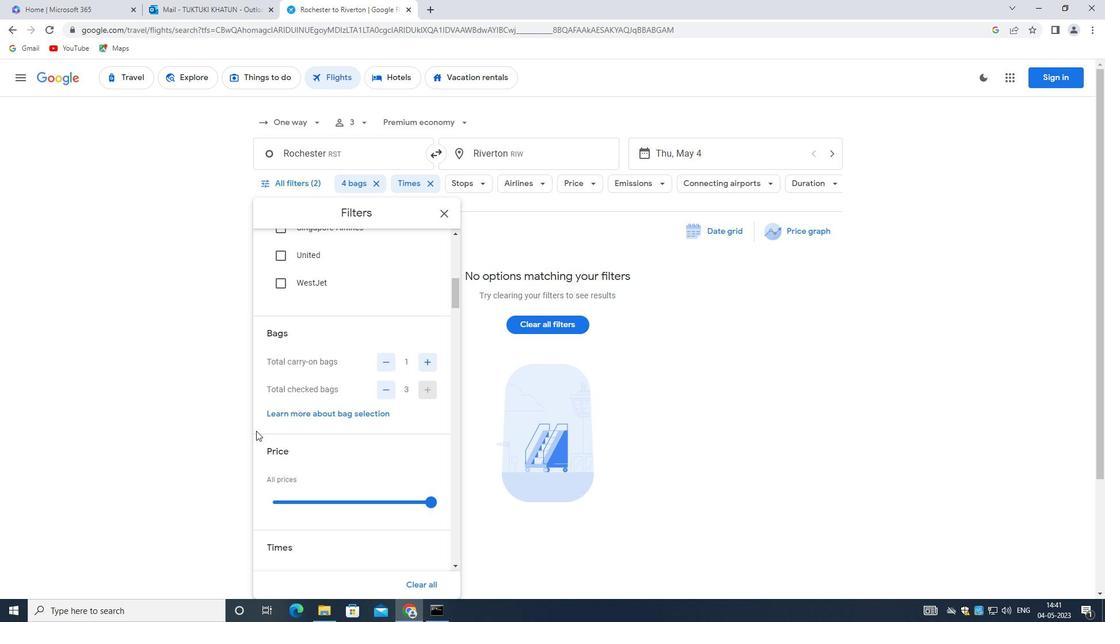 
Action: Mouse moved to (332, 469)
Screenshot: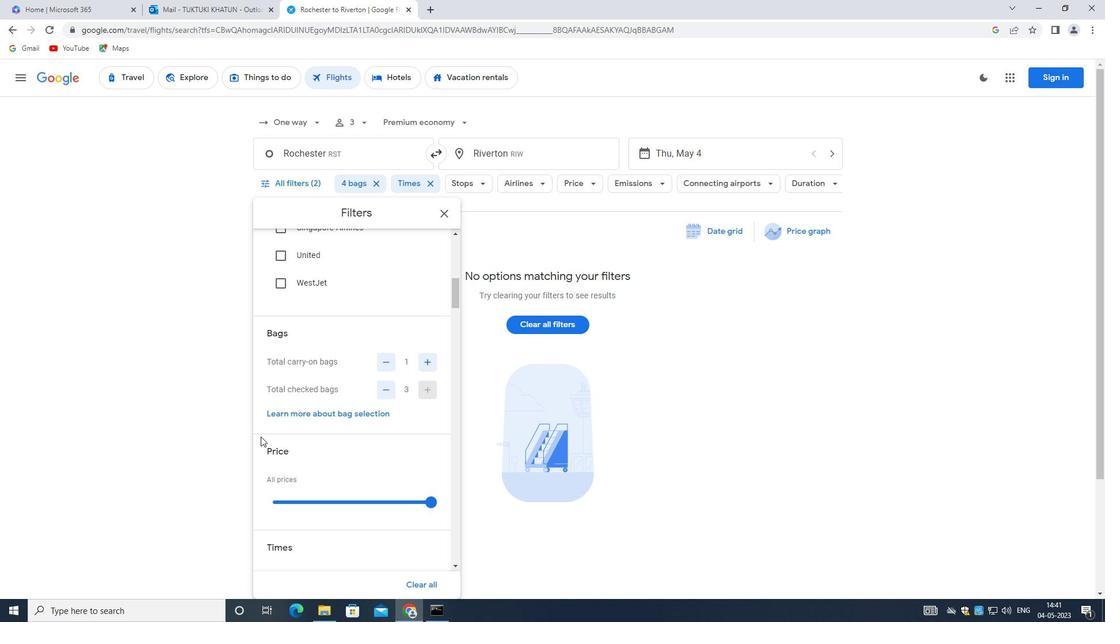 
Action: Mouse scrolled (332, 468) with delta (0, 0)
Screenshot: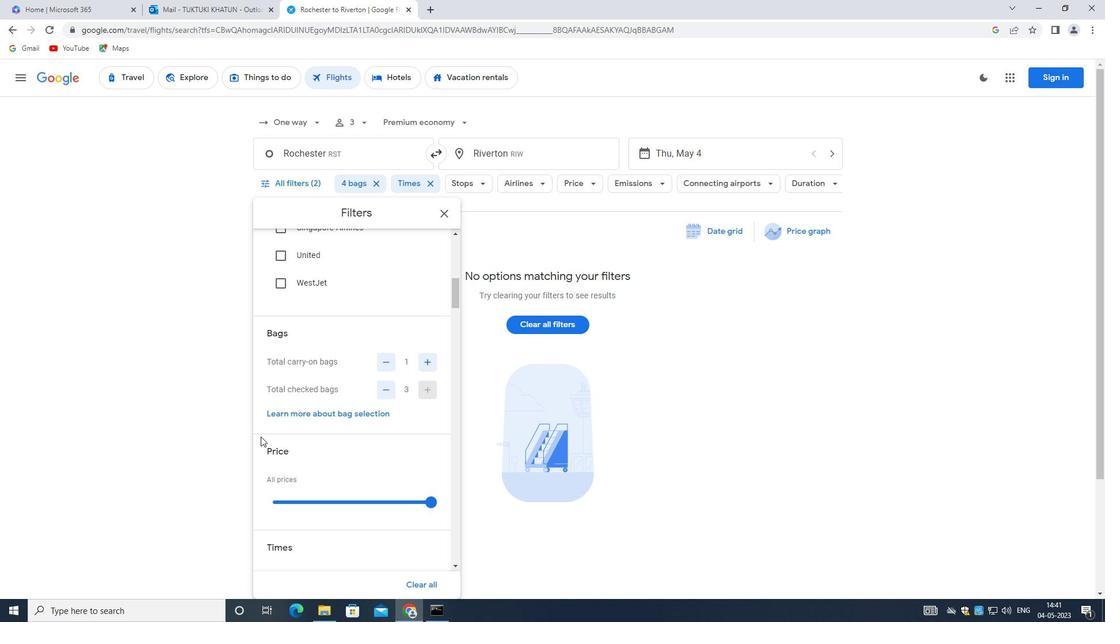 
Action: Mouse moved to (382, 332)
Screenshot: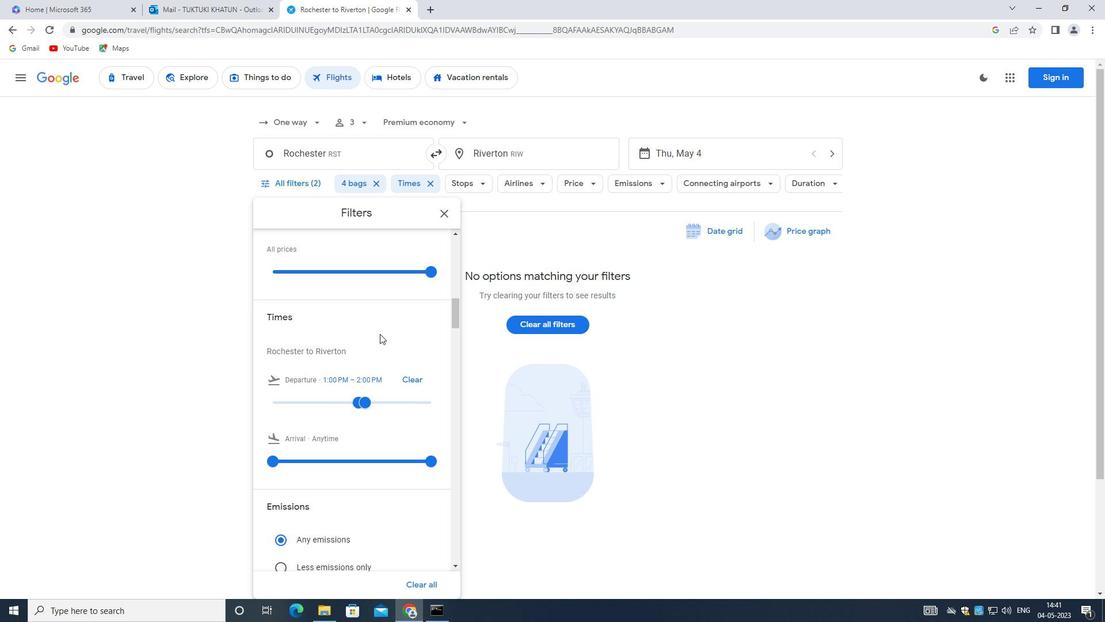 
Action: Mouse scrolled (382, 332) with delta (0, 0)
Screenshot: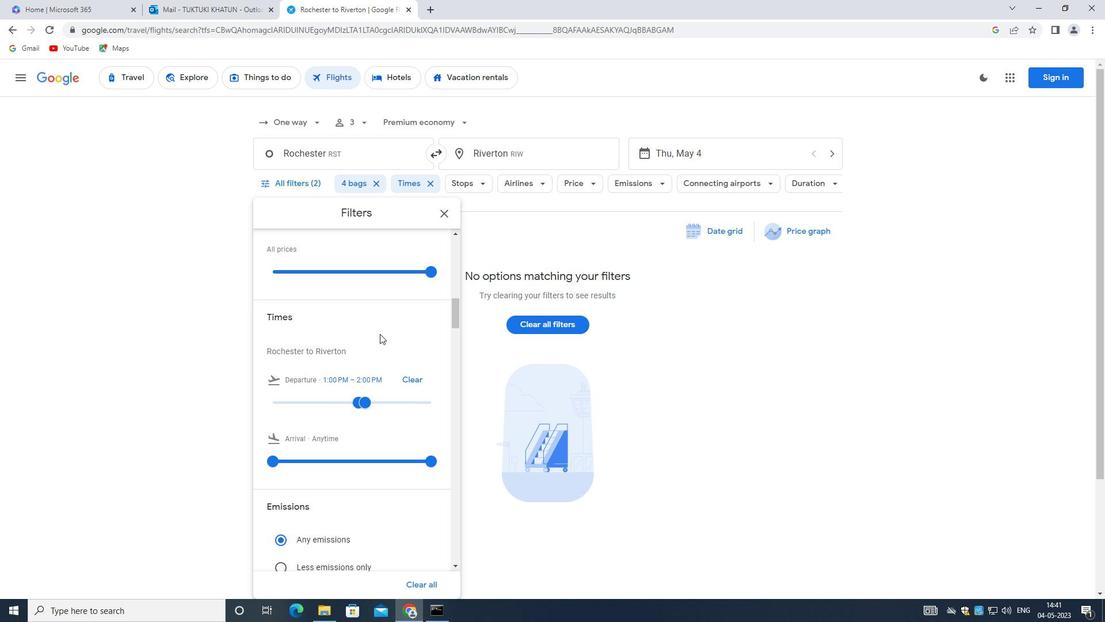 
Action: Mouse moved to (383, 331)
Screenshot: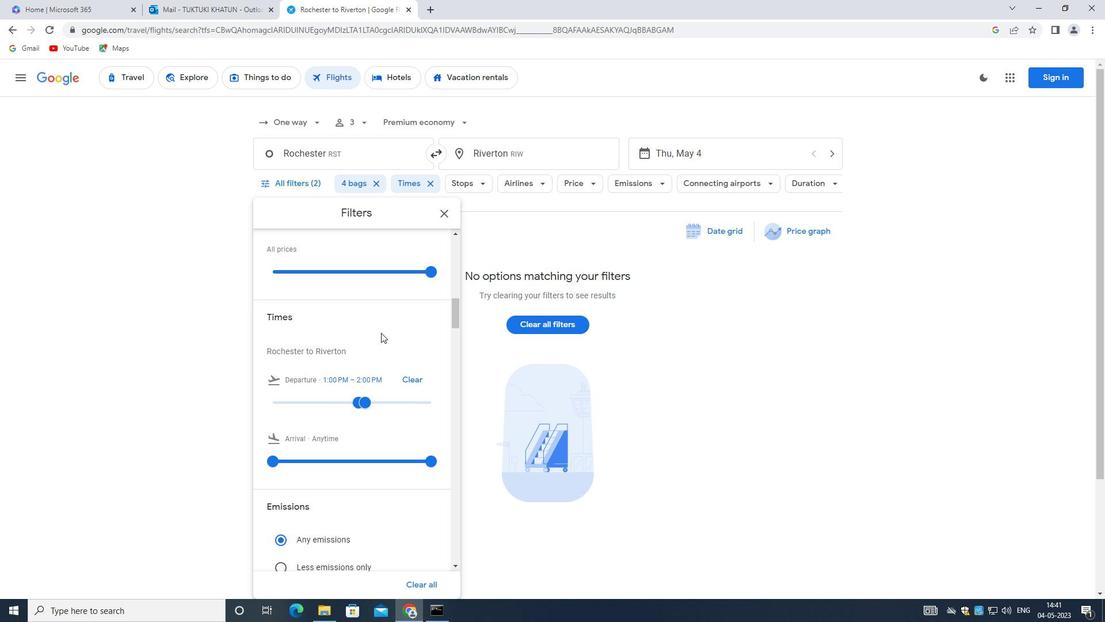 
Action: Mouse scrolled (383, 331) with delta (0, 0)
Screenshot: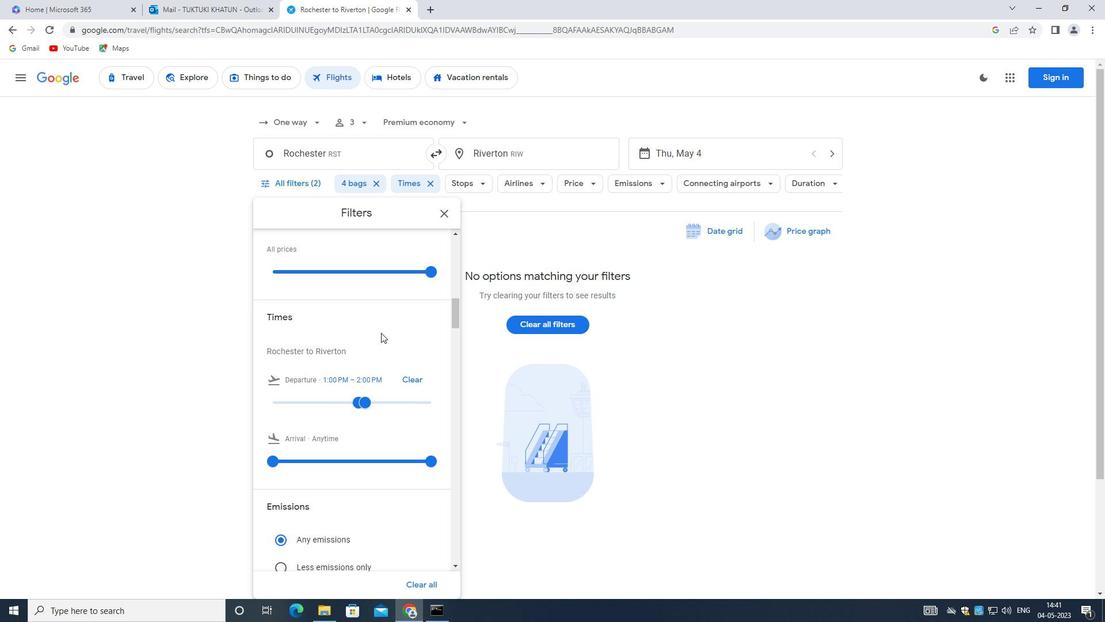 
Action: Mouse moved to (427, 385)
Screenshot: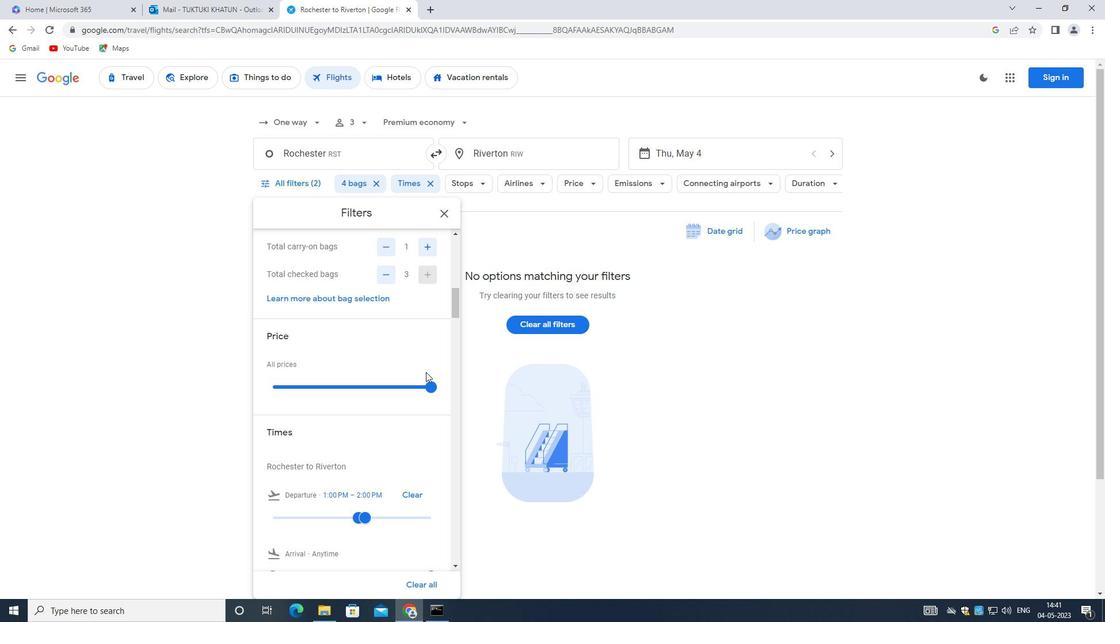 
Action: Mouse pressed left at (427, 385)
Screenshot: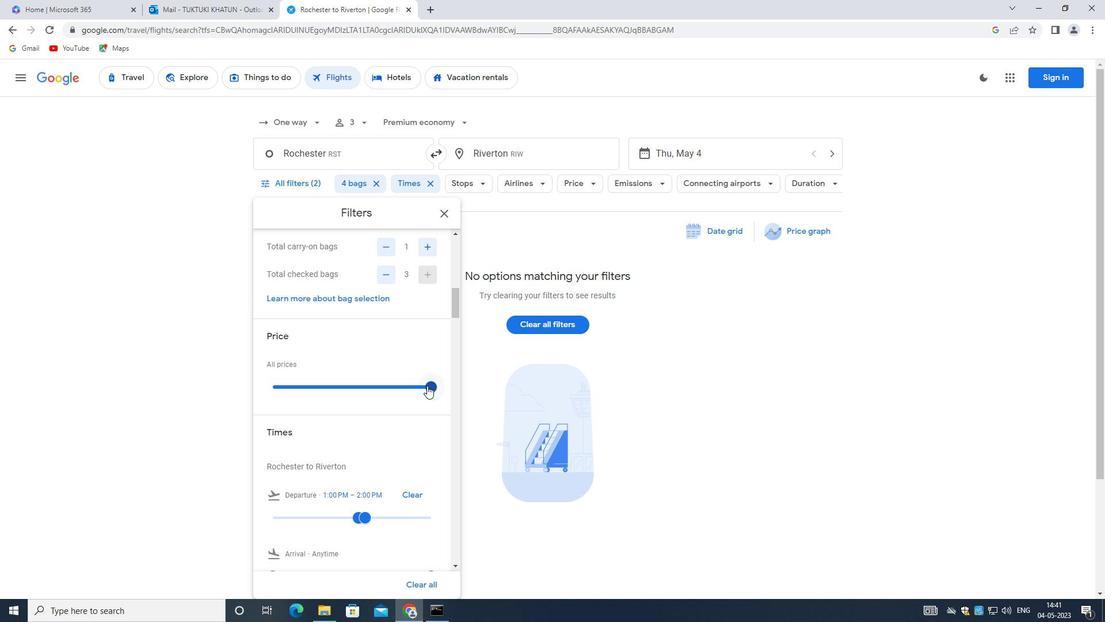 
Action: Mouse pressed left at (427, 385)
Screenshot: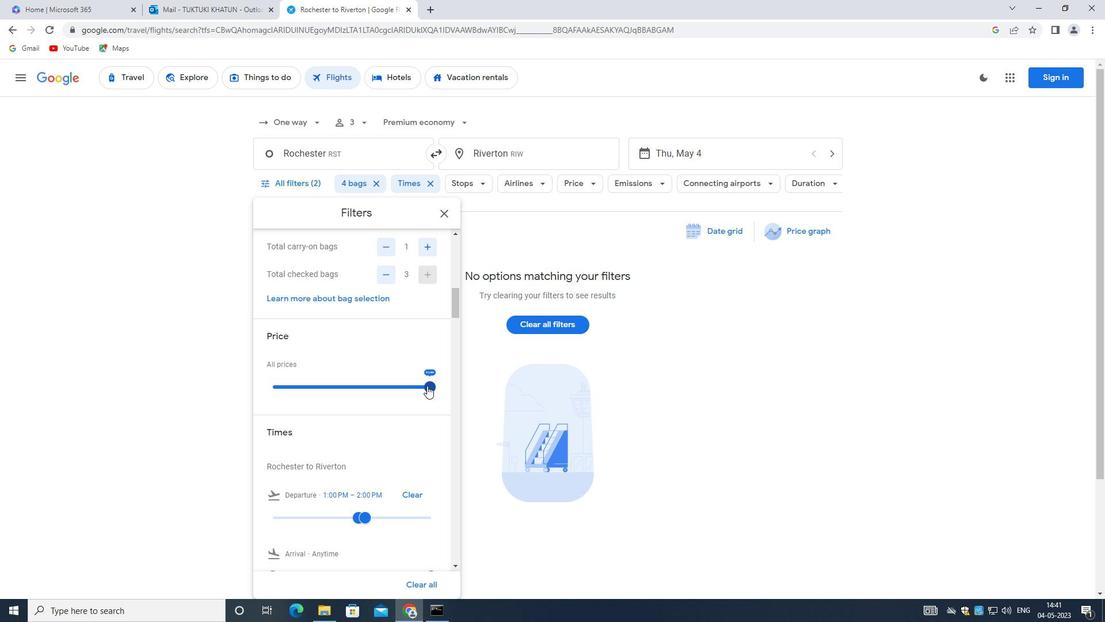 
Action: Mouse moved to (427, 385)
Screenshot: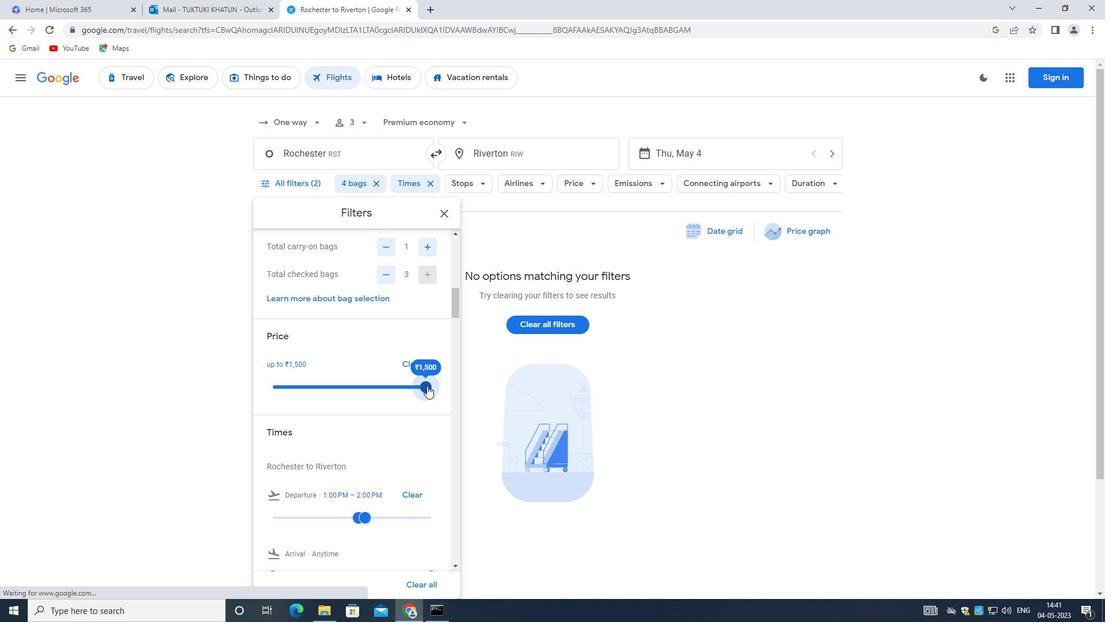 
Action: Mouse pressed left at (427, 385)
Screenshot: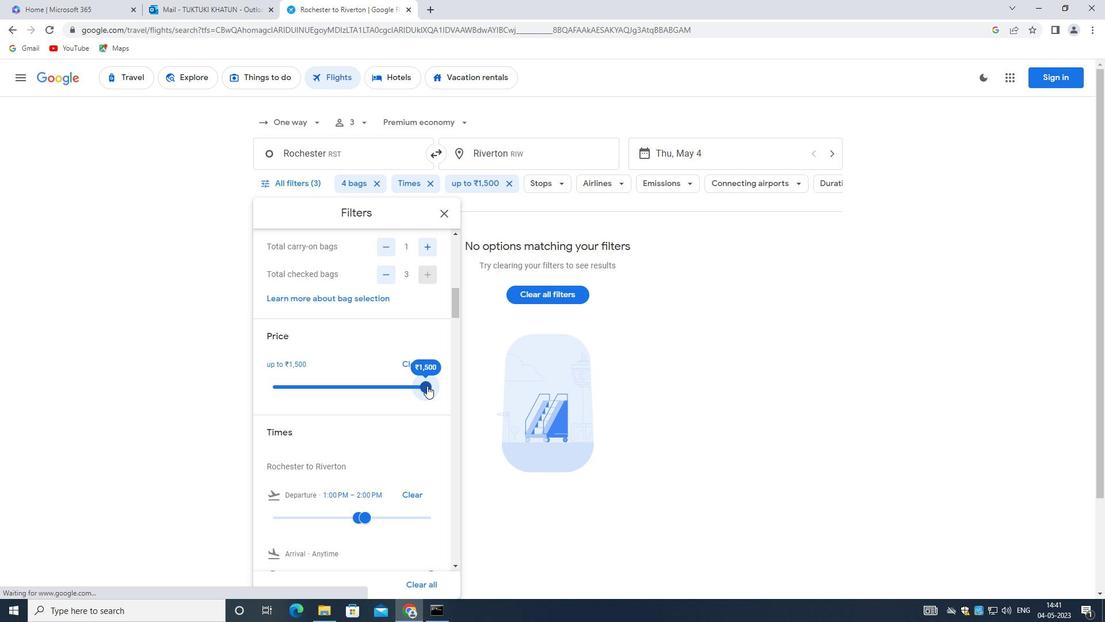 
Action: Mouse pressed left at (427, 385)
Screenshot: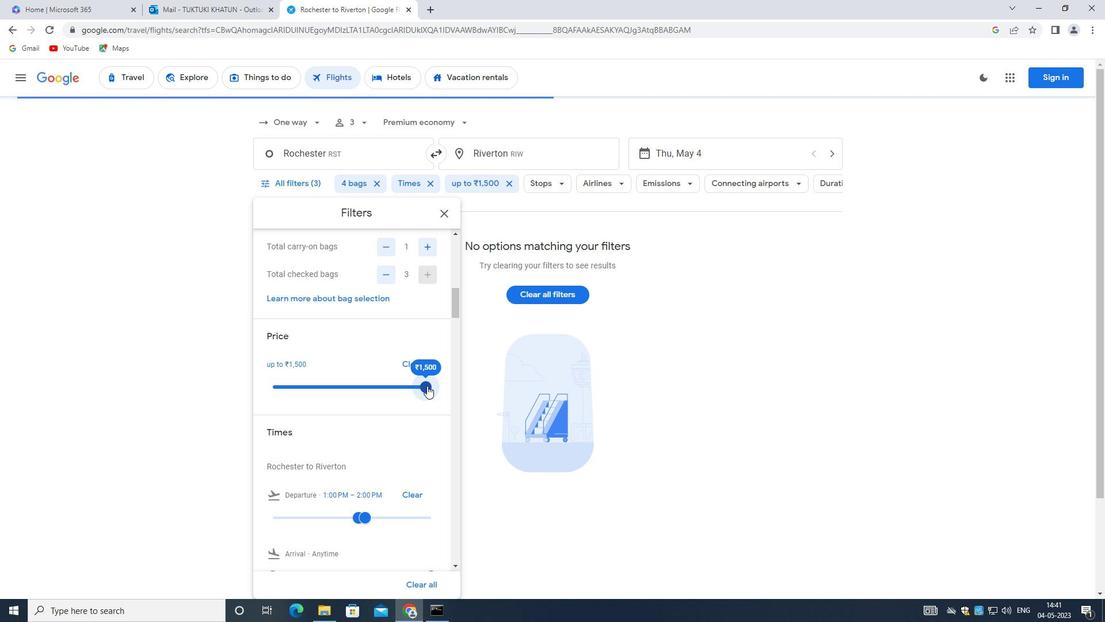 
Action: Mouse moved to (392, 514)
Screenshot: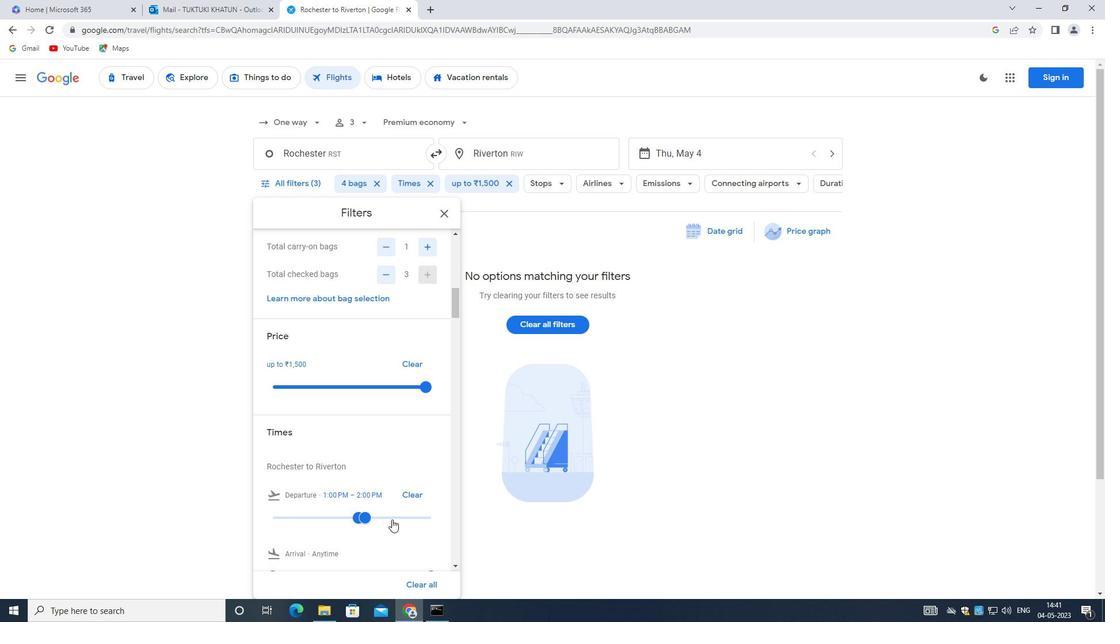 
Action: Mouse pressed left at (392, 514)
Screenshot: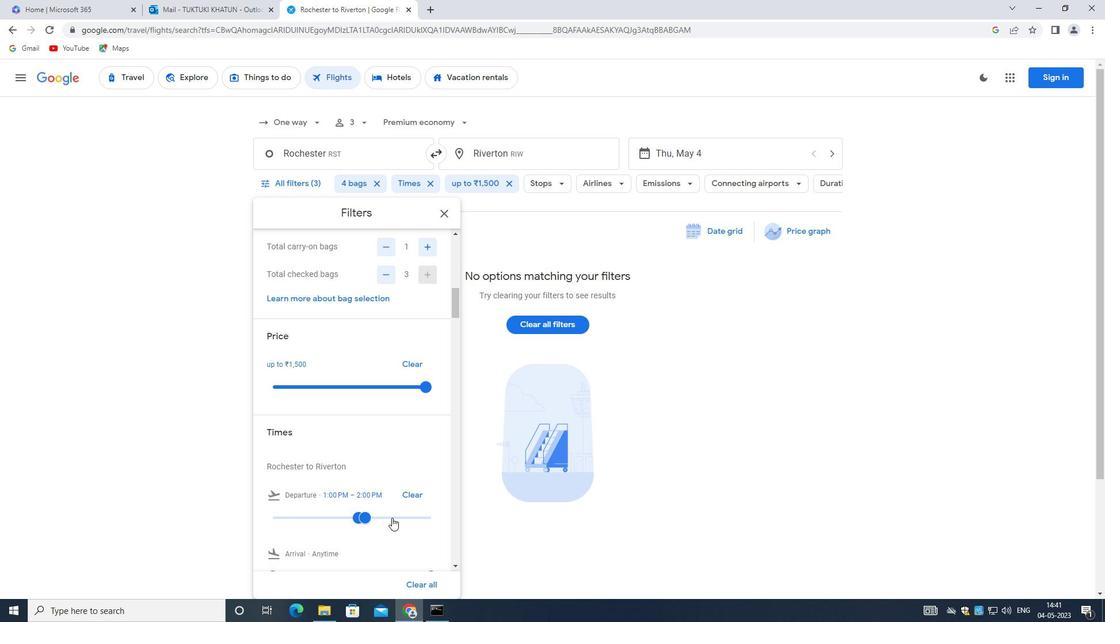 
Action: Mouse moved to (365, 516)
Screenshot: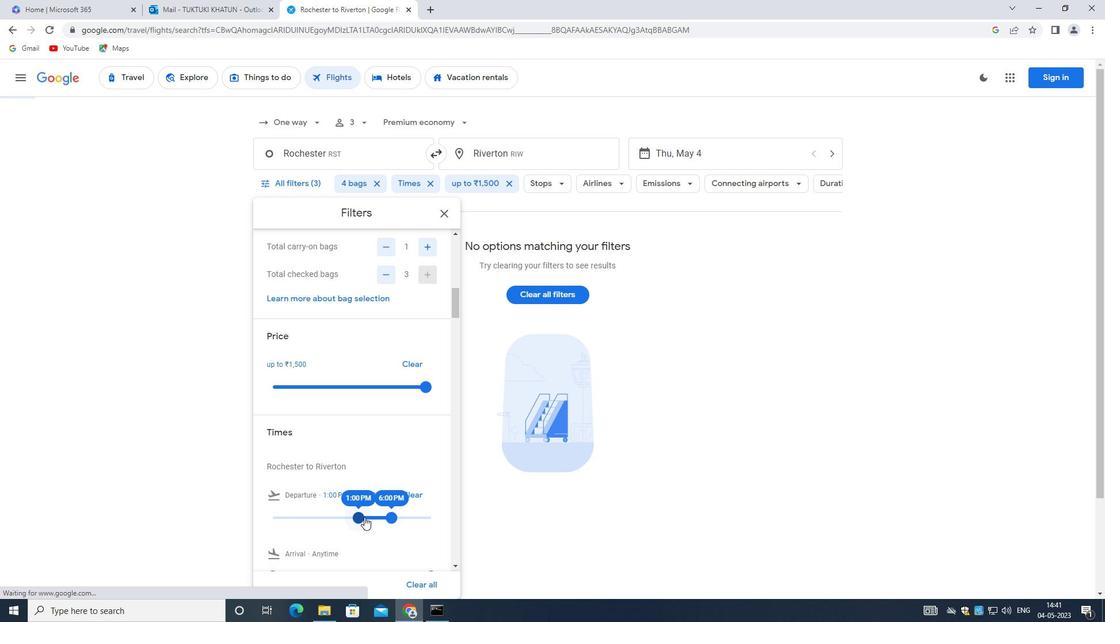 
Action: Mouse pressed left at (365, 516)
Screenshot: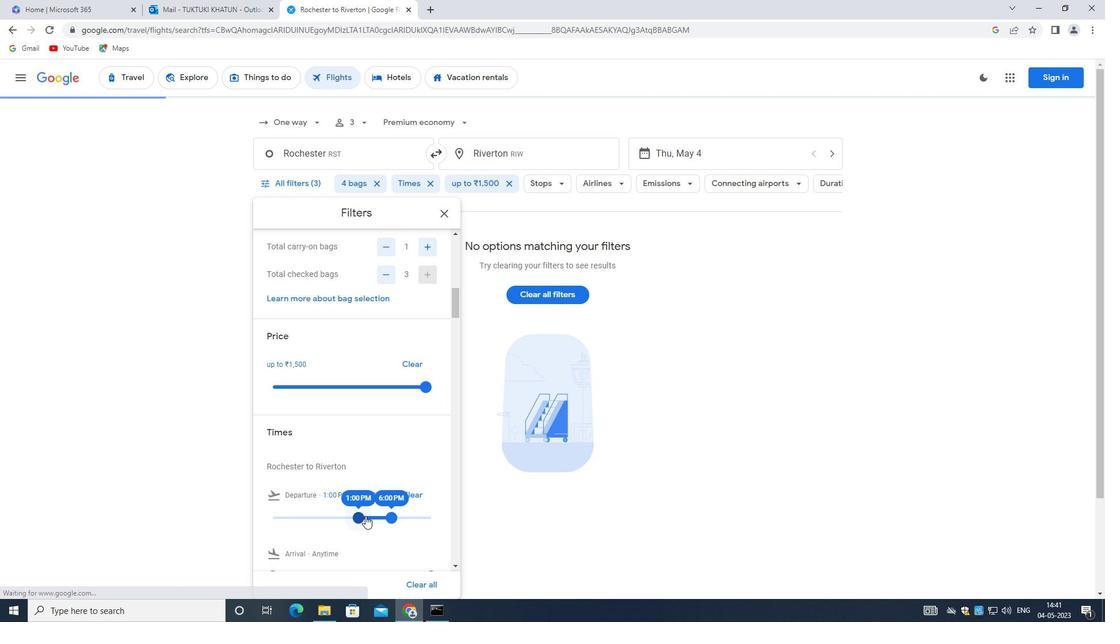 
Action: Mouse moved to (392, 517)
Screenshot: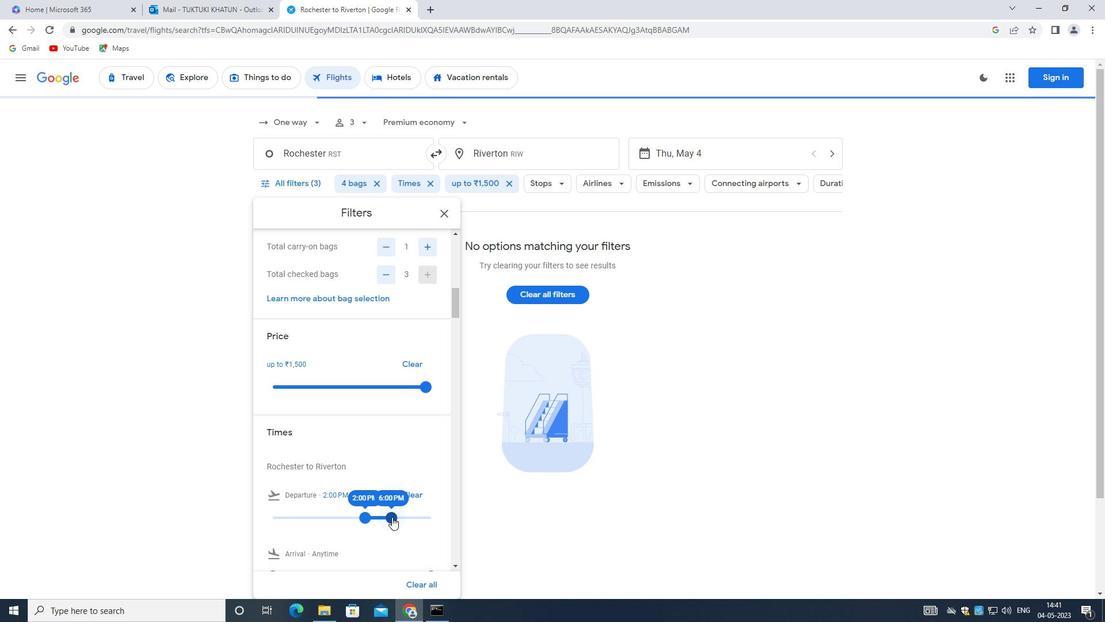
Action: Mouse pressed left at (392, 517)
Screenshot: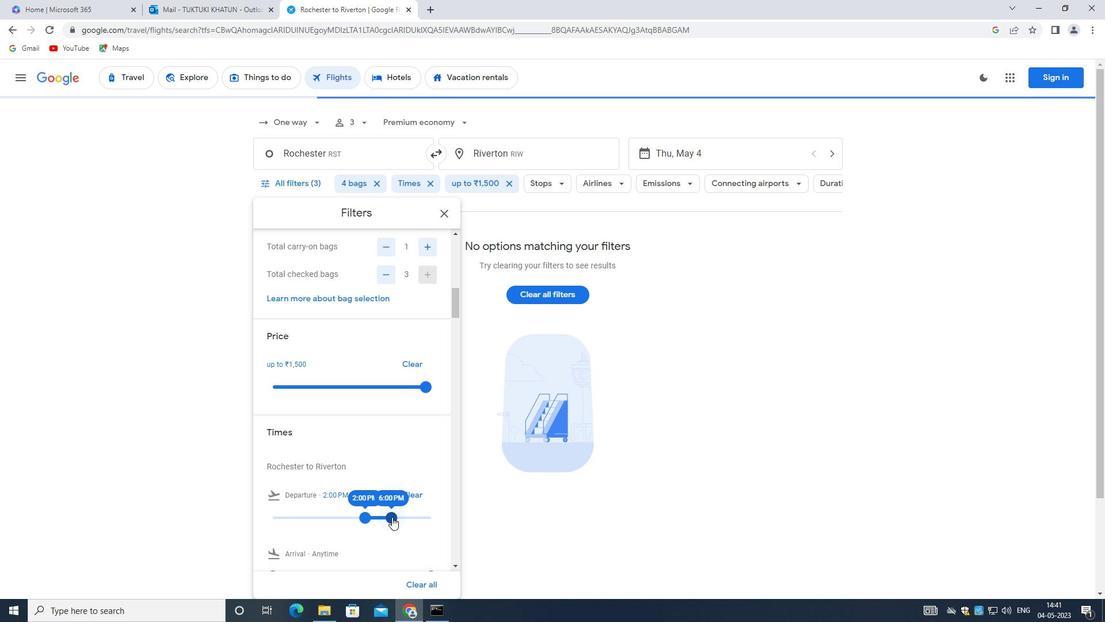 
Action: Mouse moved to (370, 489)
Screenshot: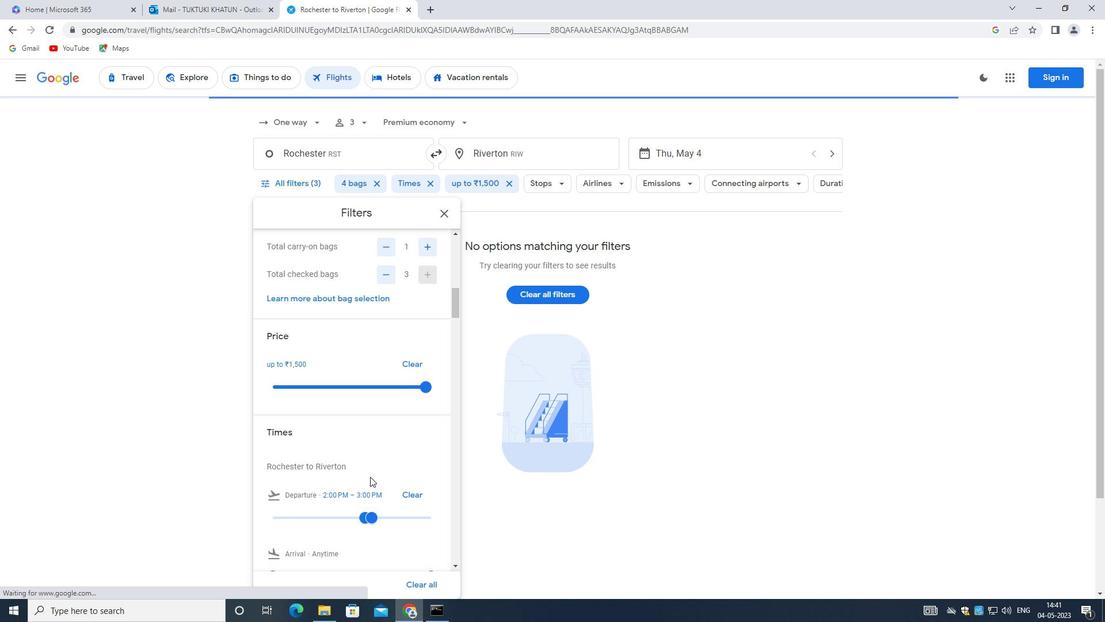 
Action: Mouse scrolled (370, 489) with delta (0, 0)
Screenshot: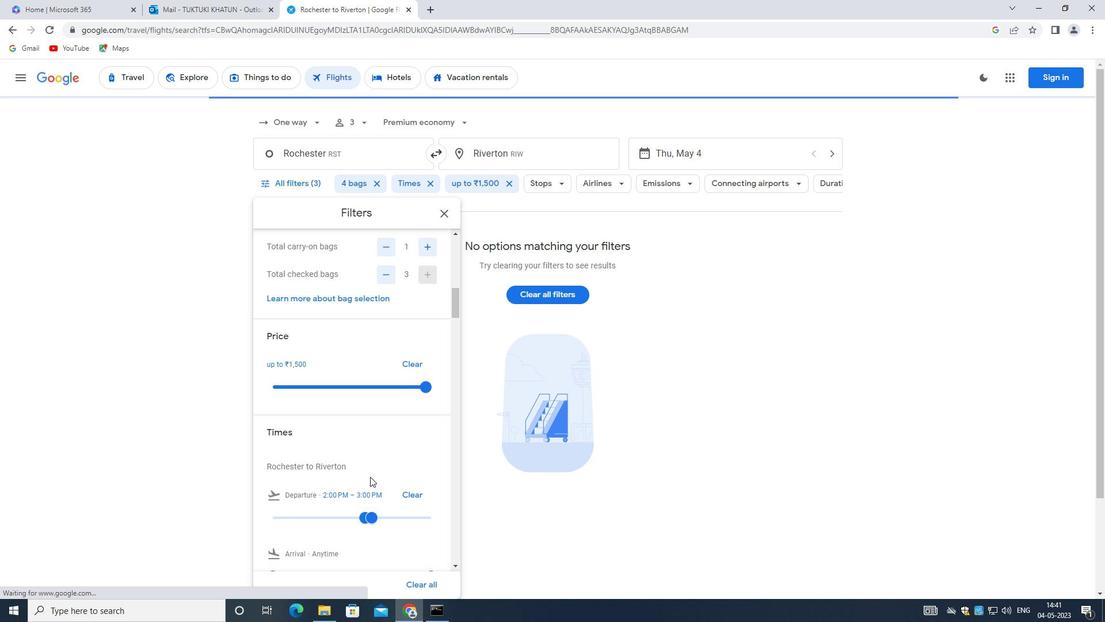 
Action: Mouse moved to (416, 473)
Screenshot: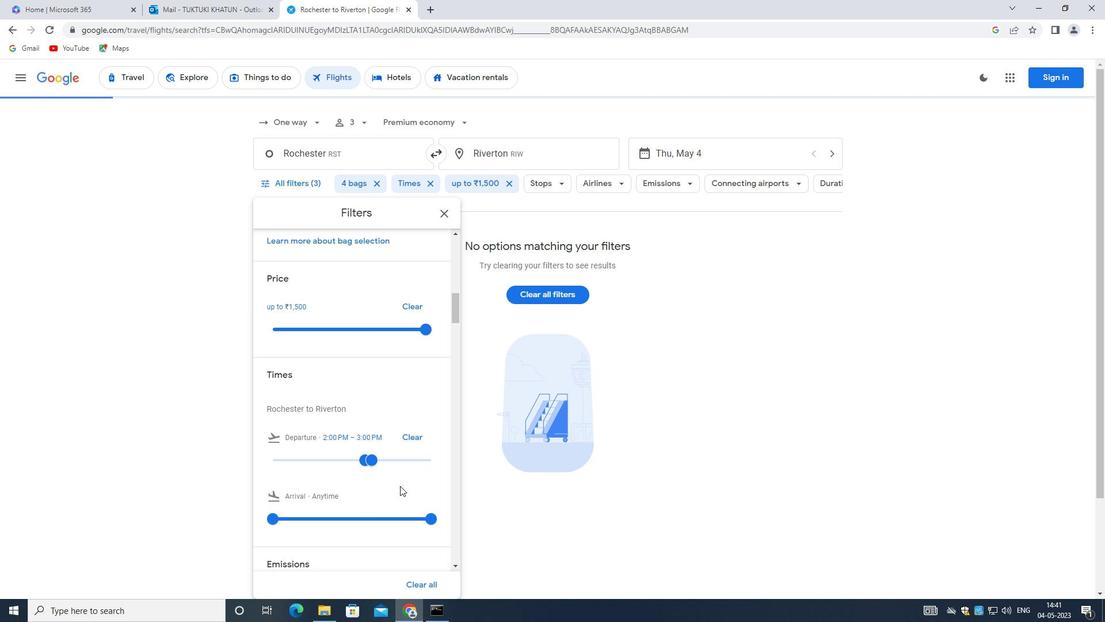
Action: Mouse scrolled (416, 472) with delta (0, 0)
Screenshot: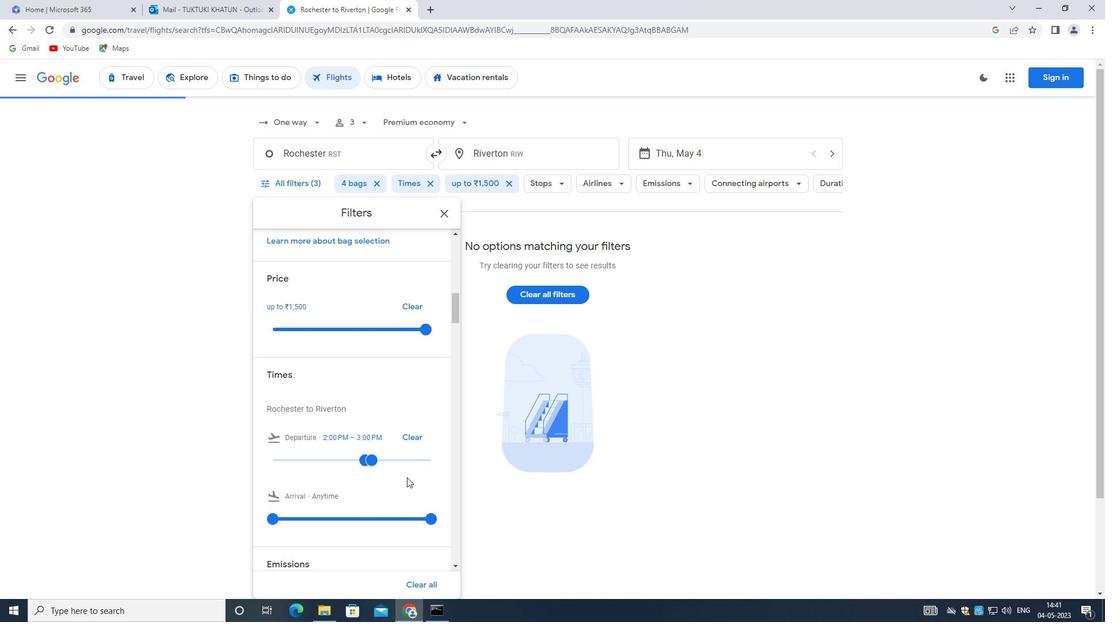 
Action: Mouse scrolled (416, 472) with delta (0, 0)
Screenshot: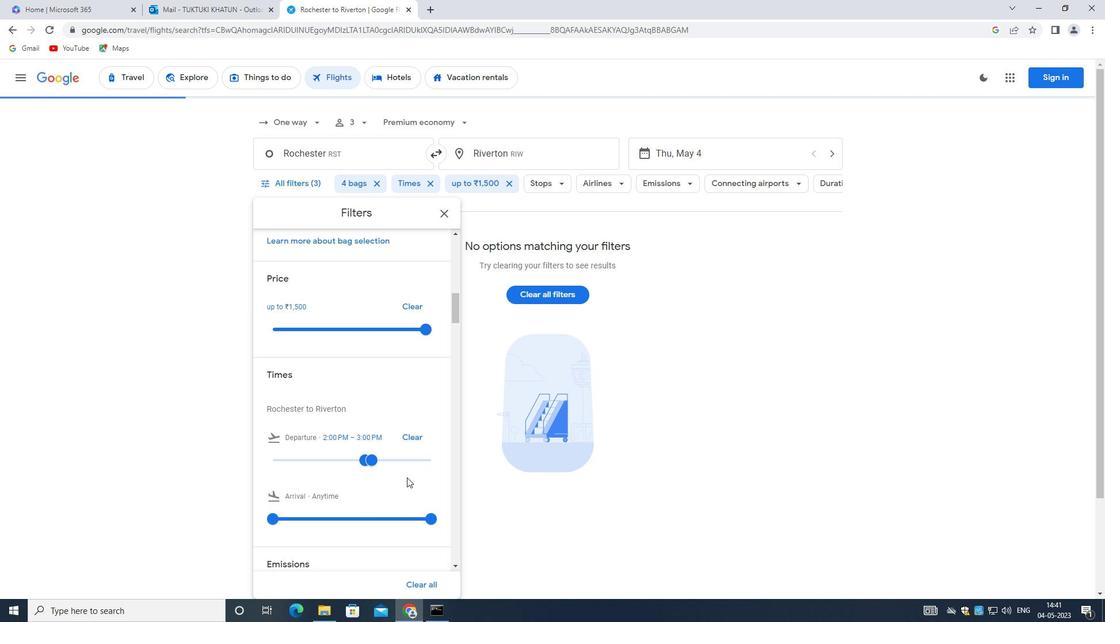 
Action: Mouse scrolled (416, 472) with delta (0, 0)
Screenshot: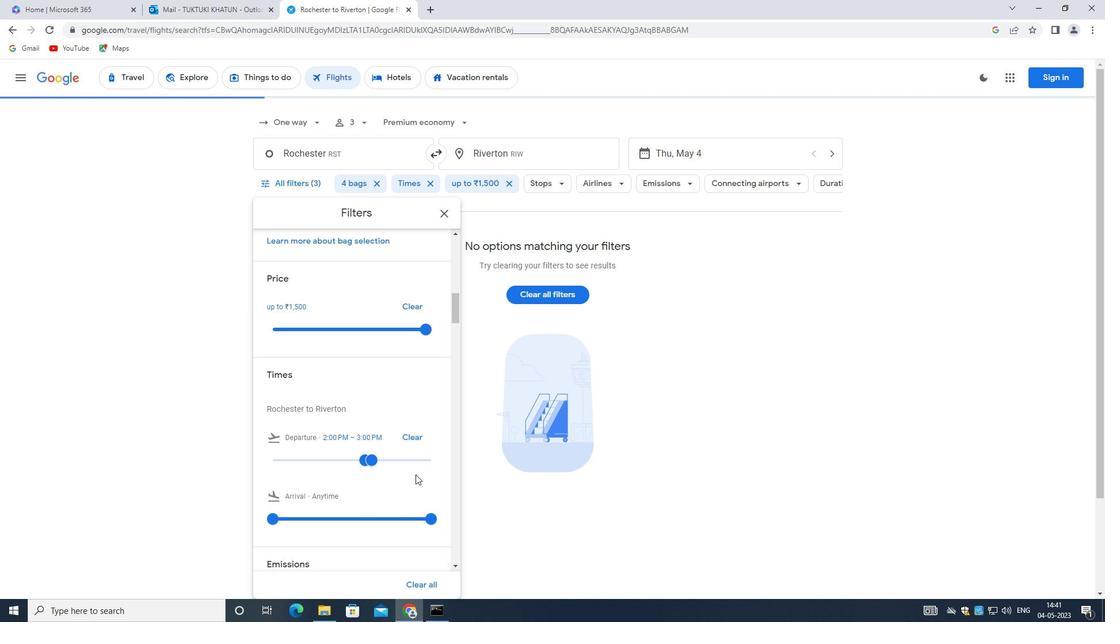 
Action: Mouse moved to (331, 434)
Screenshot: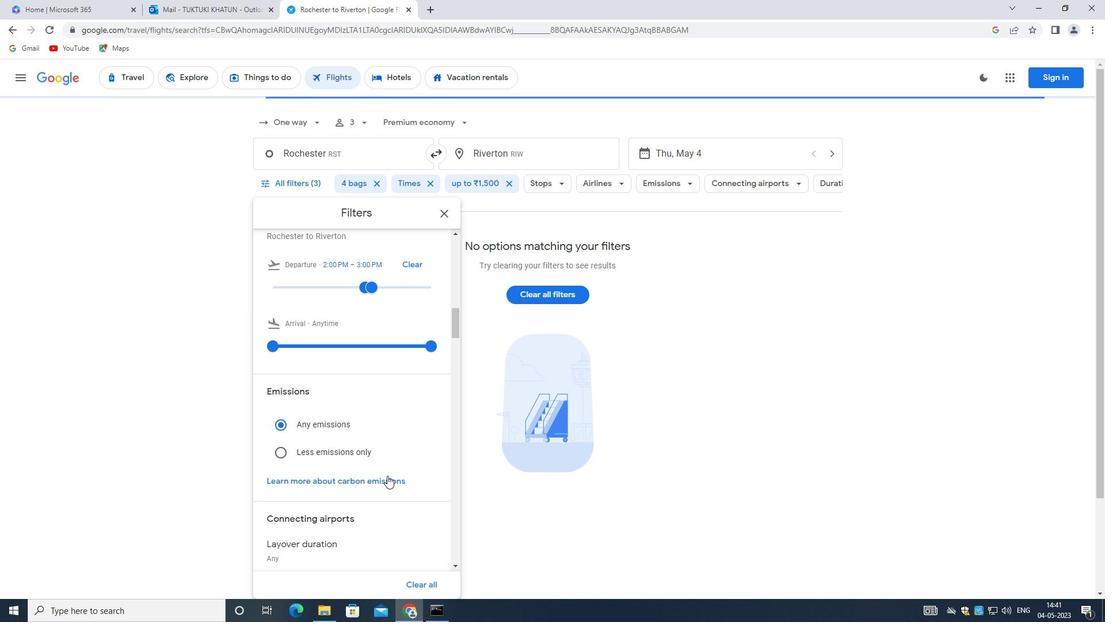 
Action: Mouse scrolled (331, 433) with delta (0, 0)
Screenshot: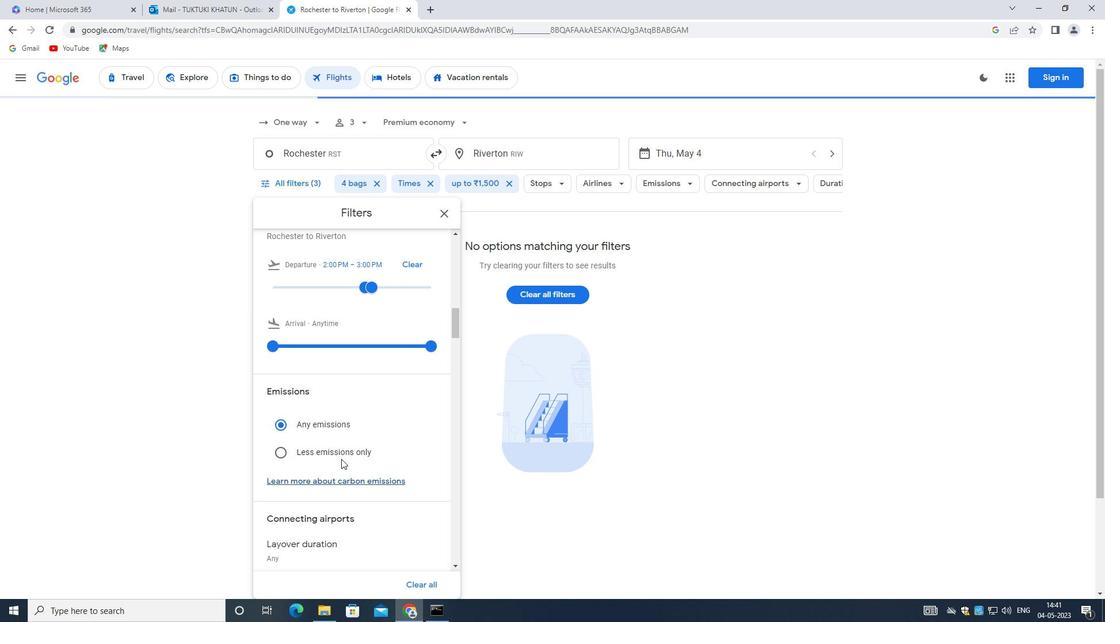 
Action: Mouse moved to (331, 434)
Screenshot: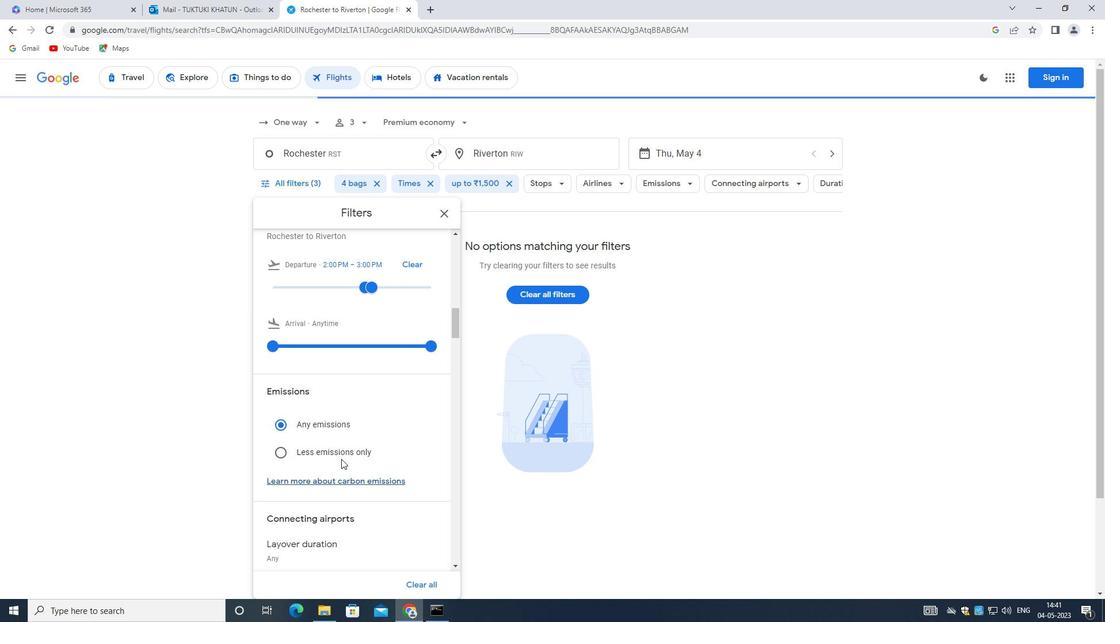 
Action: Mouse scrolled (331, 433) with delta (0, 0)
Screenshot: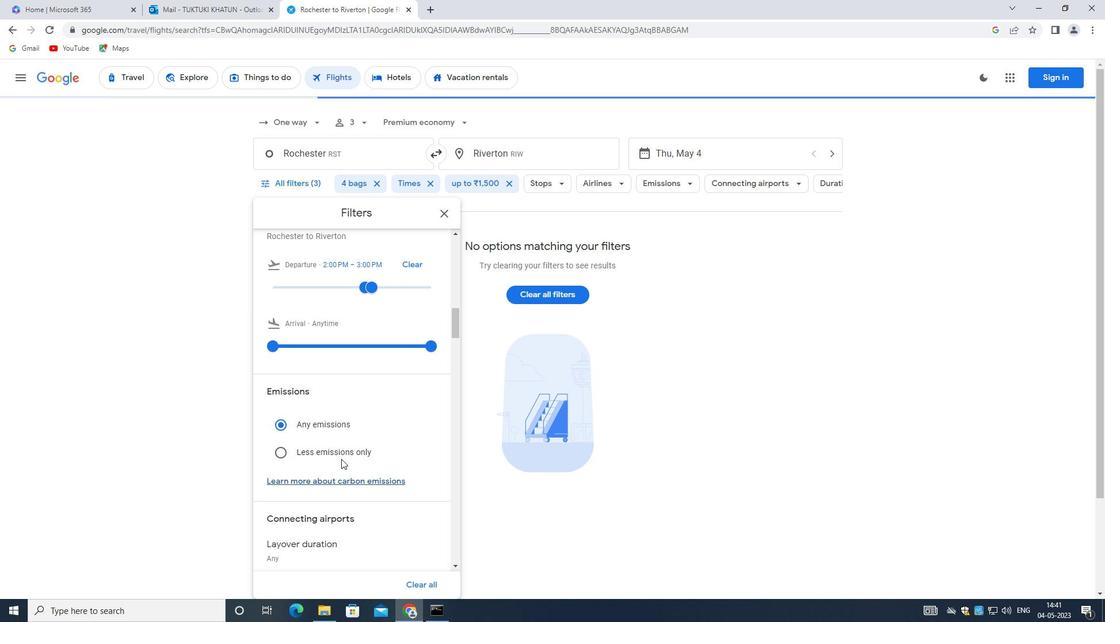
Action: Mouse scrolled (331, 433) with delta (0, 0)
Screenshot: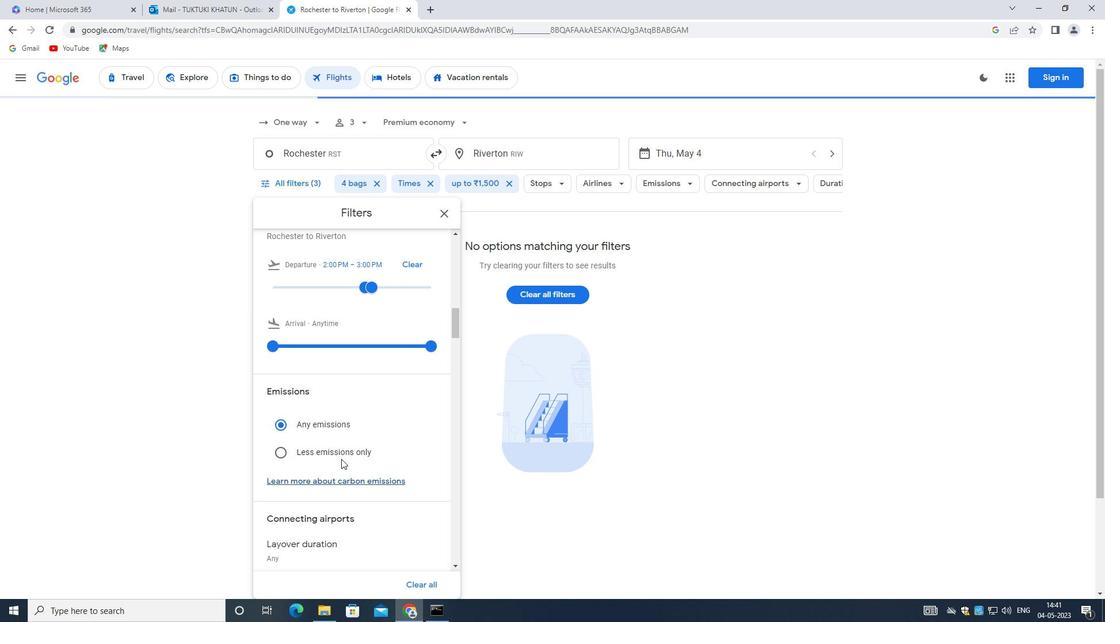 
Action: Mouse scrolled (331, 433) with delta (0, 0)
Screenshot: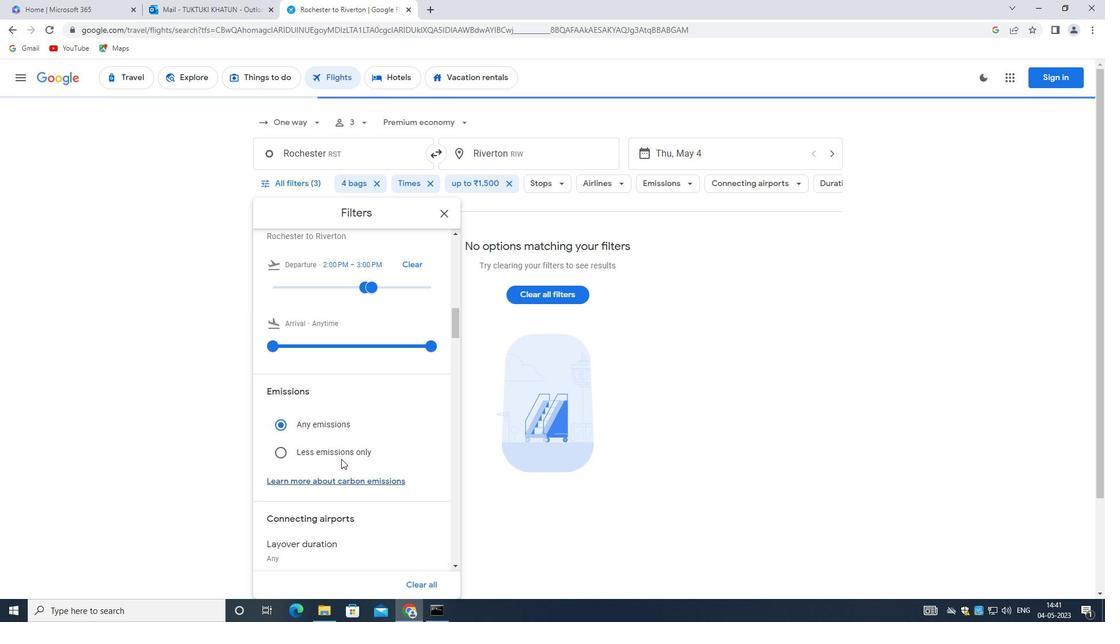 
Action: Mouse moved to (332, 431)
Screenshot: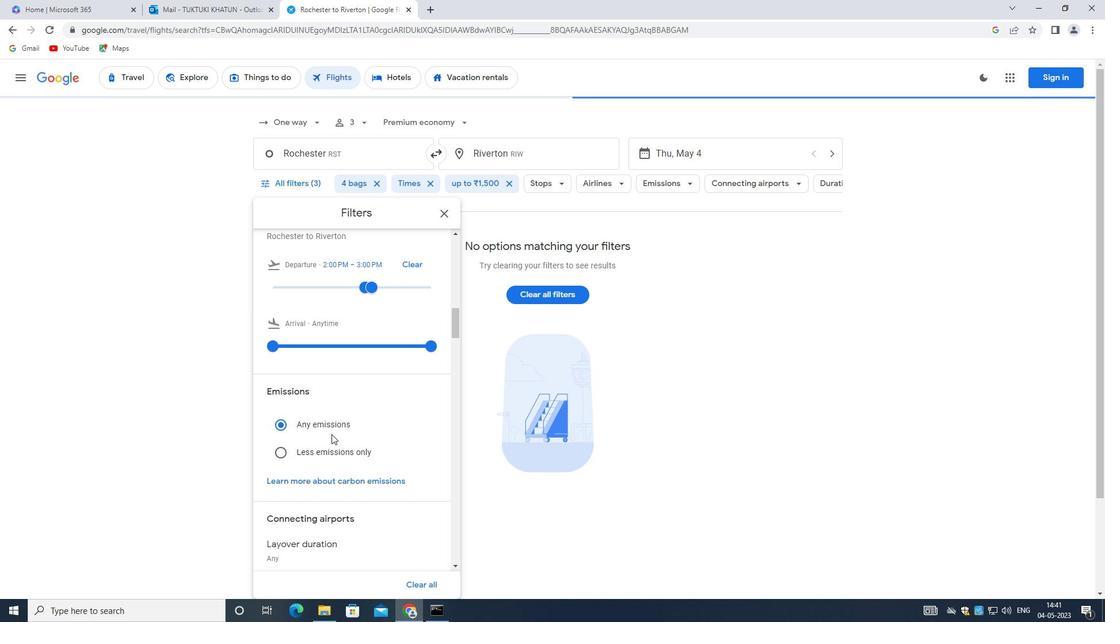
Action: Mouse scrolled (332, 431) with delta (0, 0)
Screenshot: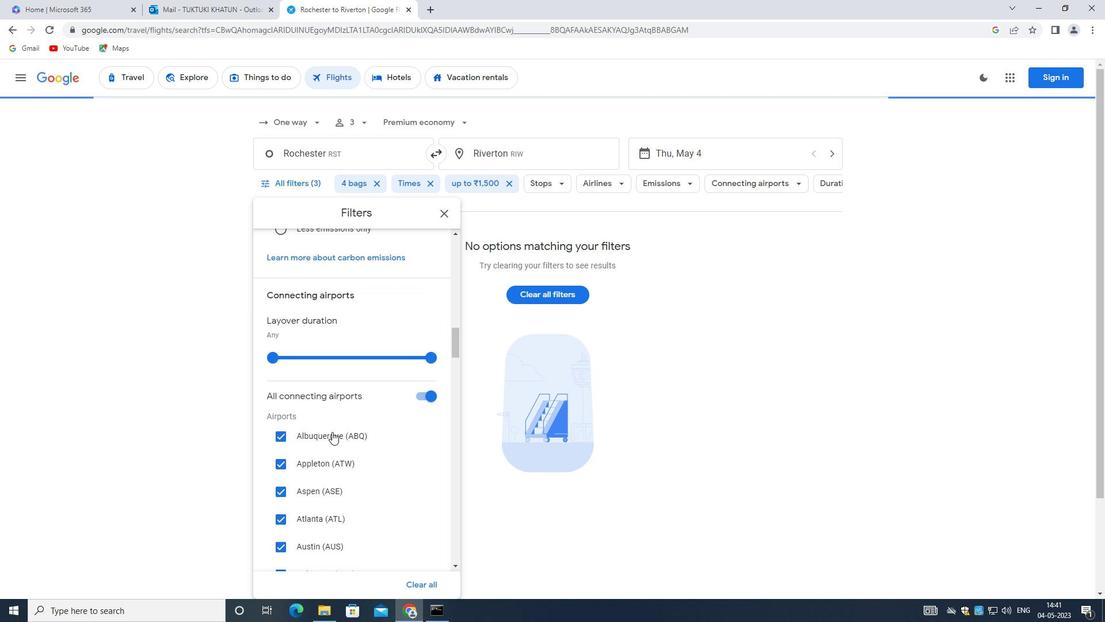 
Action: Mouse scrolled (332, 431) with delta (0, 0)
Screenshot: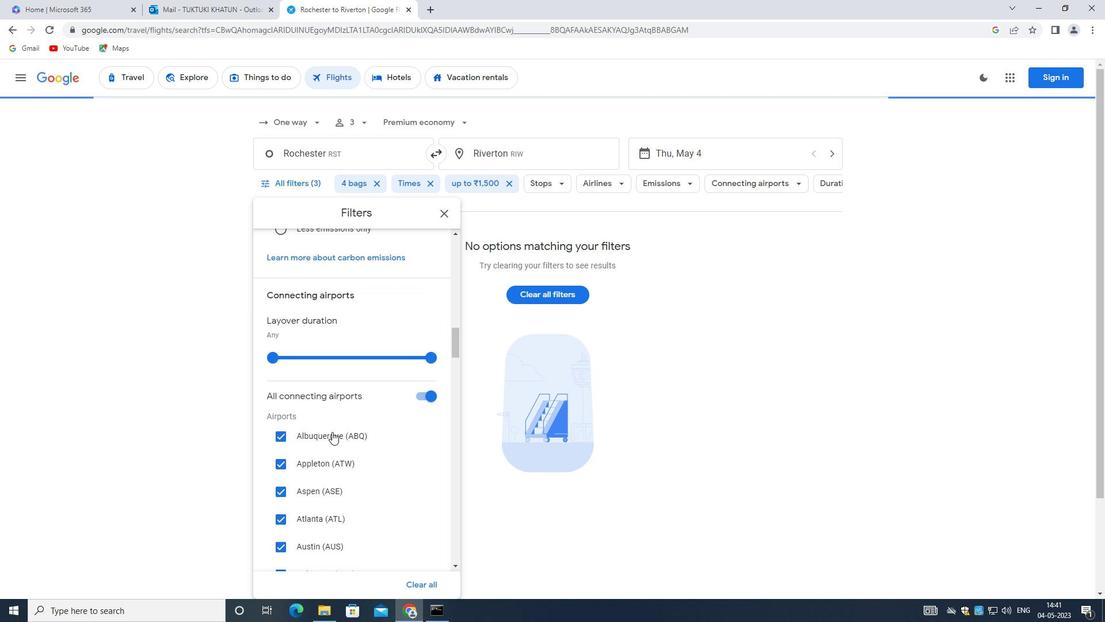 
Action: Mouse scrolled (332, 431) with delta (0, 0)
Screenshot: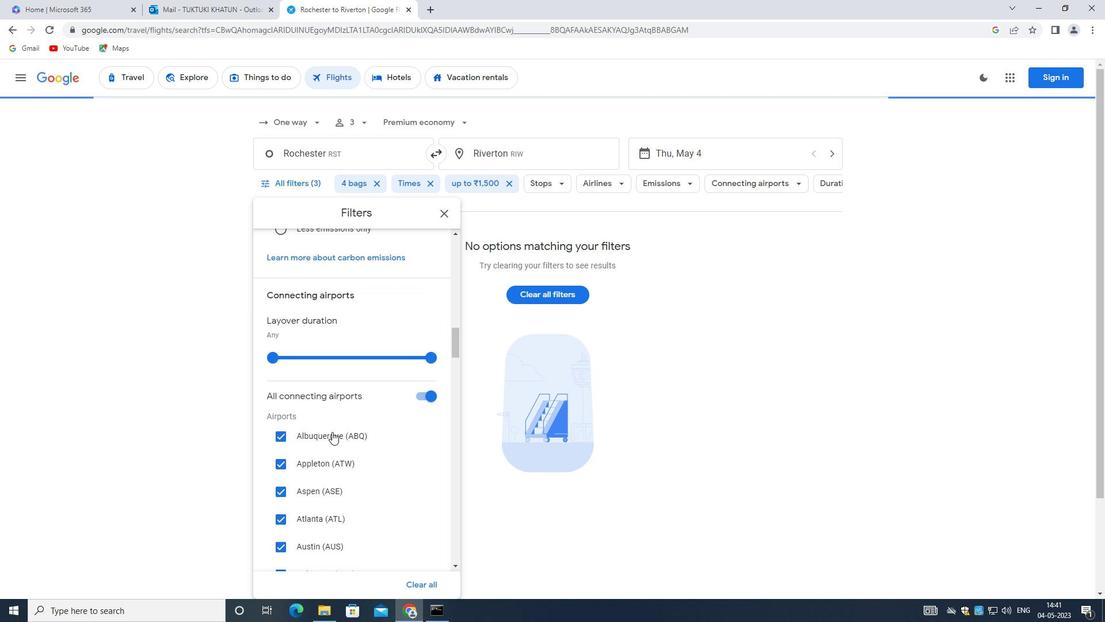 
Action: Mouse scrolled (332, 431) with delta (0, 0)
Screenshot: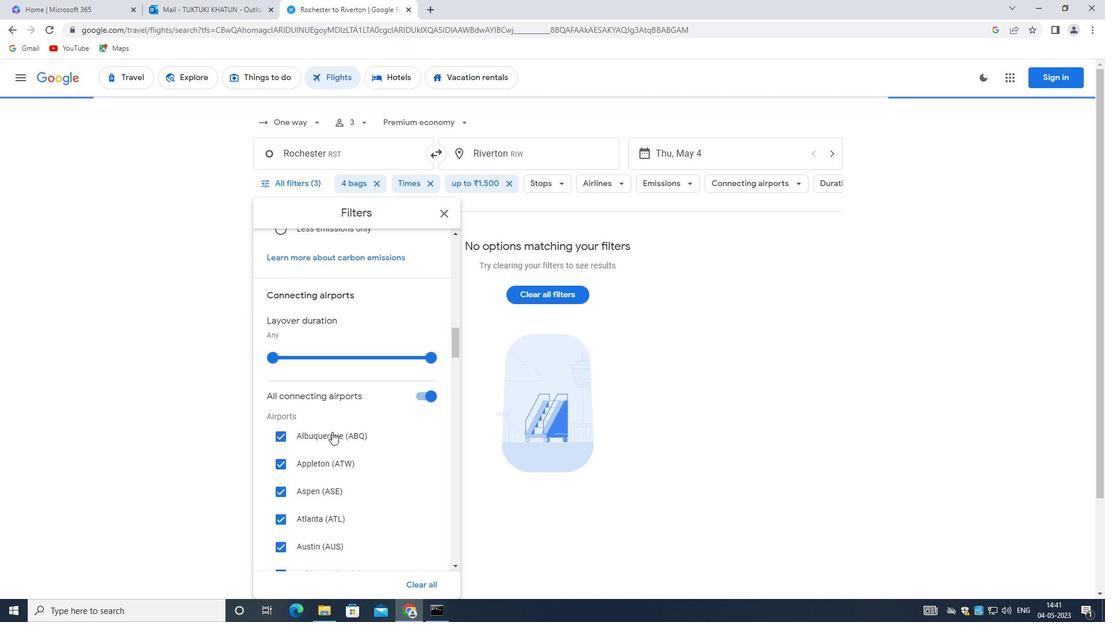 
Action: Mouse moved to (332, 430)
Screenshot: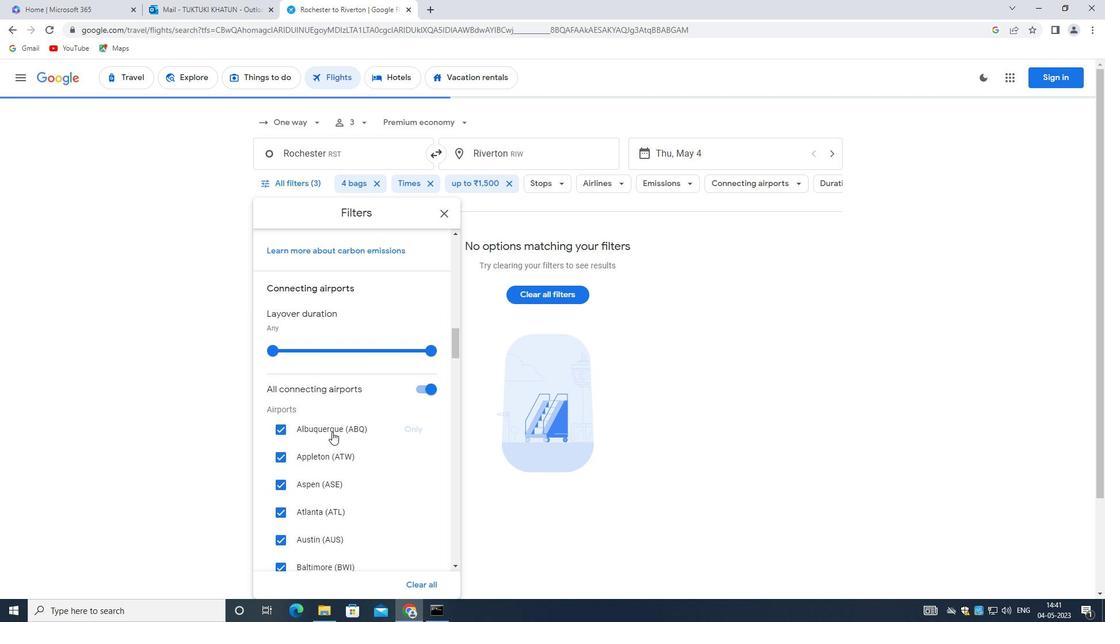 
Action: Mouse scrolled (332, 430) with delta (0, 0)
Screenshot: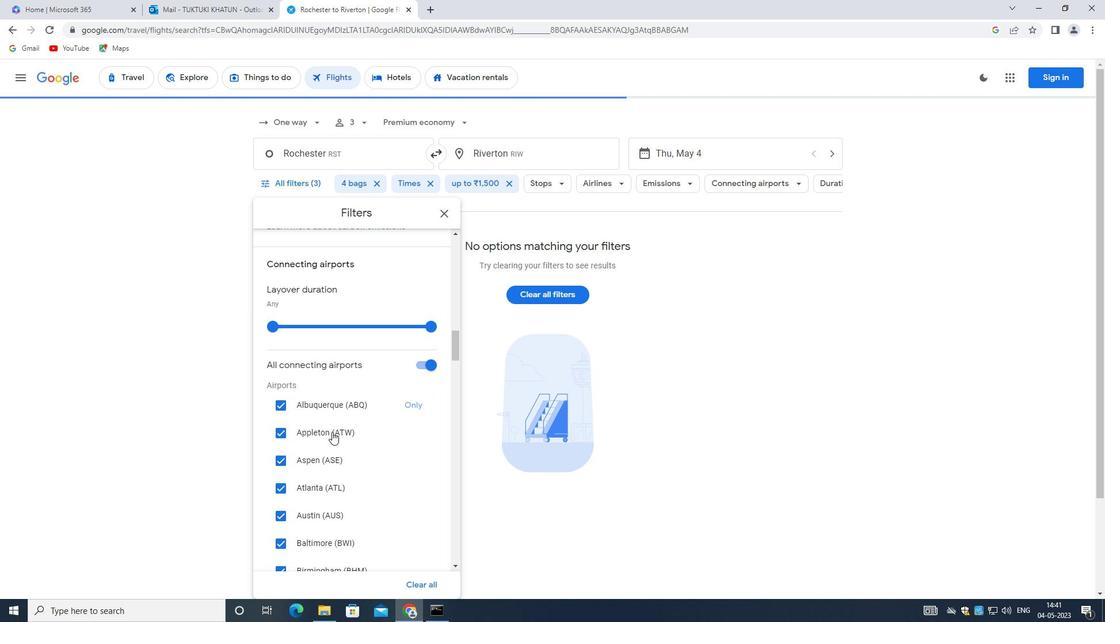 
Action: Mouse scrolled (332, 430) with delta (0, 0)
Screenshot: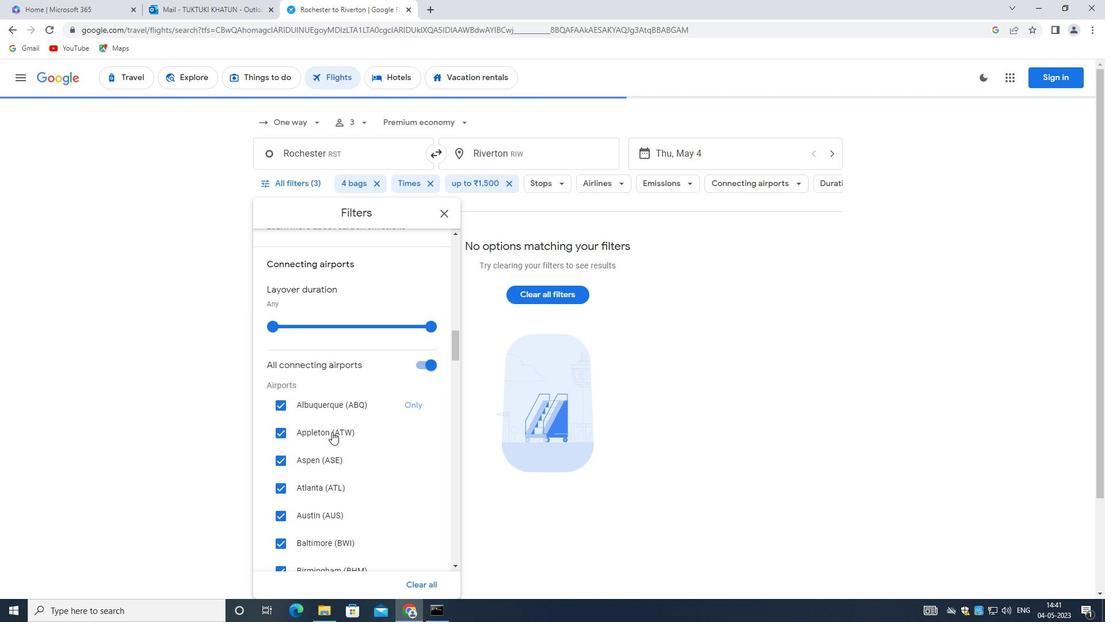 
Action: Mouse scrolled (332, 430) with delta (0, 0)
Screenshot: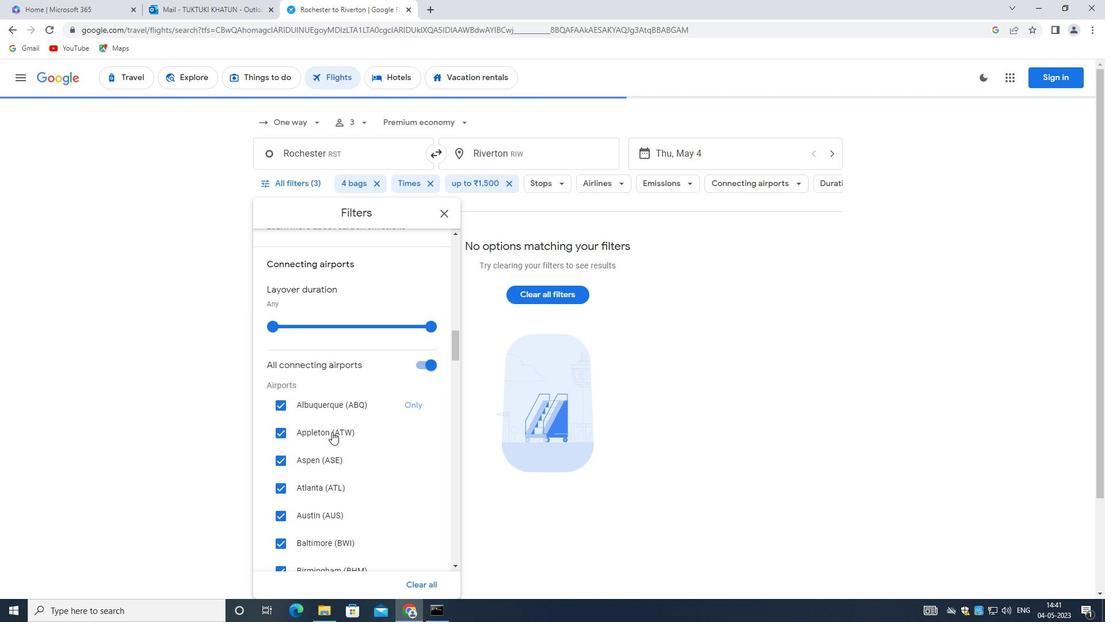 
Action: Mouse moved to (332, 429)
Screenshot: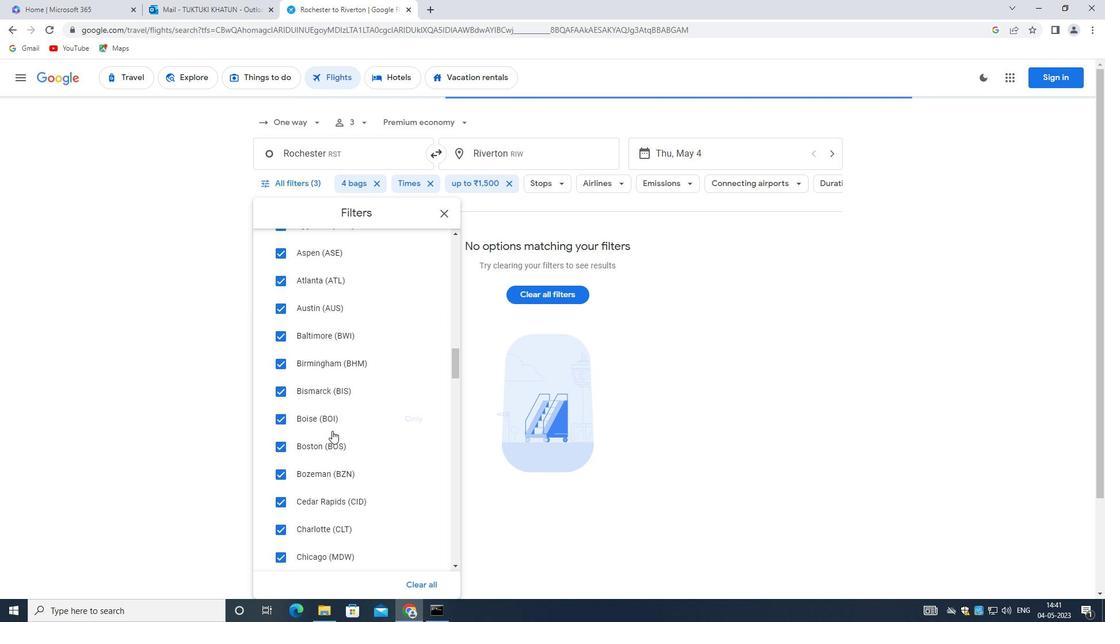 
Action: Mouse scrolled (332, 429) with delta (0, 0)
Screenshot: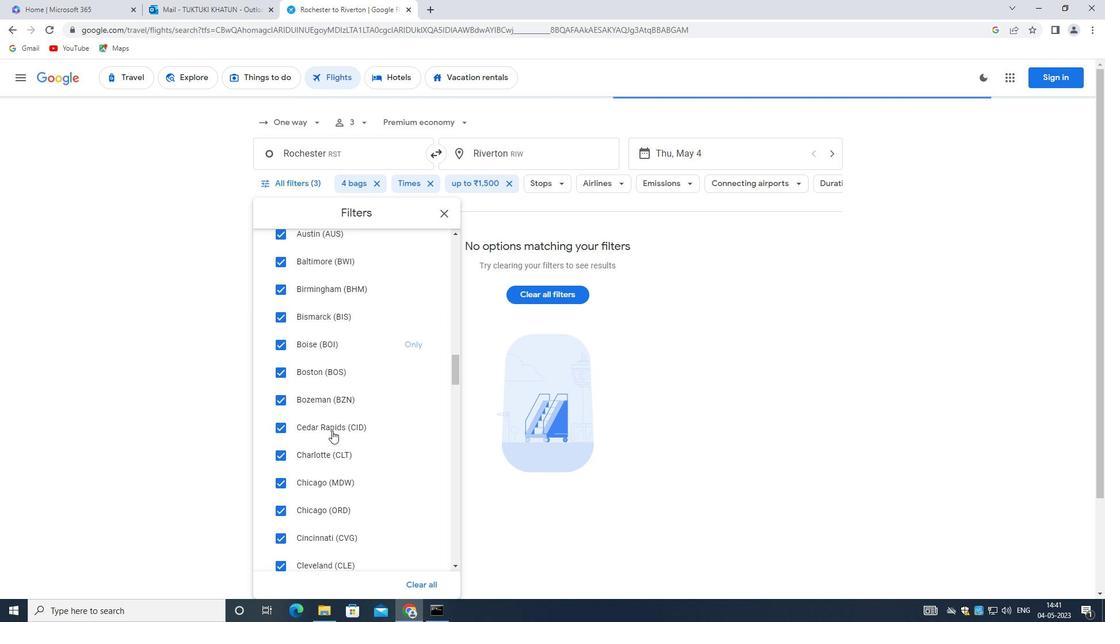 
Action: Mouse scrolled (332, 429) with delta (0, 0)
Screenshot: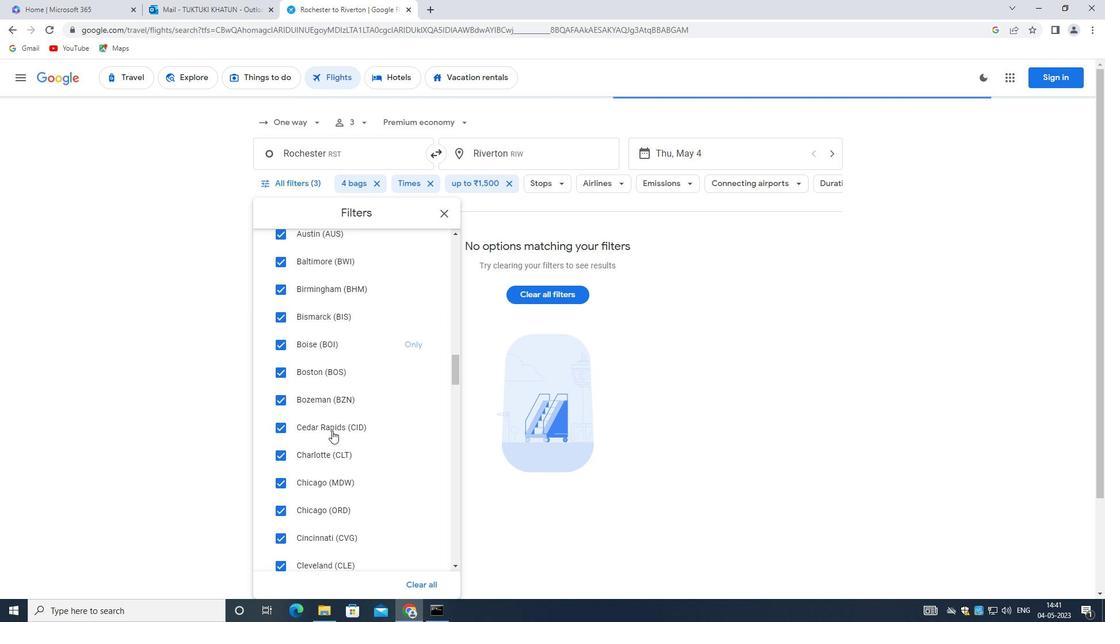
Action: Mouse scrolled (332, 429) with delta (0, 0)
Screenshot: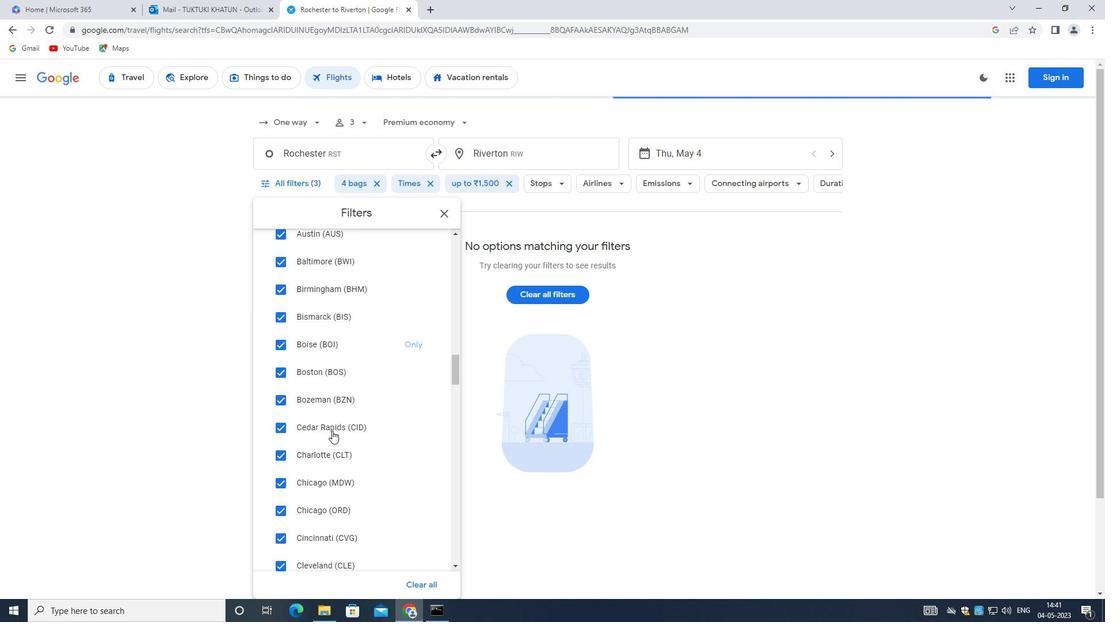 
Action: Mouse scrolled (332, 429) with delta (0, 0)
Screenshot: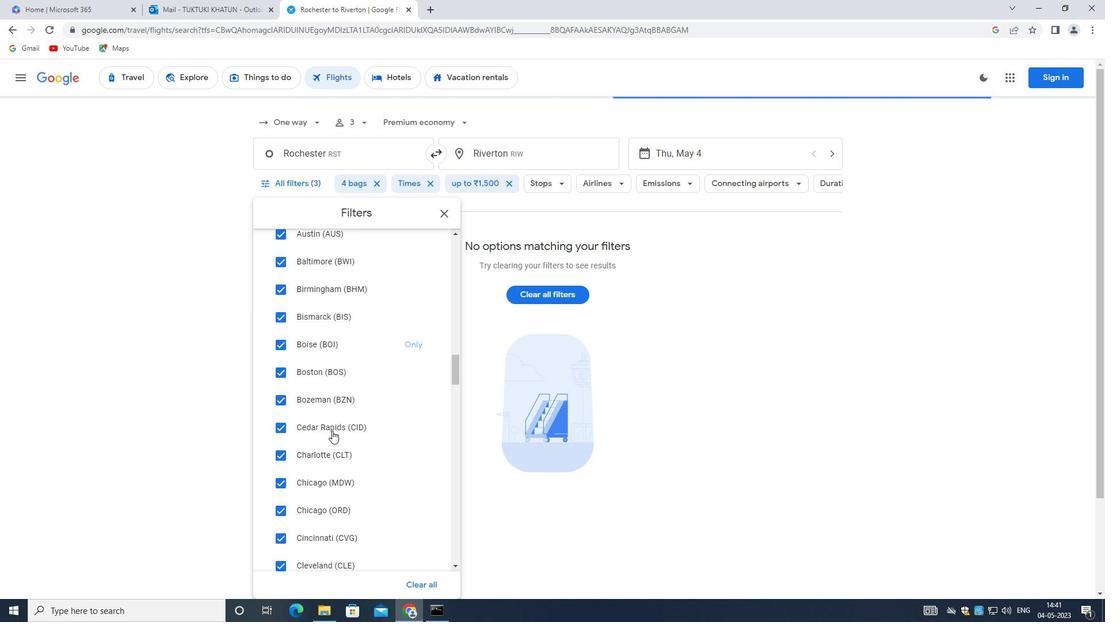 
Action: Mouse scrolled (332, 429) with delta (0, 0)
Screenshot: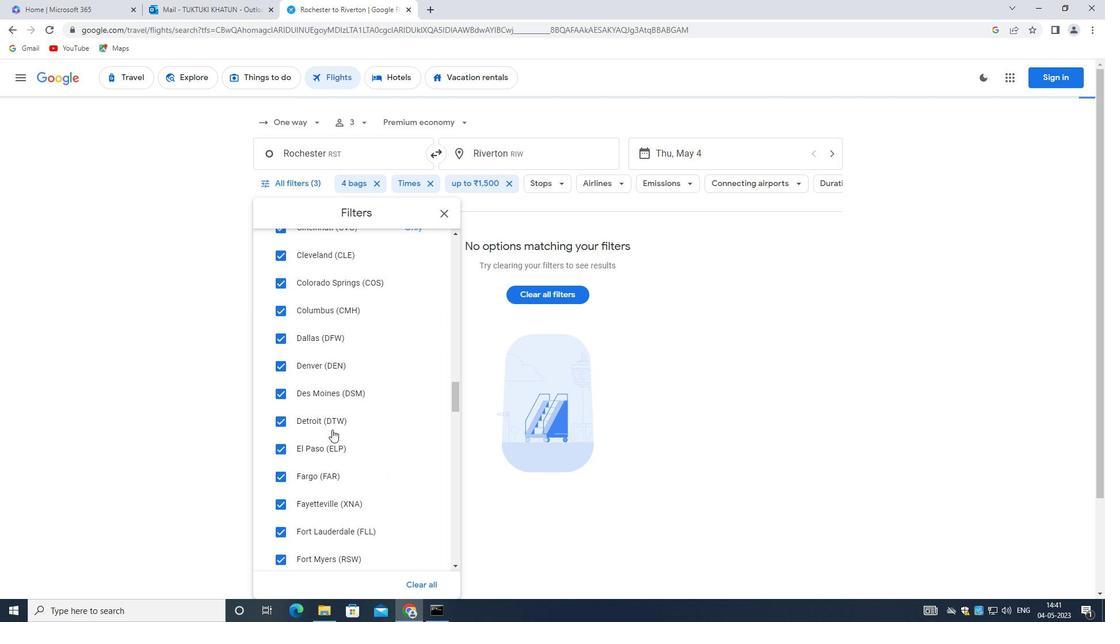 
Action: Mouse scrolled (332, 429) with delta (0, 0)
Screenshot: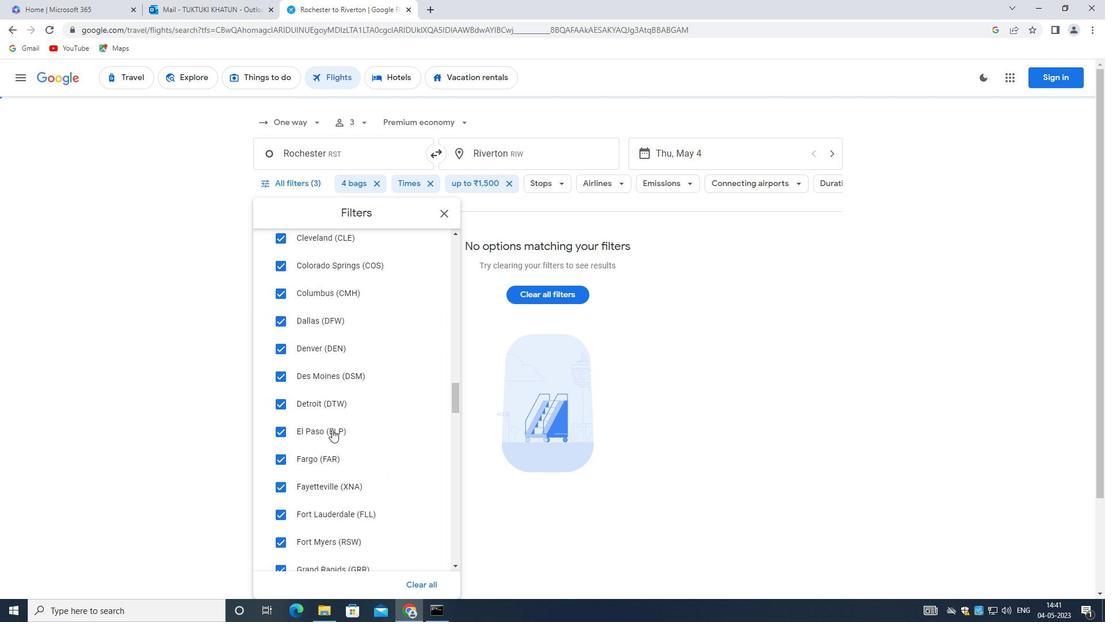 
Action: Mouse scrolled (332, 429) with delta (0, 0)
Screenshot: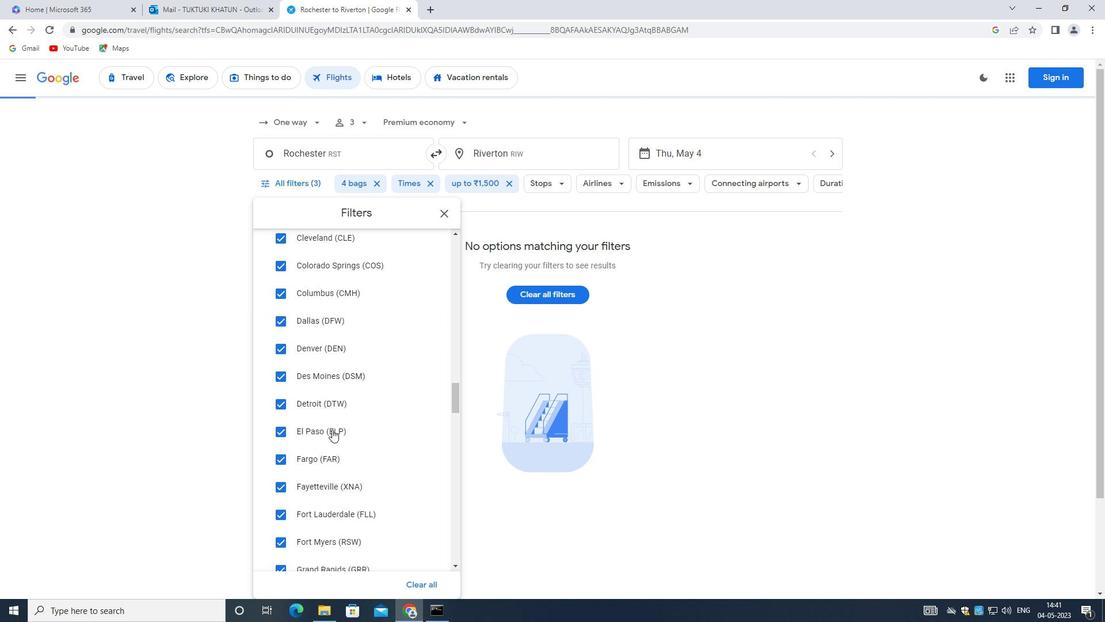 
Action: Mouse scrolled (332, 429) with delta (0, 0)
Screenshot: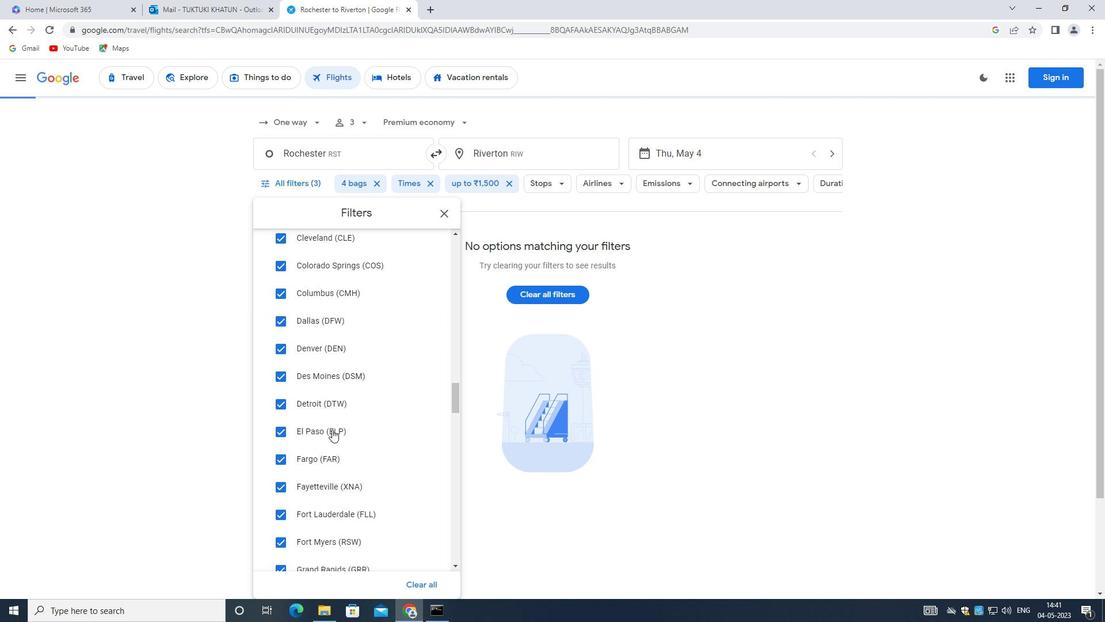 
Action: Mouse scrolled (332, 429) with delta (0, 0)
Screenshot: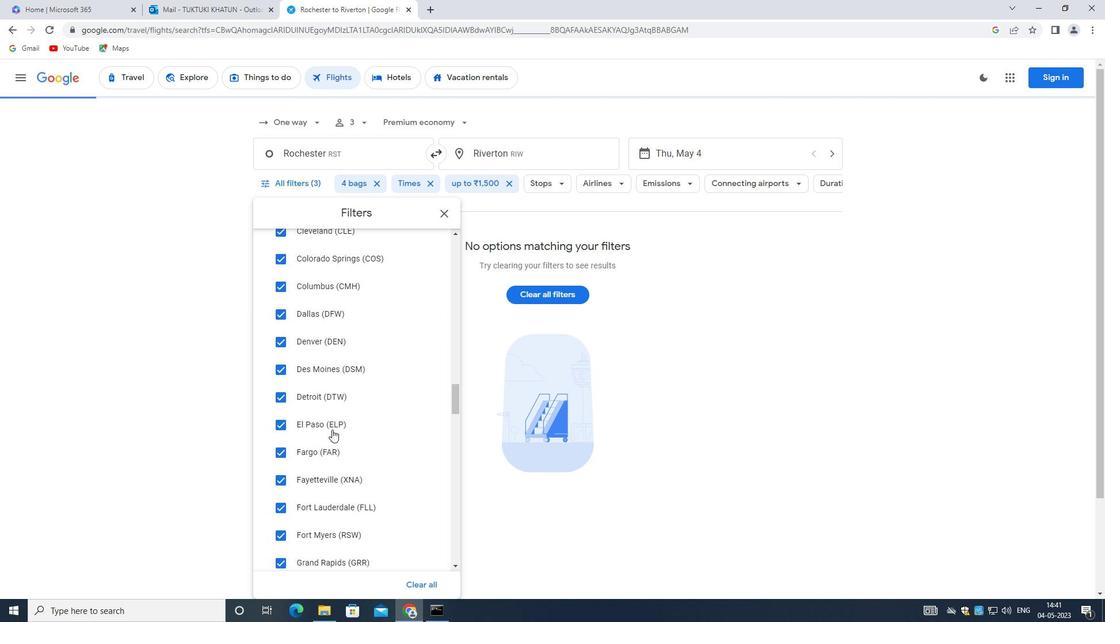 
Action: Mouse moved to (332, 430)
Screenshot: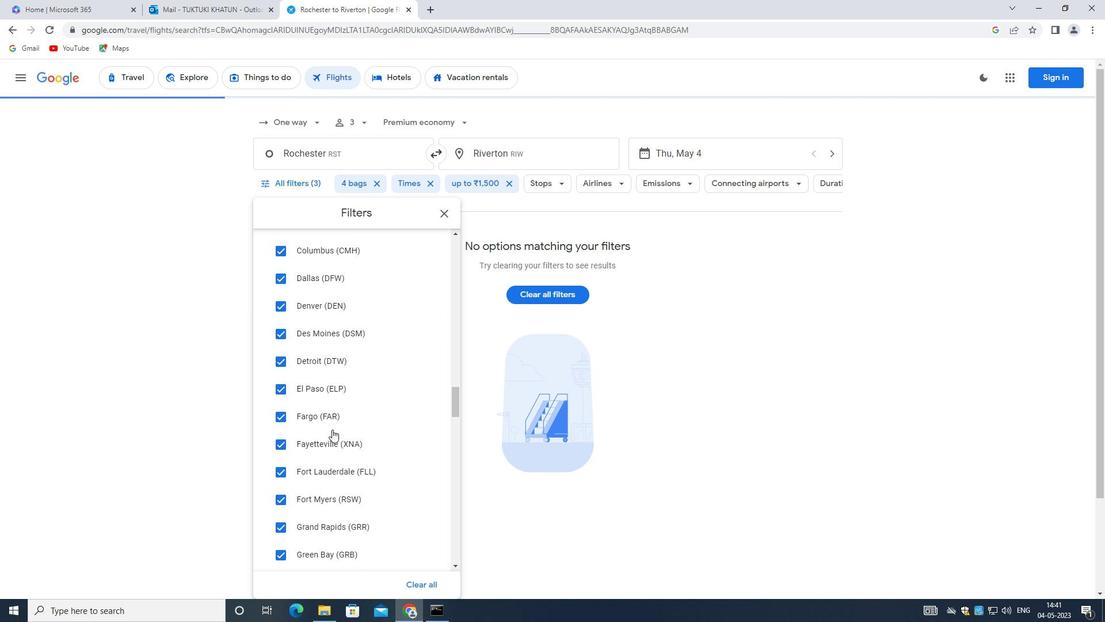 
Action: Mouse scrolled (332, 430) with delta (0, 0)
Screenshot: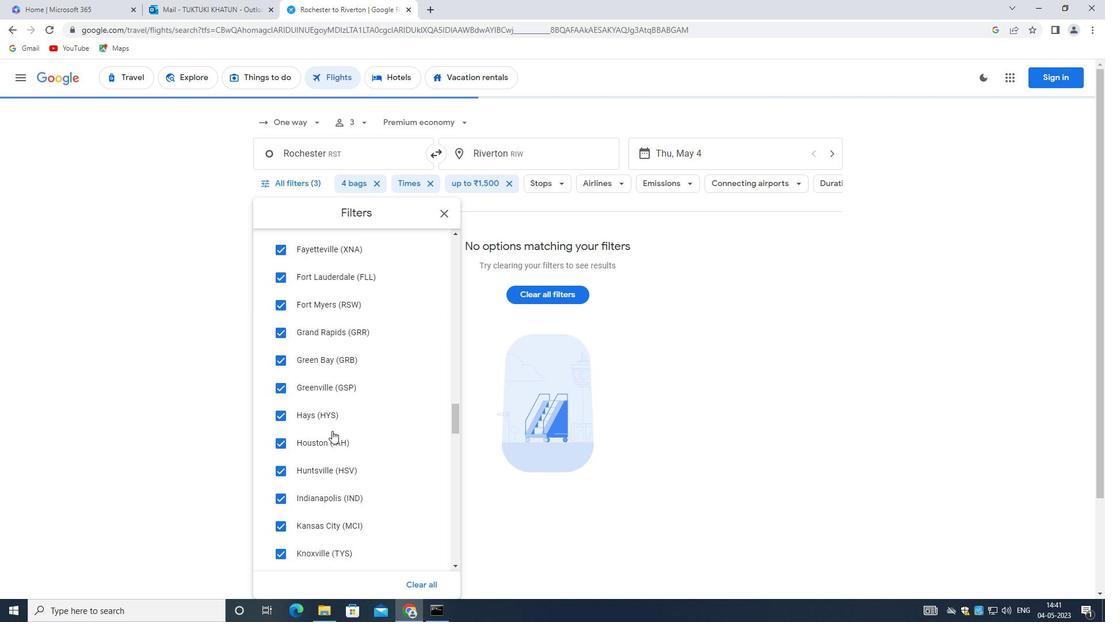 
Action: Mouse scrolled (332, 430) with delta (0, 0)
Screenshot: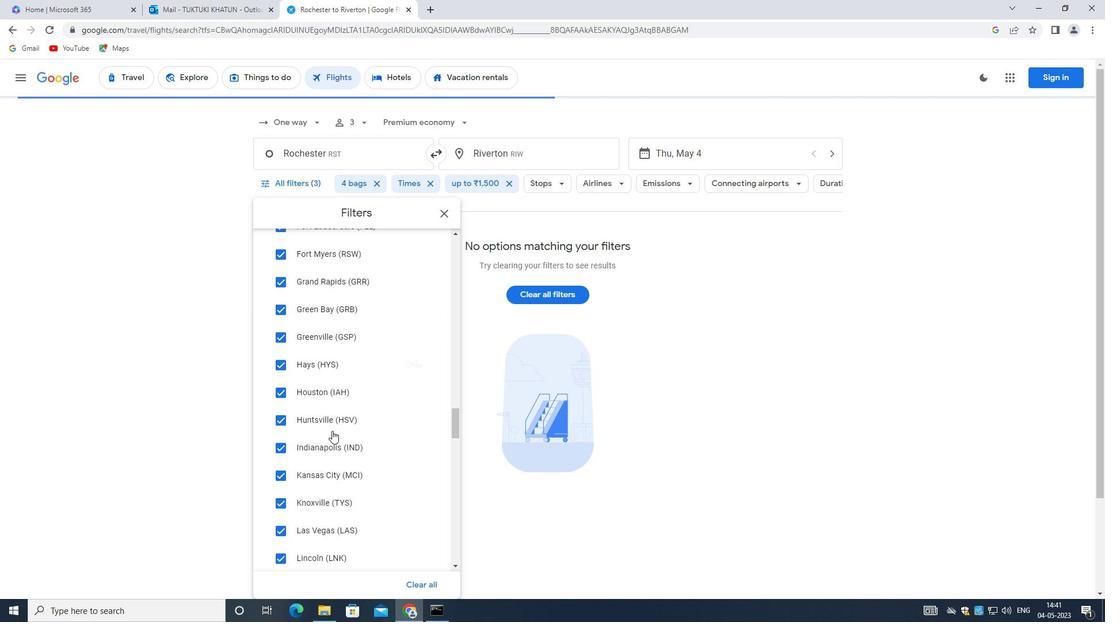 
Action: Mouse scrolled (332, 430) with delta (0, 0)
Screenshot: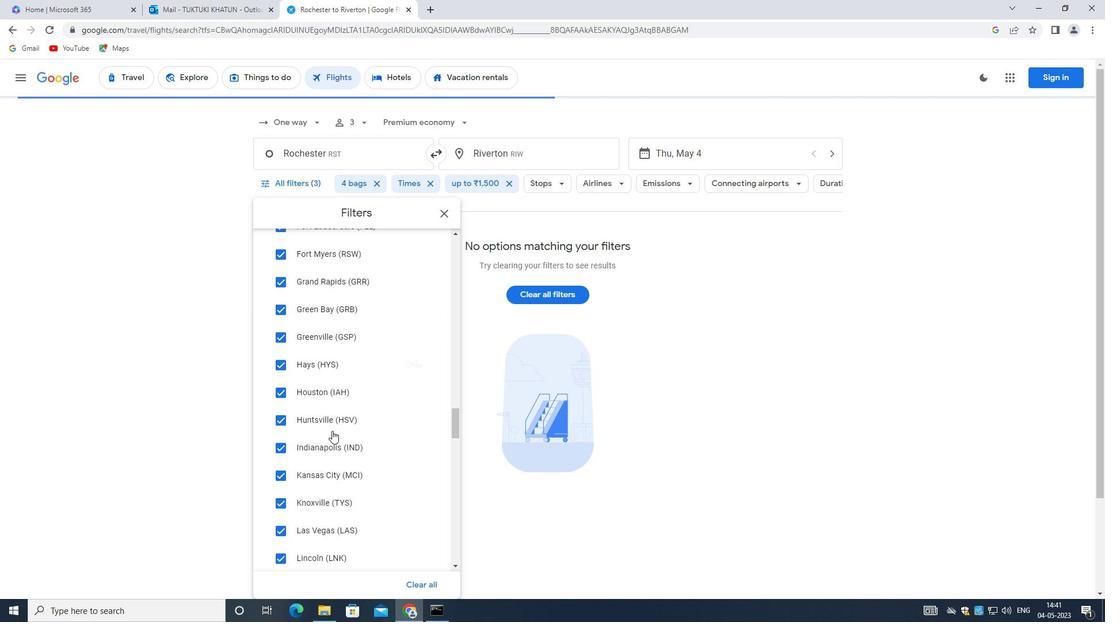 
Action: Mouse scrolled (332, 430) with delta (0, 0)
Screenshot: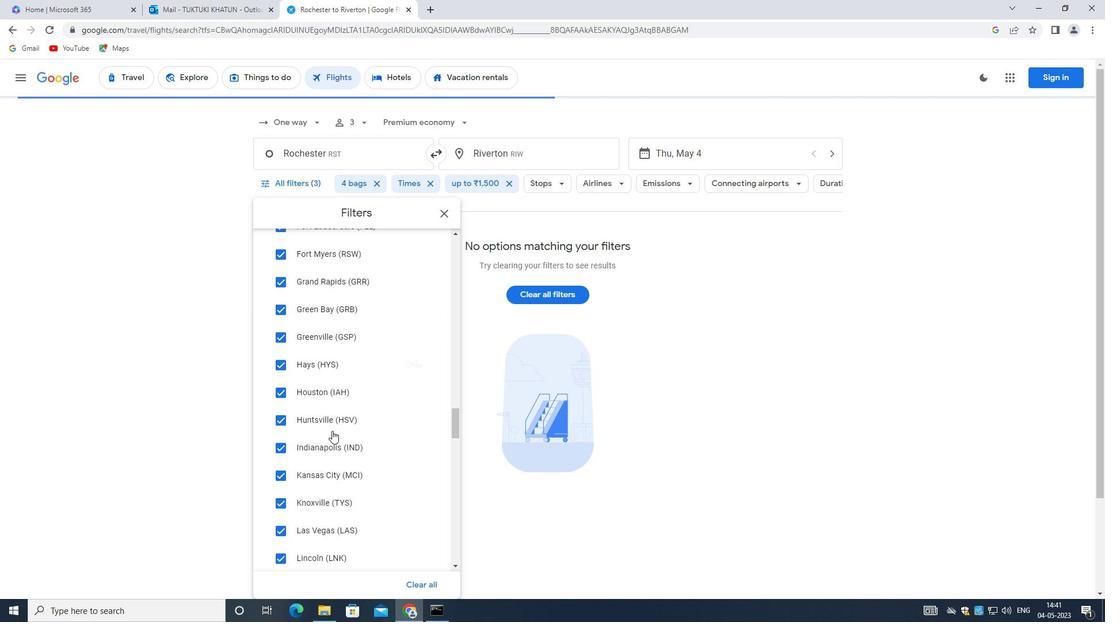 
Action: Mouse scrolled (332, 430) with delta (0, 0)
Screenshot: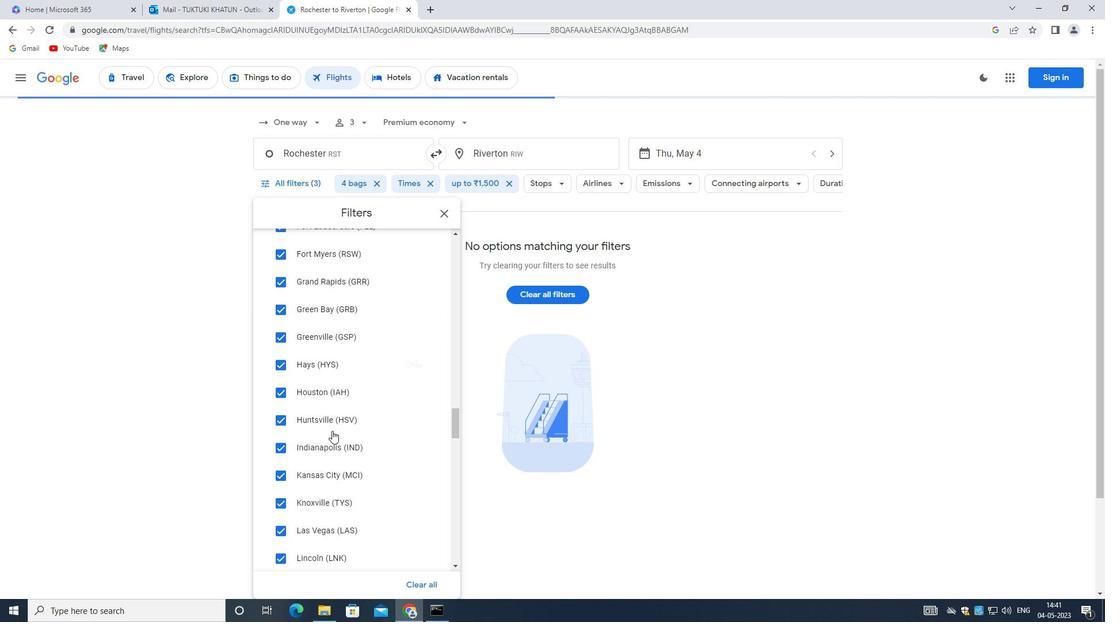 
Action: Mouse moved to (331, 430)
Screenshot: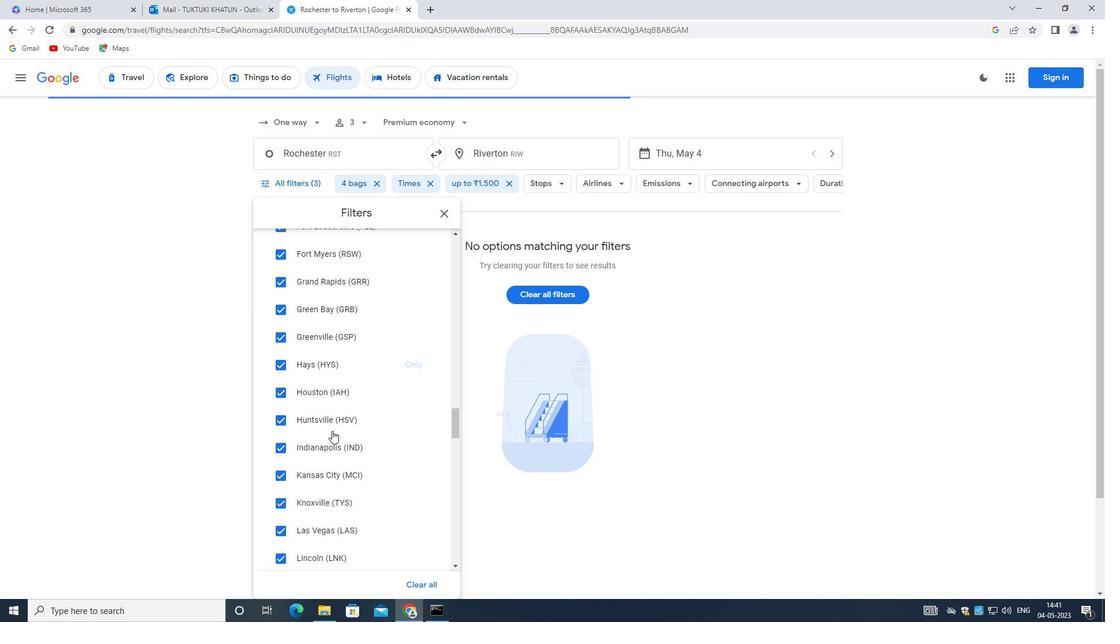 
Action: Mouse scrolled (331, 430) with delta (0, 0)
Screenshot: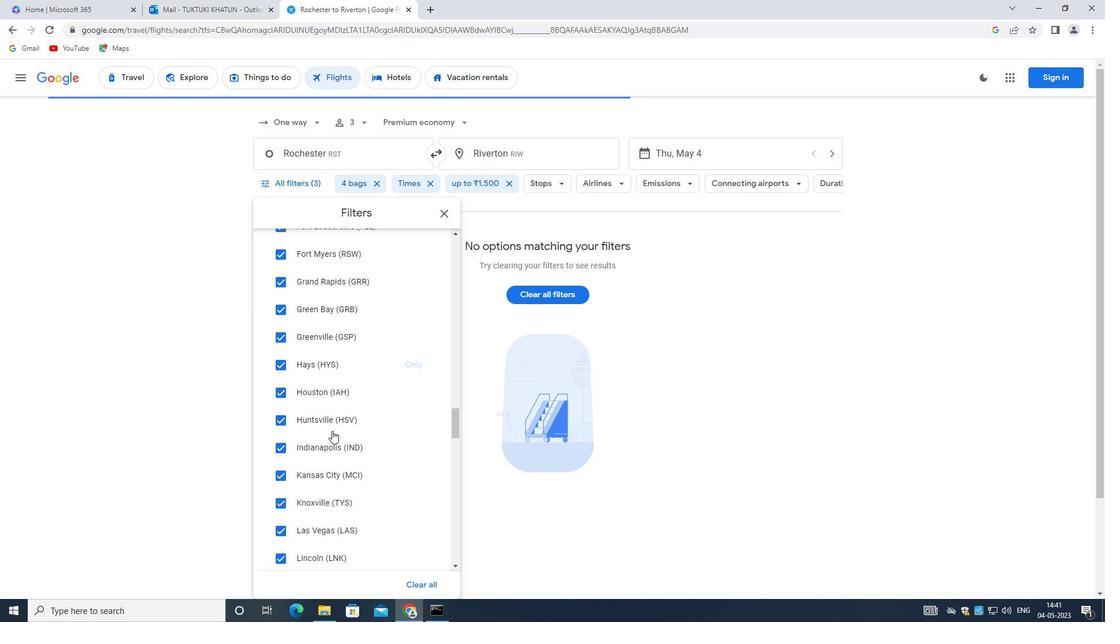 
Action: Mouse moved to (307, 432)
Screenshot: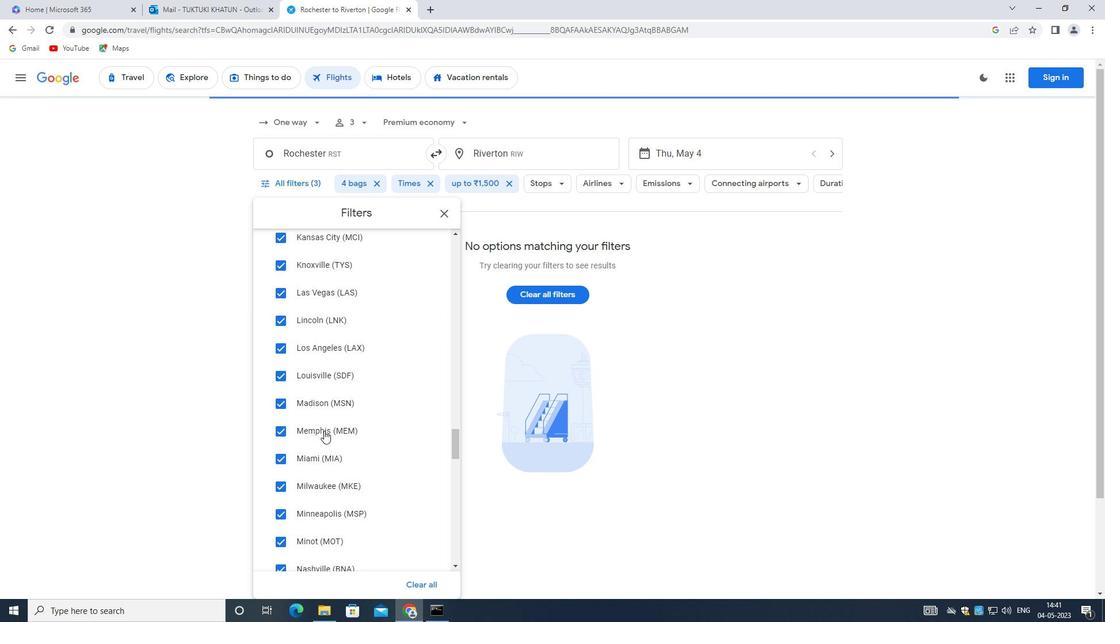 
Action: Mouse scrolled (307, 431) with delta (0, 0)
Screenshot: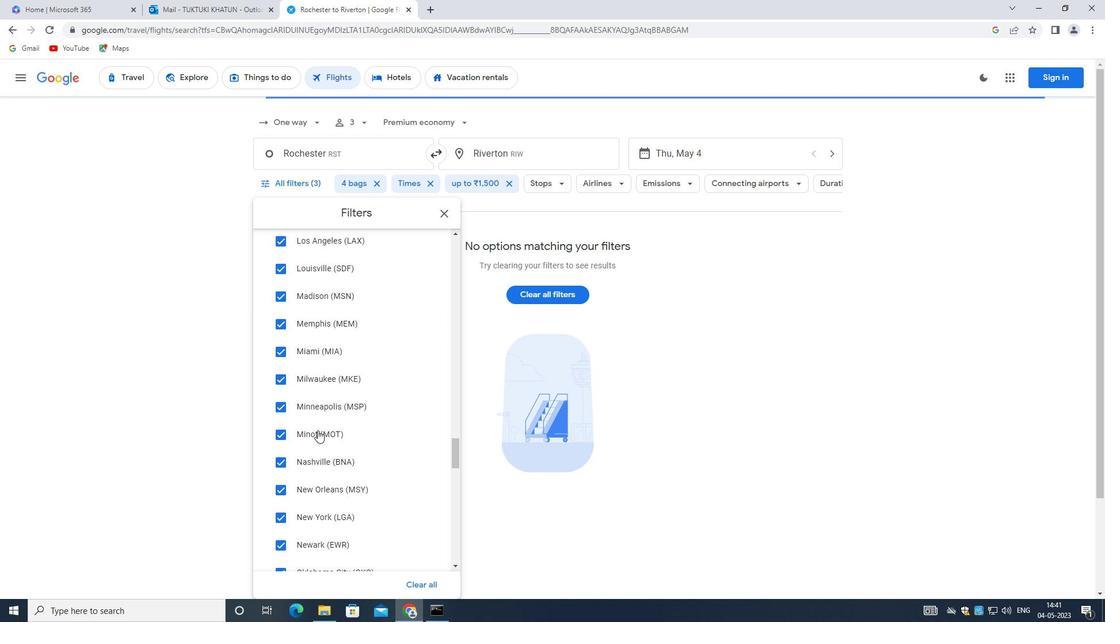 
Action: Mouse scrolled (307, 431) with delta (0, 0)
Screenshot: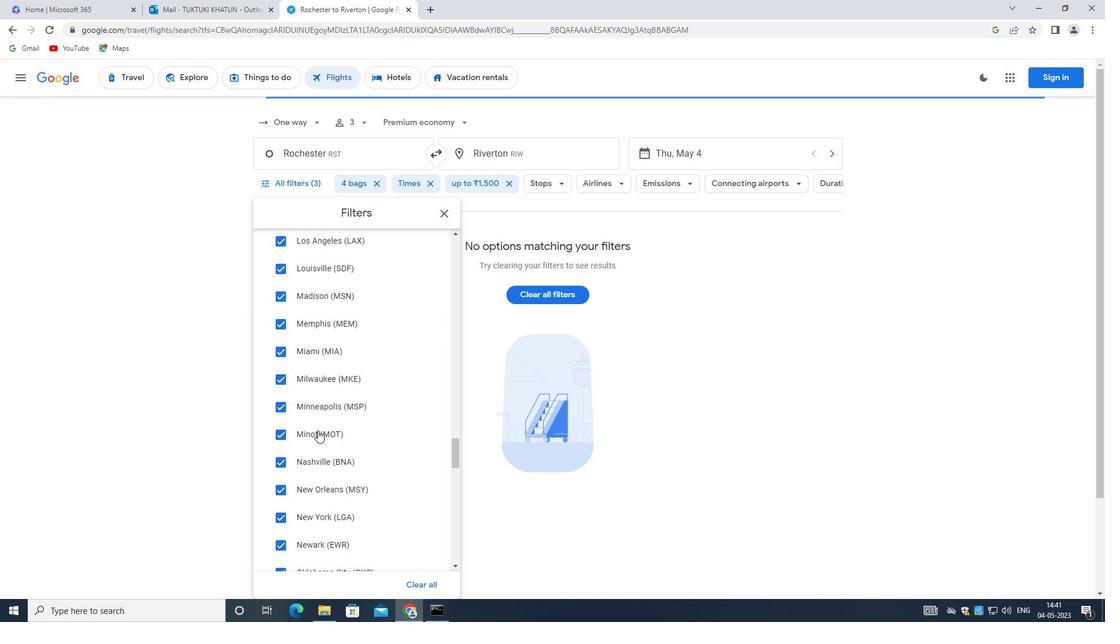 
Action: Mouse scrolled (307, 431) with delta (0, 0)
Screenshot: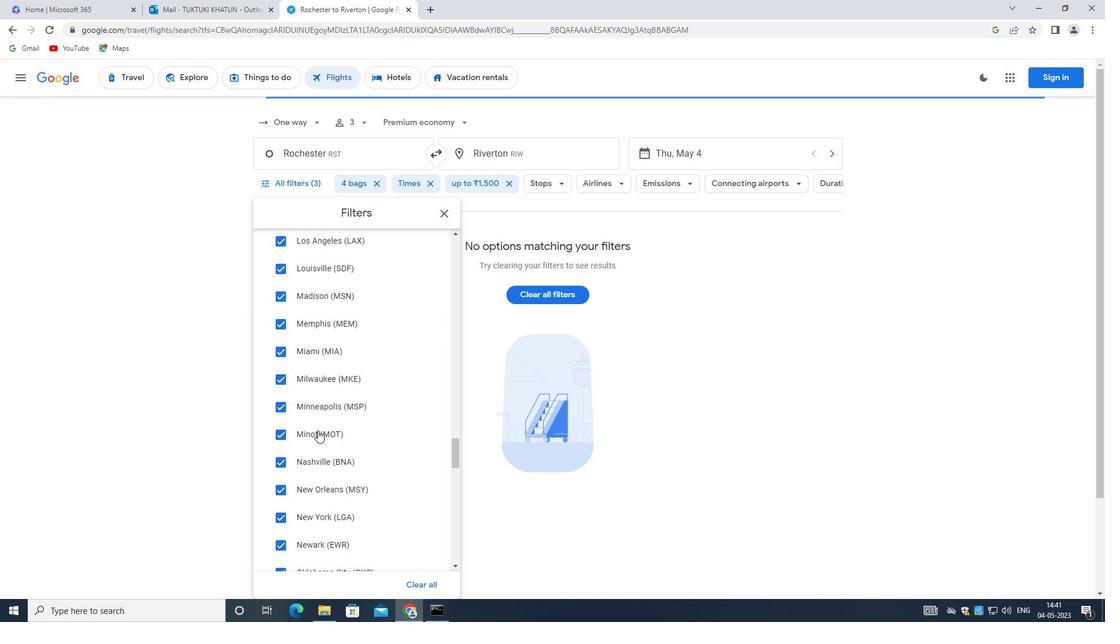 
Action: Mouse scrolled (307, 431) with delta (0, 0)
Screenshot: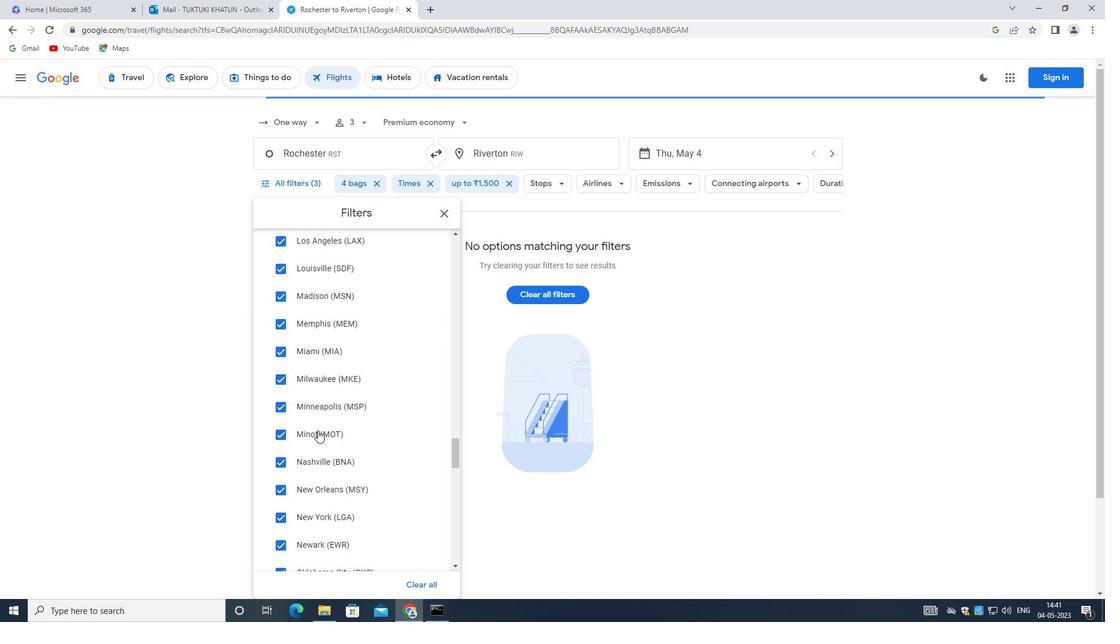 
Action: Mouse scrolled (307, 431) with delta (0, 0)
Screenshot: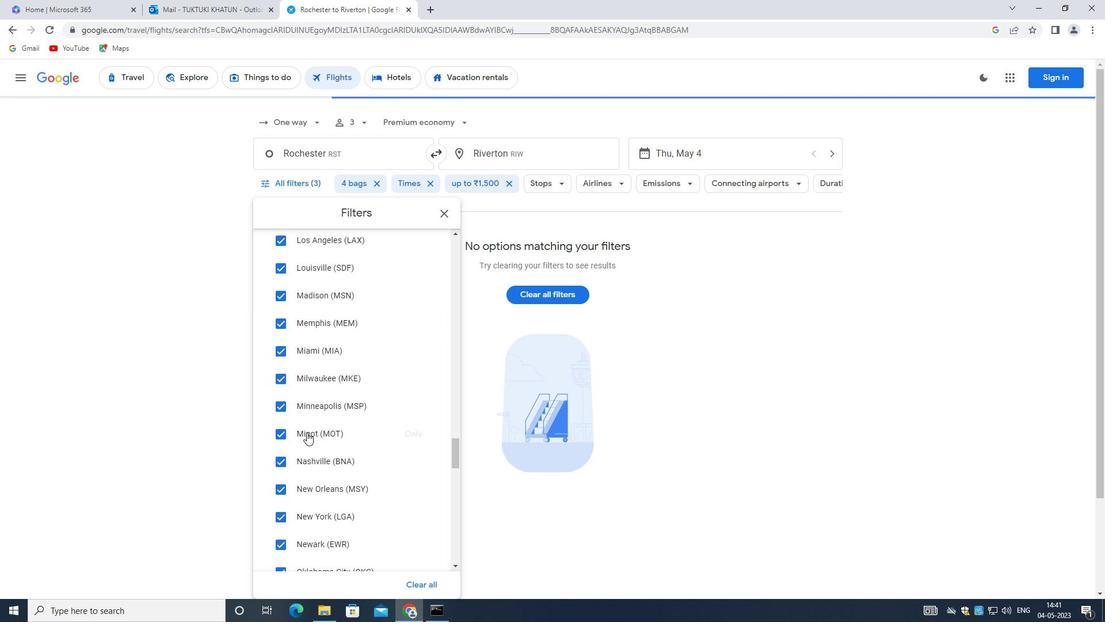 
Action: Mouse scrolled (307, 431) with delta (0, 0)
Screenshot: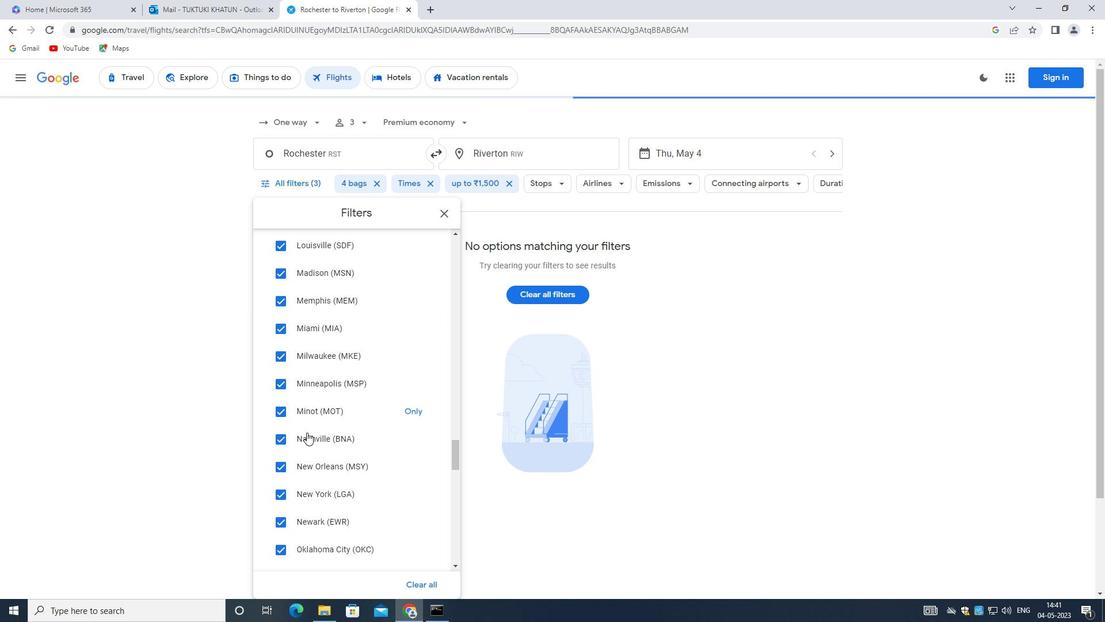 
Action: Mouse scrolled (307, 431) with delta (0, 0)
Screenshot: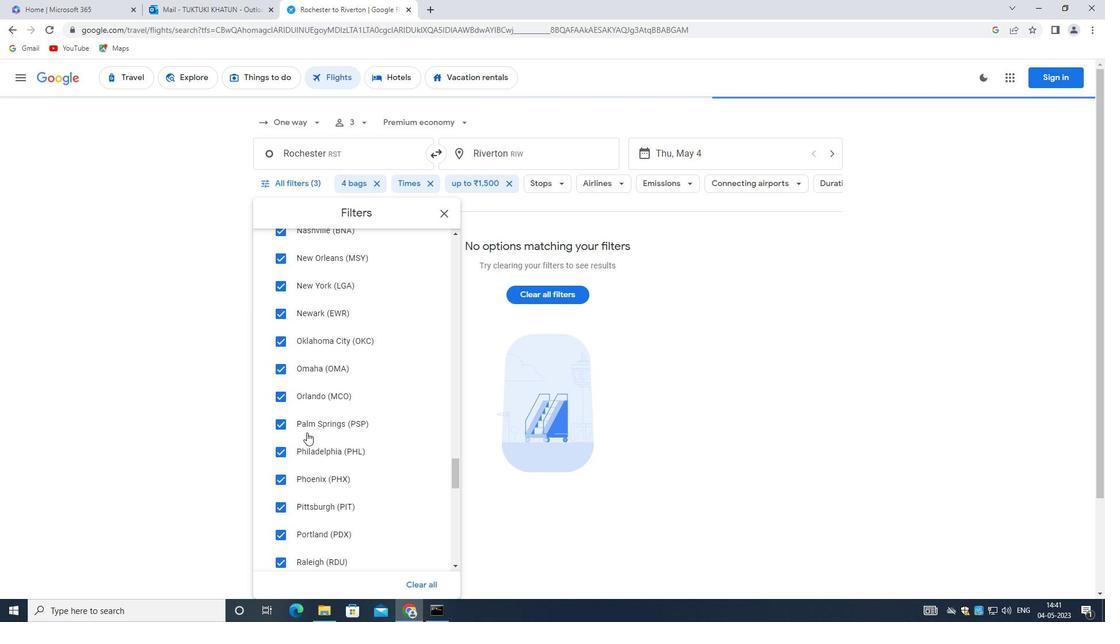 
Action: Mouse scrolled (307, 431) with delta (0, 0)
Screenshot: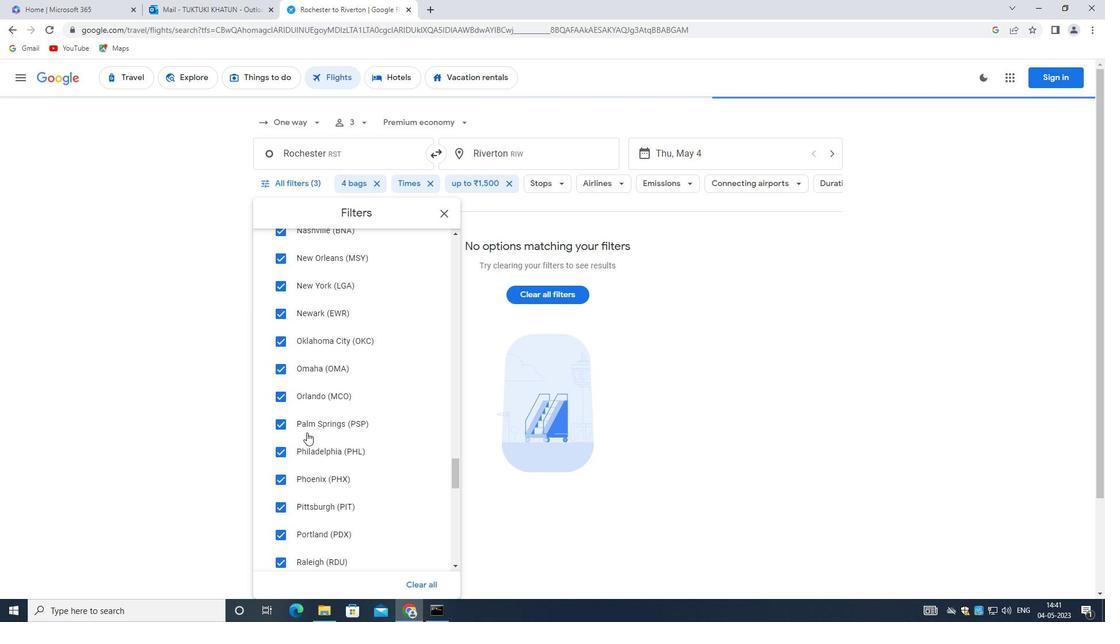
Action: Mouse scrolled (307, 431) with delta (0, 0)
Screenshot: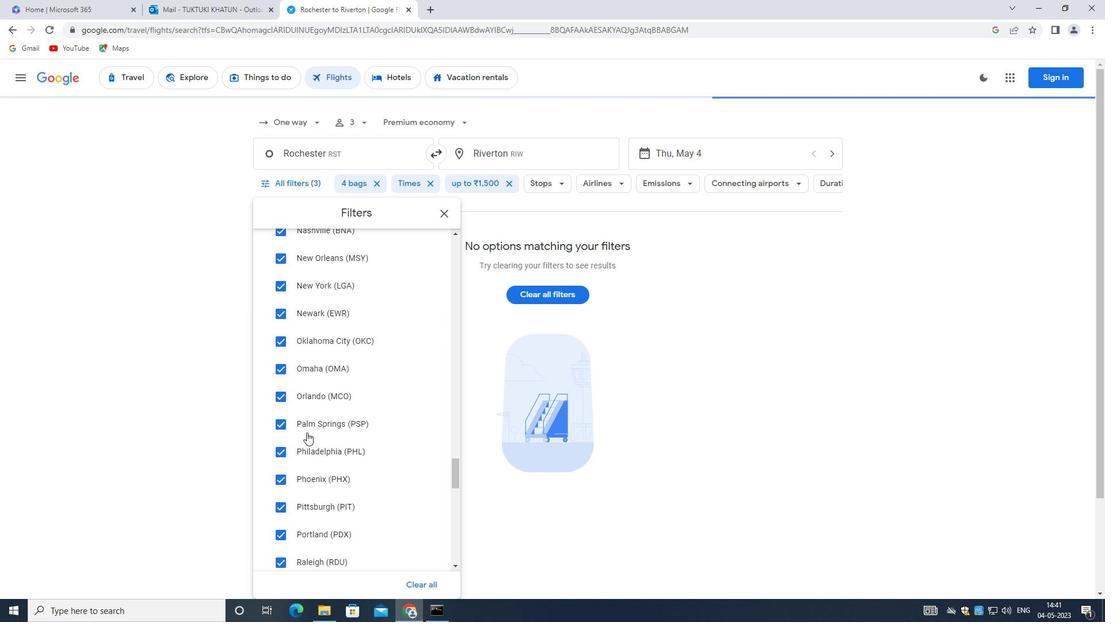 
Action: Mouse scrolled (307, 431) with delta (0, 0)
Screenshot: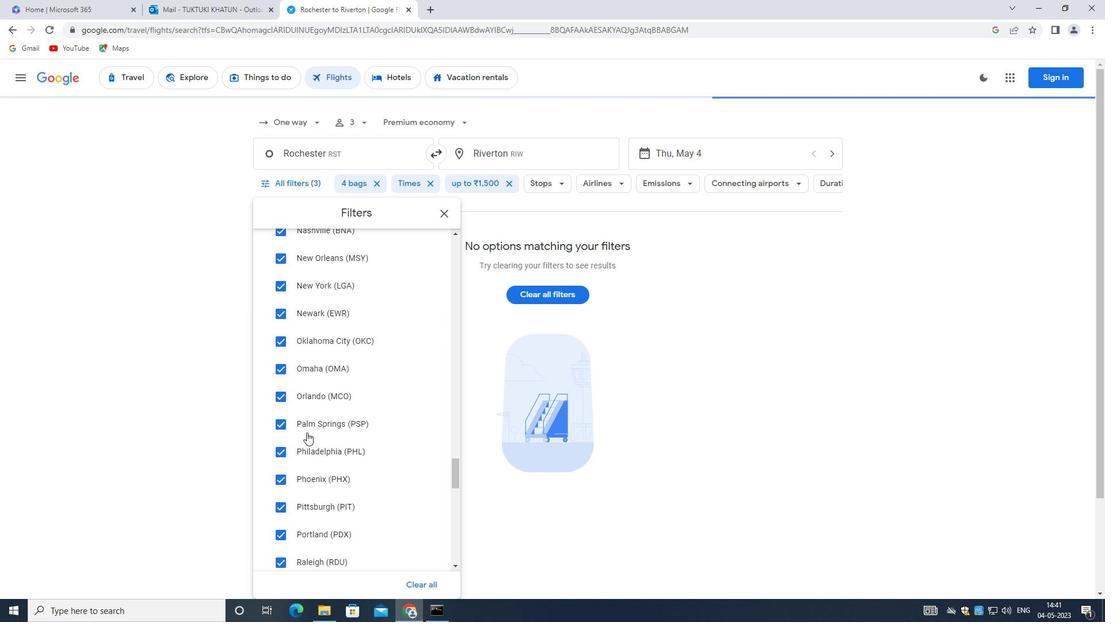 
Action: Mouse scrolled (307, 431) with delta (0, 0)
Screenshot: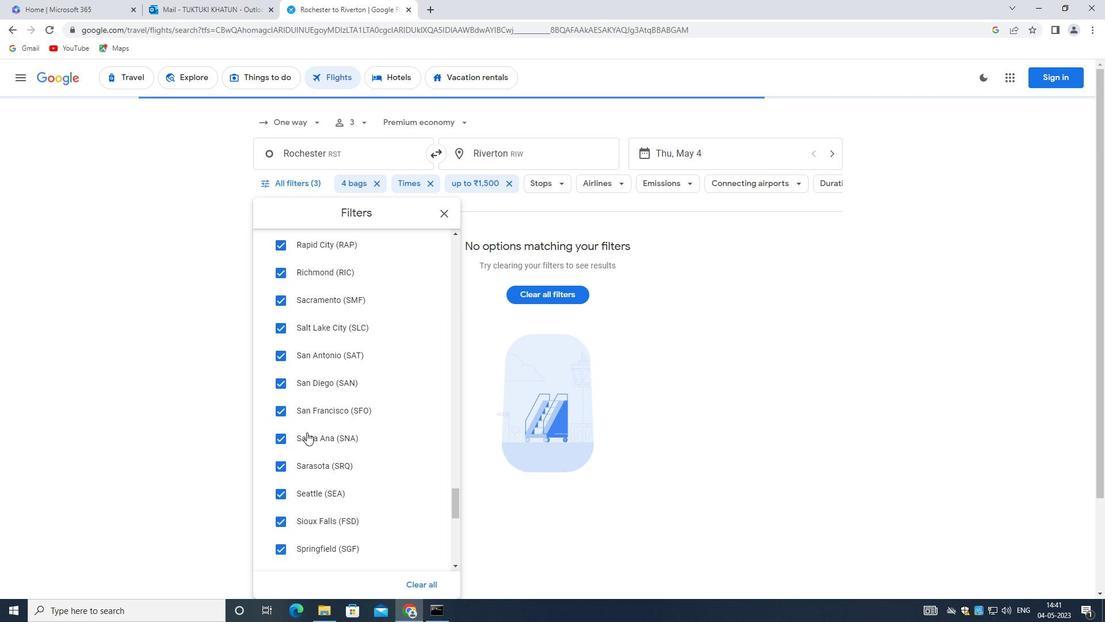 
Action: Mouse scrolled (307, 431) with delta (0, 0)
Screenshot: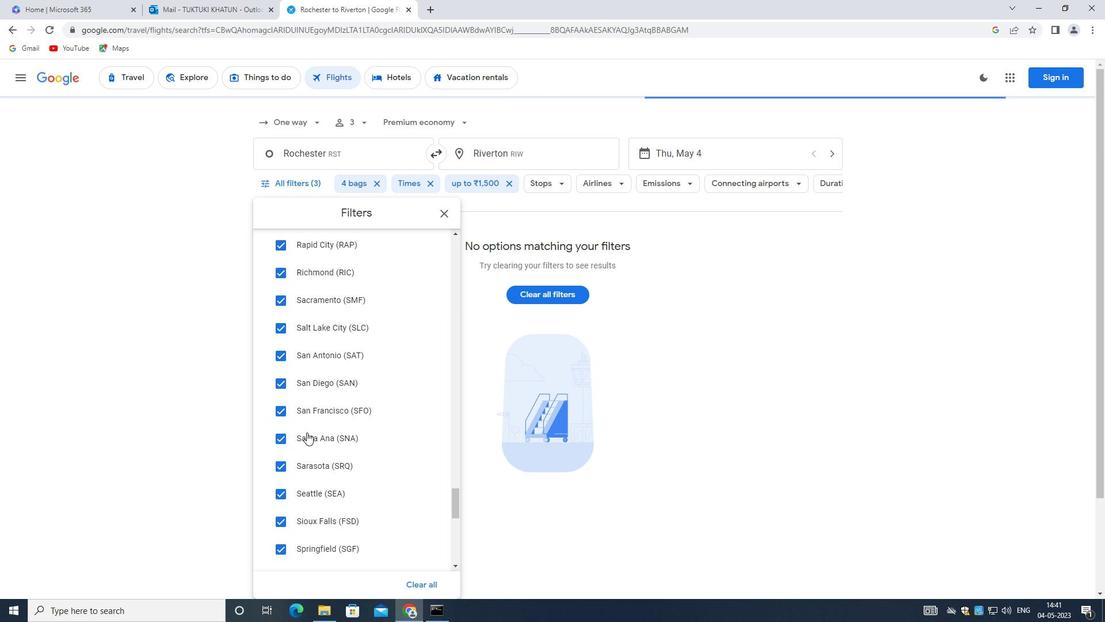 
Action: Mouse scrolled (307, 431) with delta (0, 0)
Screenshot: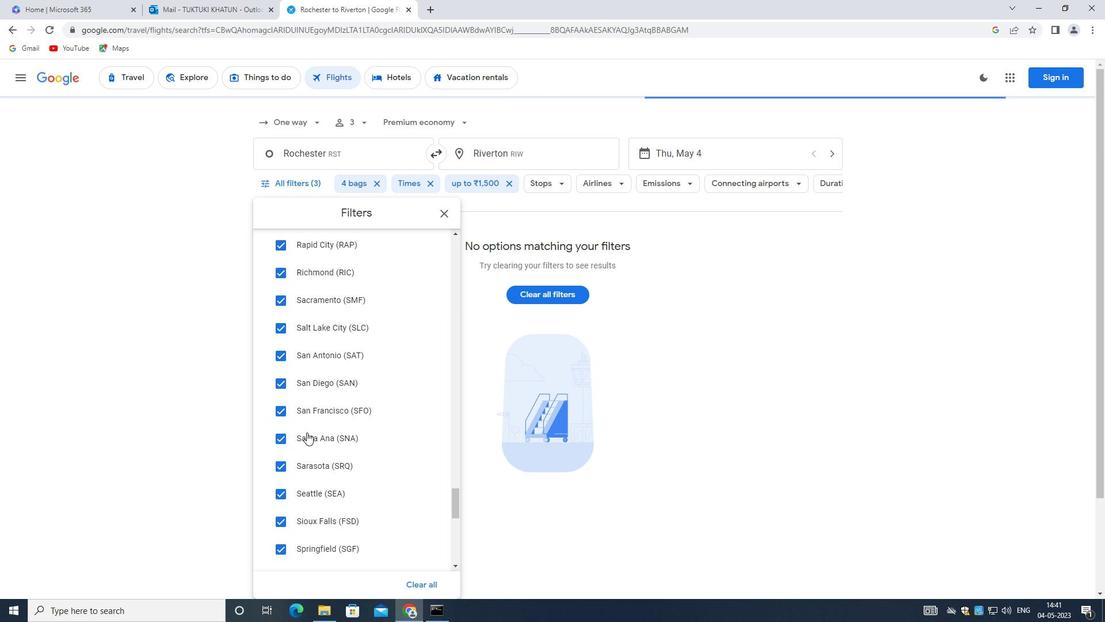 
Action: Mouse scrolled (307, 431) with delta (0, 0)
Screenshot: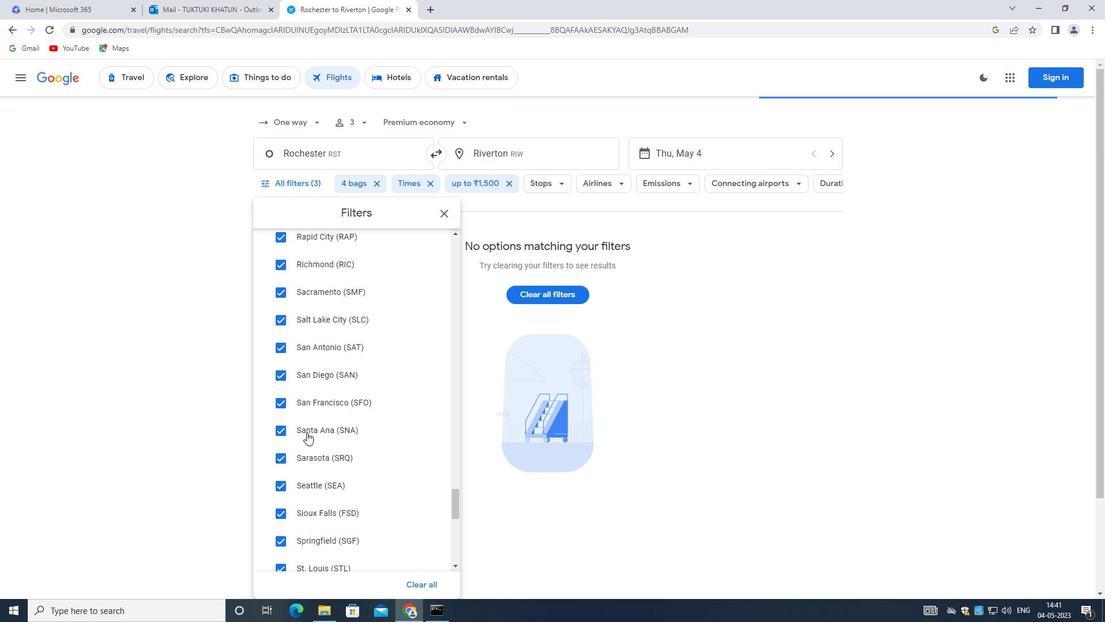 
Action: Mouse moved to (307, 444)
Screenshot: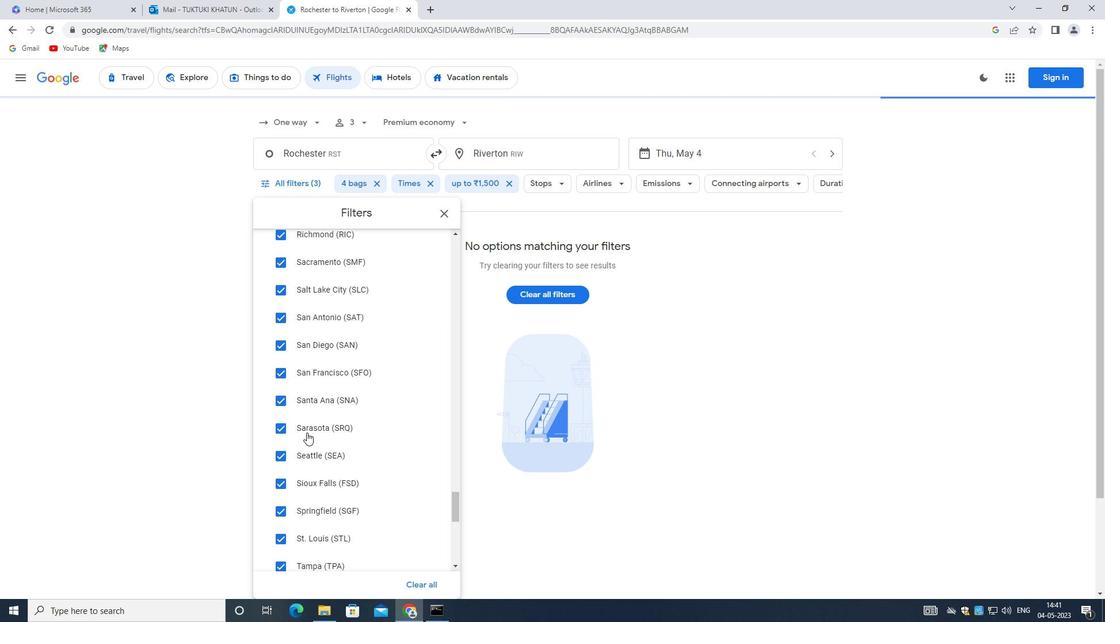 
Action: Mouse scrolled (307, 444) with delta (0, 0)
Screenshot: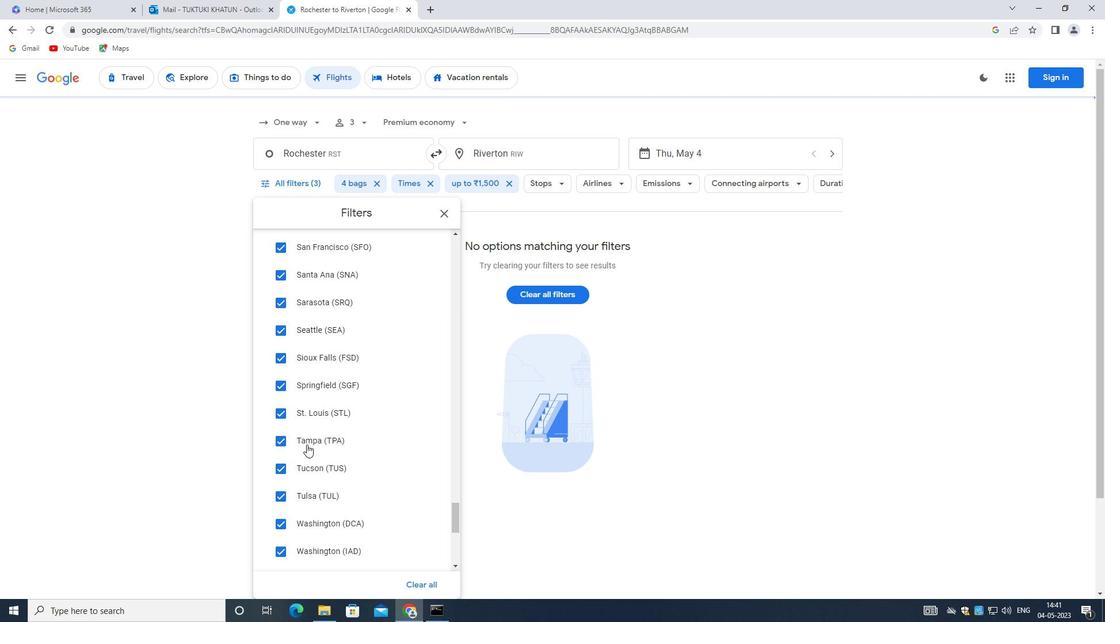 
Action: Mouse scrolled (307, 444) with delta (0, 0)
Screenshot: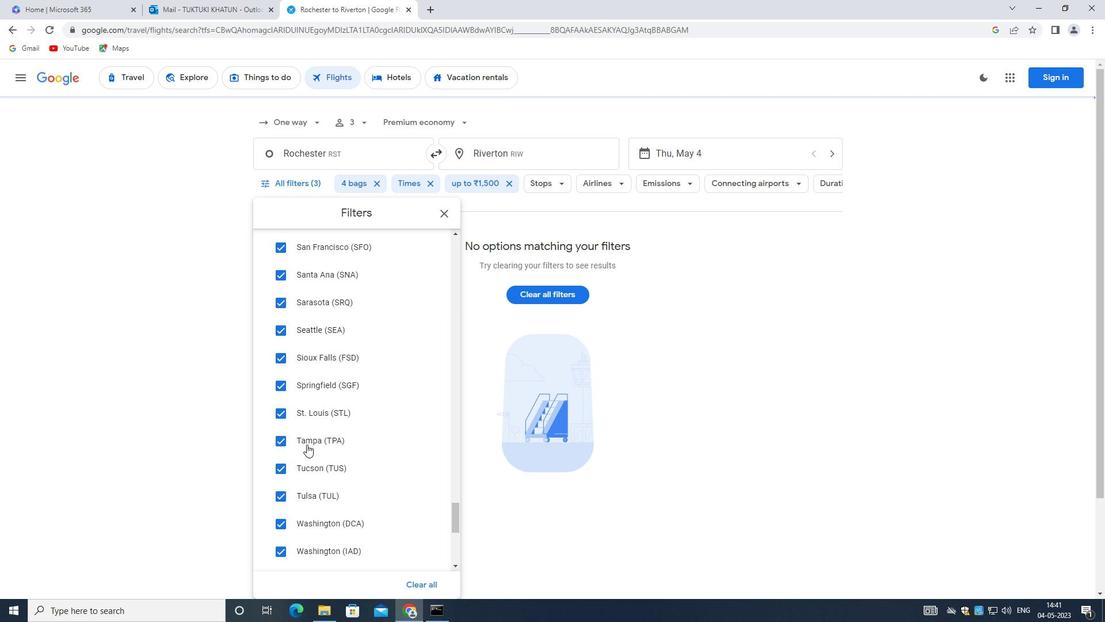 
Action: Mouse scrolled (307, 444) with delta (0, 0)
Screenshot: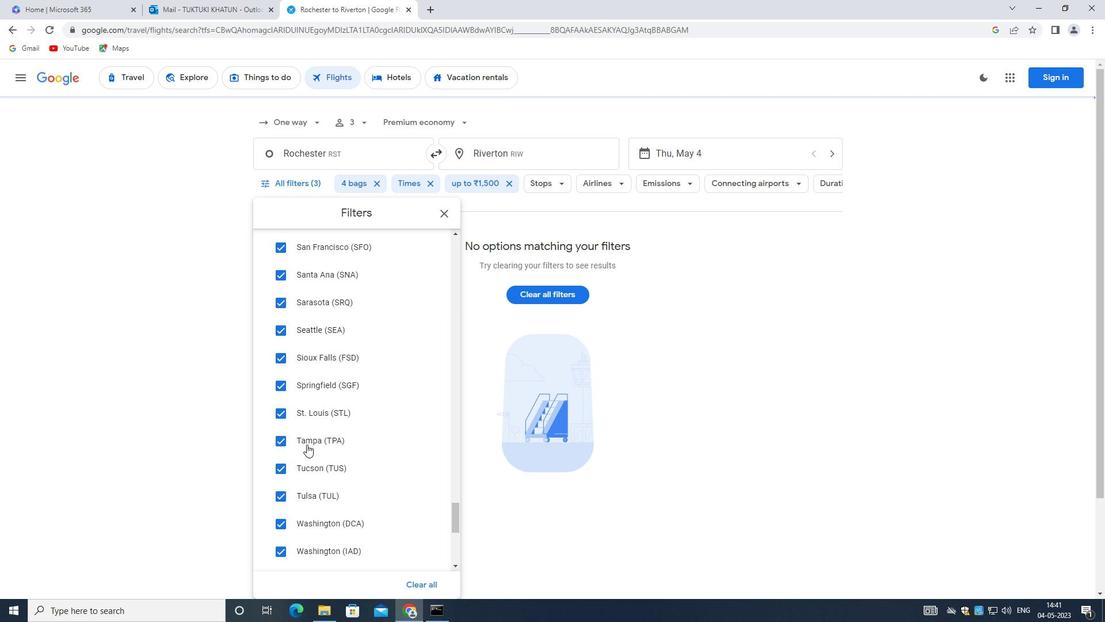 
Action: Mouse scrolled (307, 444) with delta (0, 0)
Screenshot: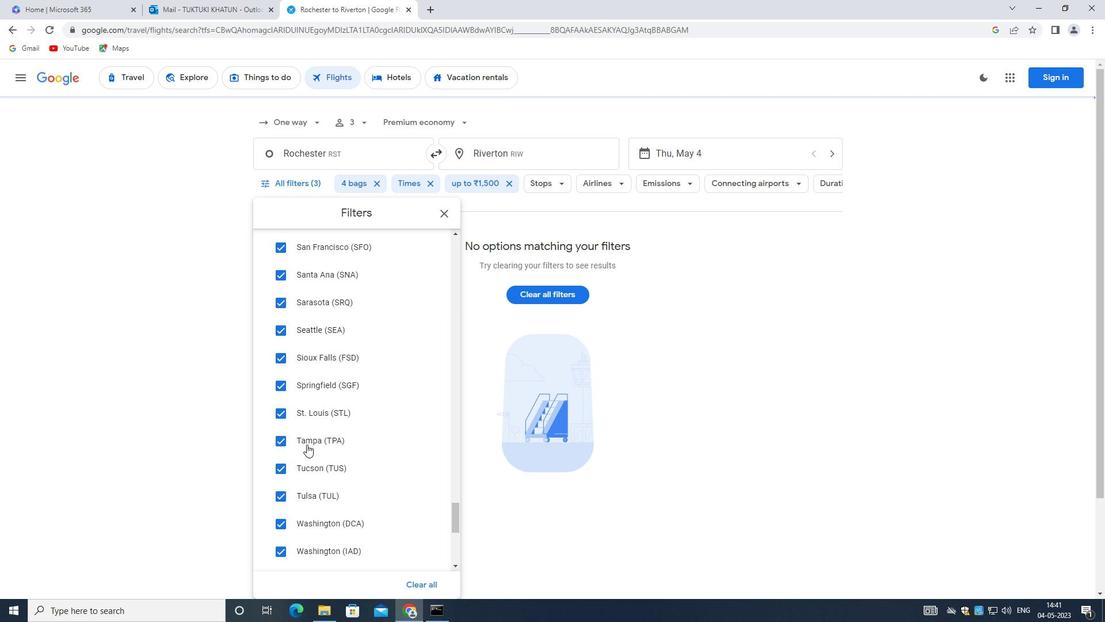 
Action: Mouse moved to (305, 444)
Screenshot: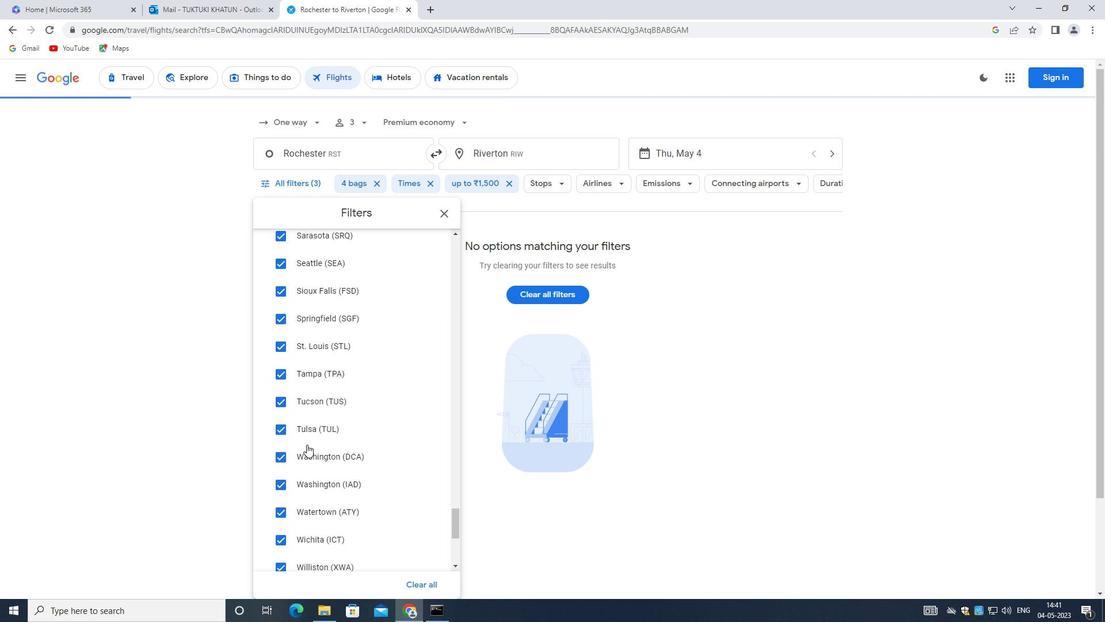 
Action: Mouse scrolled (305, 443) with delta (0, 0)
Screenshot: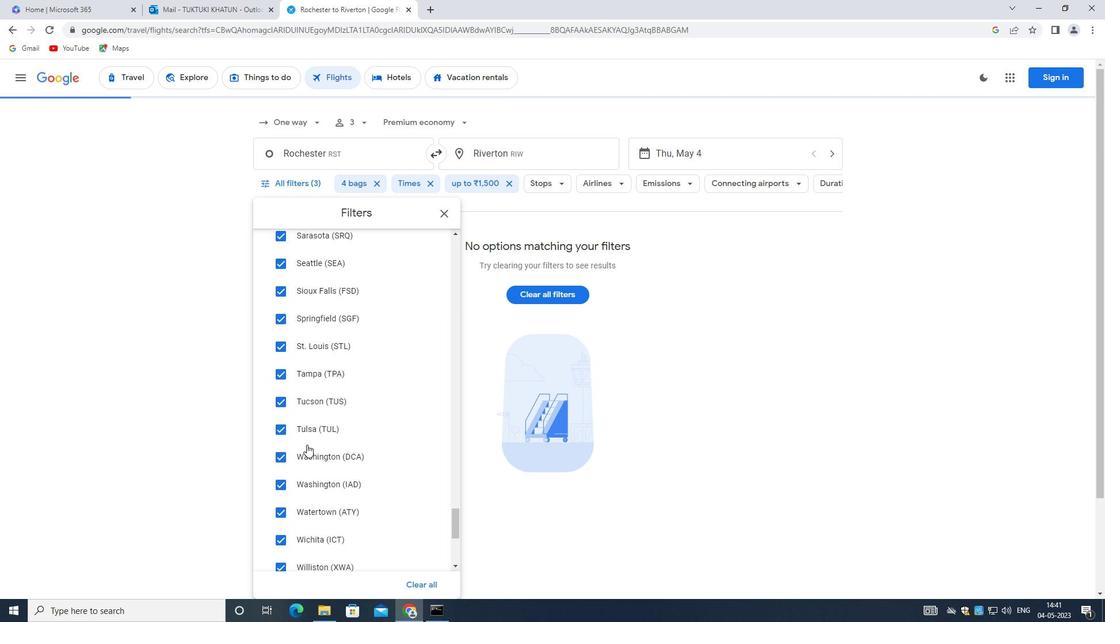 
Action: Mouse scrolled (305, 443) with delta (0, 0)
Screenshot: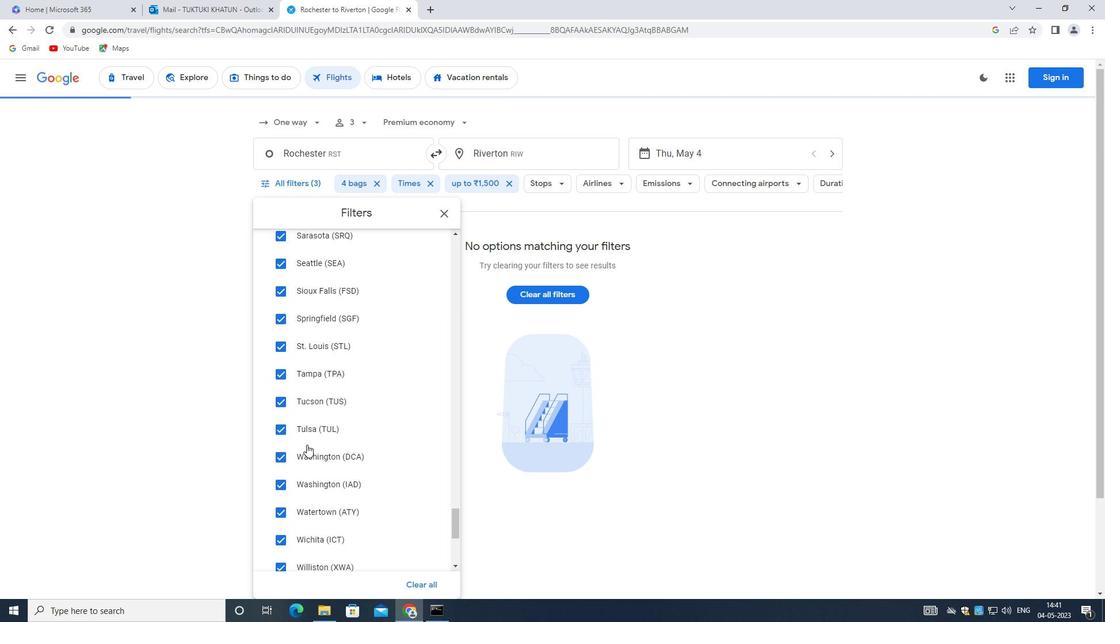 
Action: Mouse scrolled (305, 443) with delta (0, 0)
Screenshot: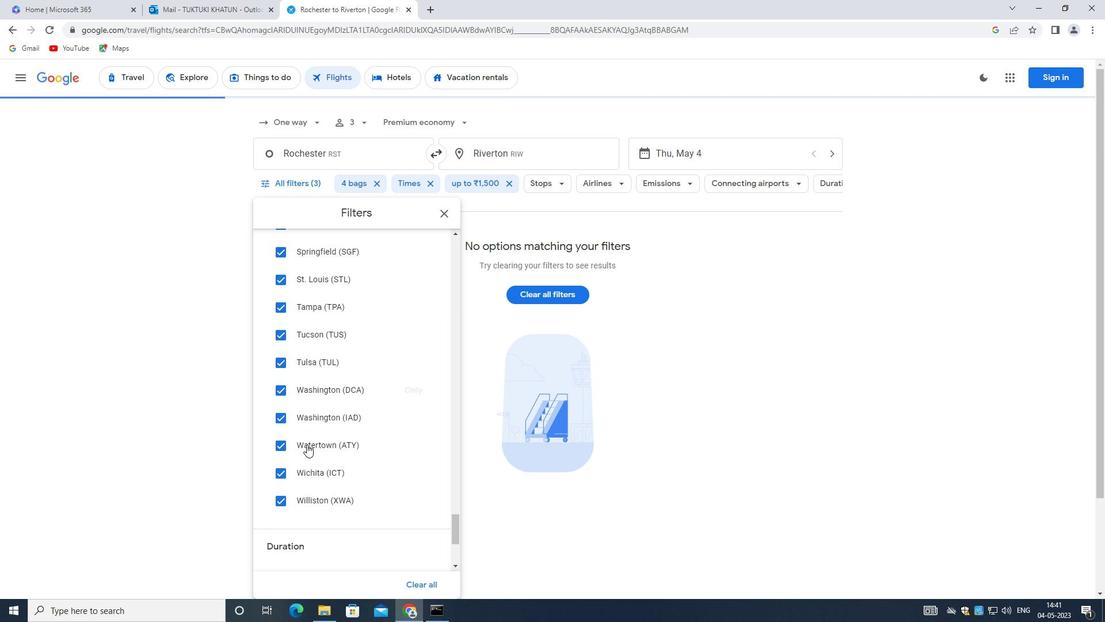 
Action: Mouse moved to (305, 442)
Screenshot: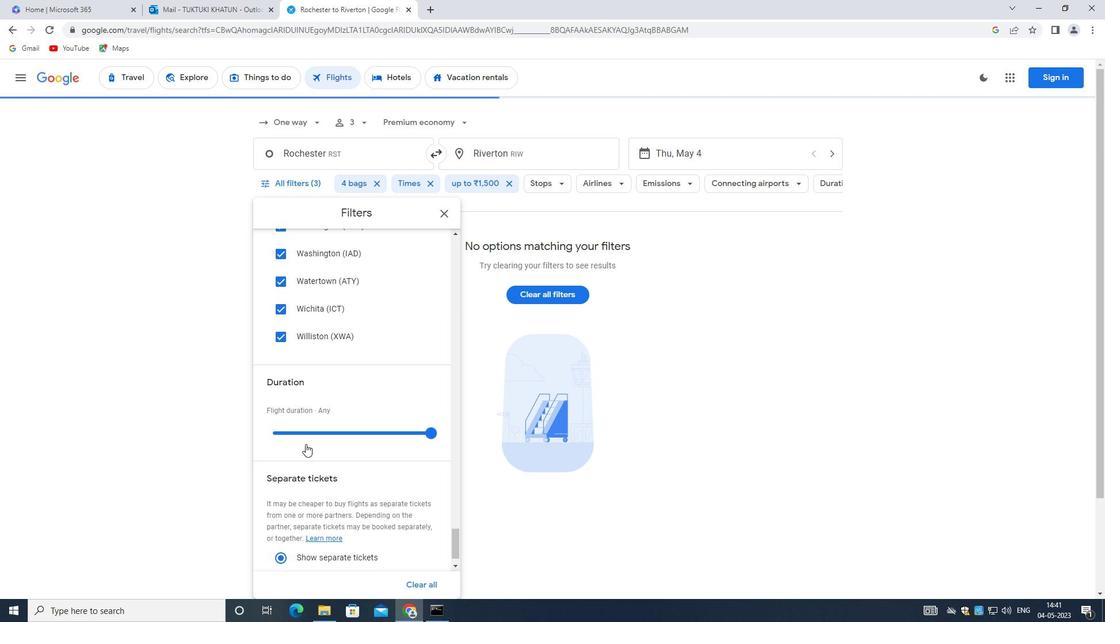 
Action: Mouse scrolled (305, 441) with delta (0, 0)
Screenshot: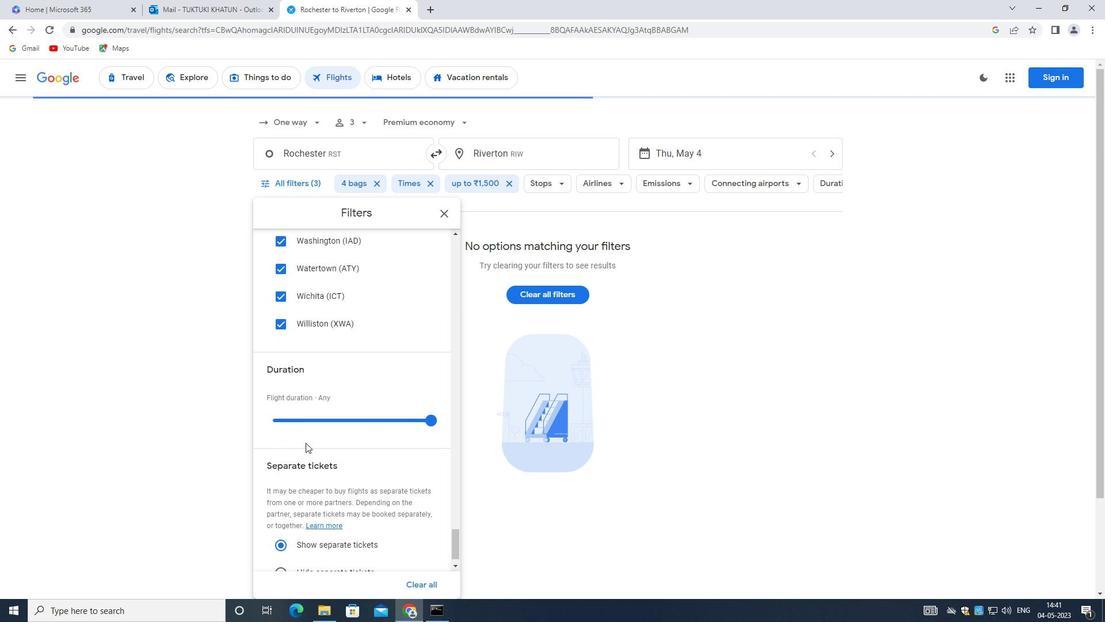 
Action: Mouse scrolled (305, 441) with delta (0, 0)
Screenshot: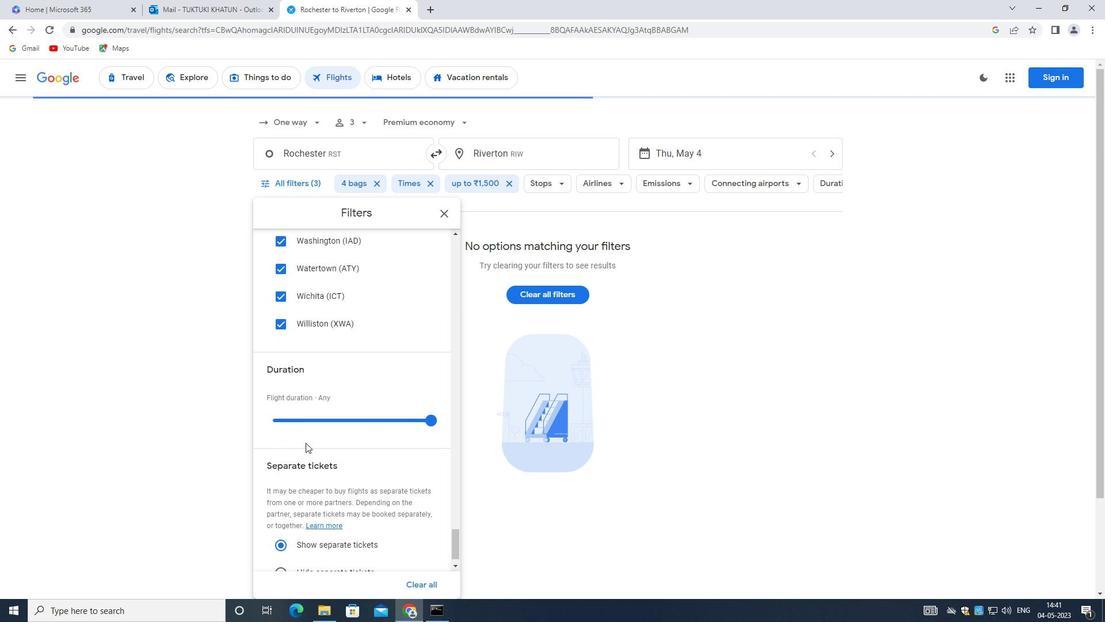 
Action: Mouse scrolled (305, 441) with delta (0, 0)
Screenshot: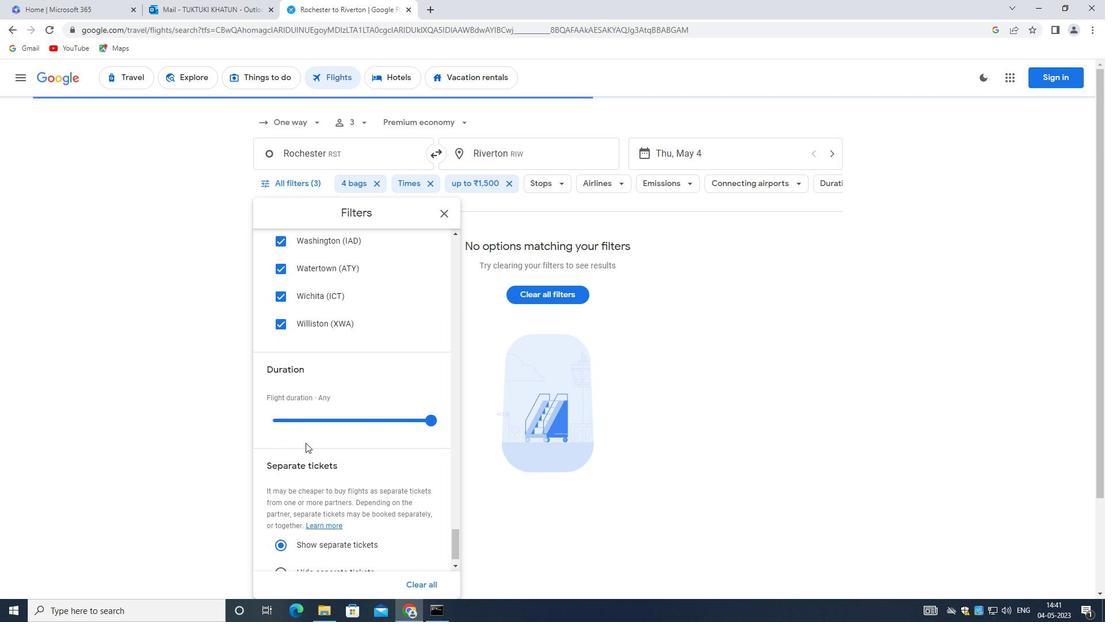 
Action: Mouse scrolled (305, 441) with delta (0, 0)
Screenshot: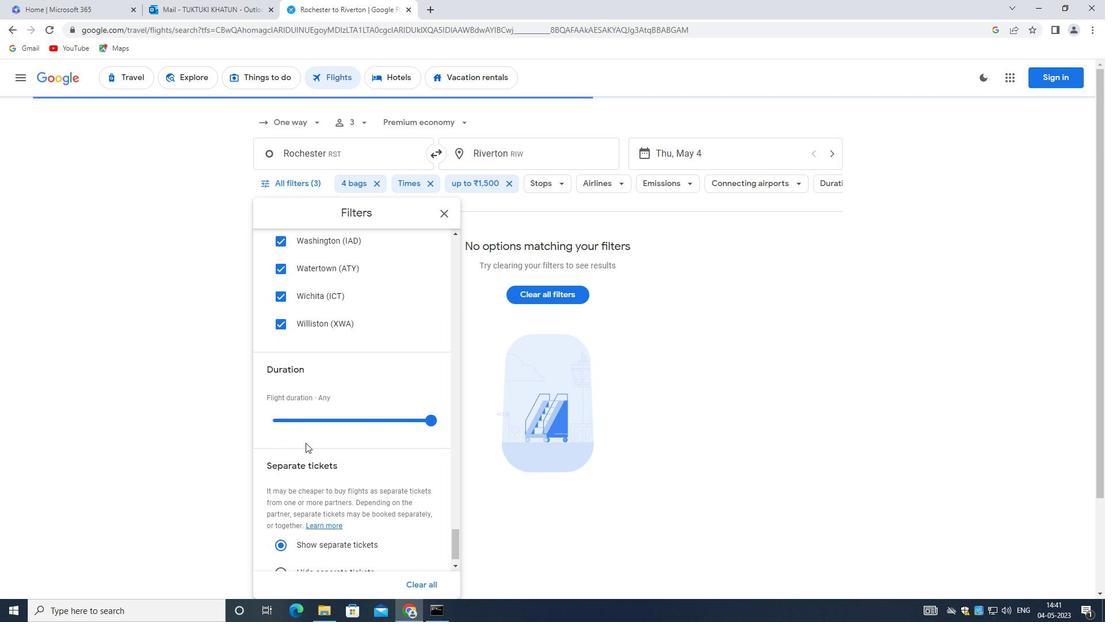 
Action: Mouse moved to (305, 440)
Screenshot: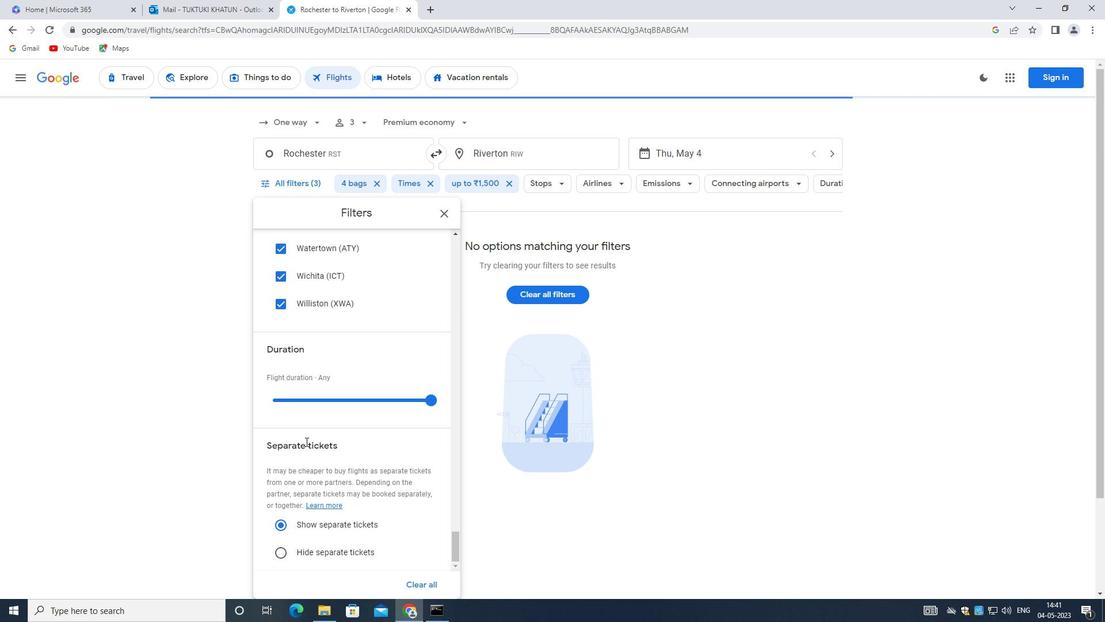 
Action: Mouse scrolled (305, 440) with delta (0, 0)
Screenshot: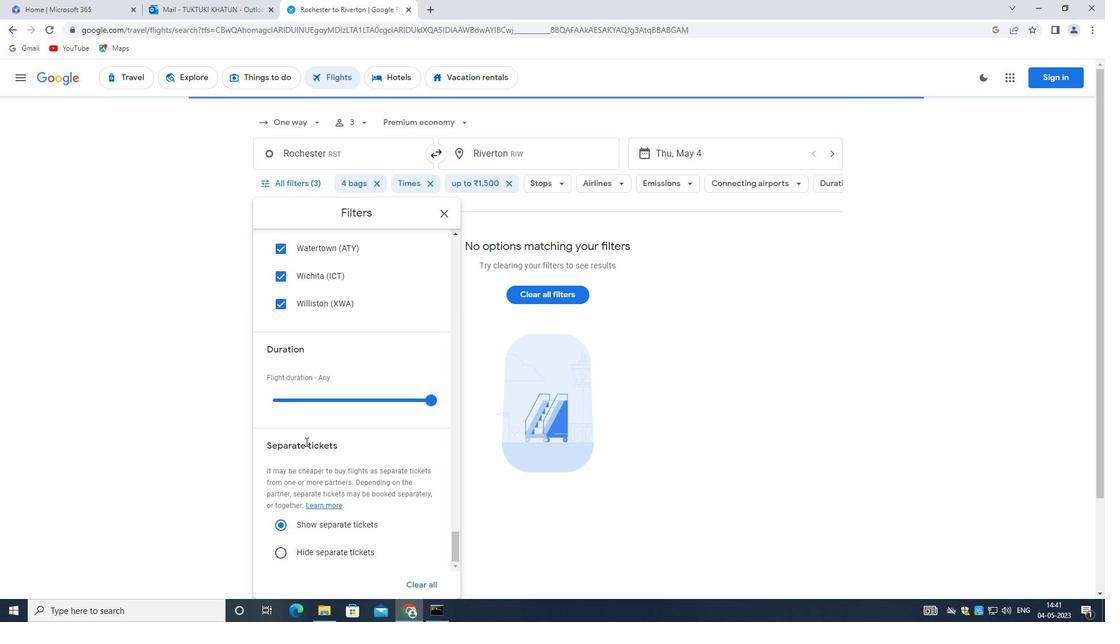 
Action: Mouse scrolled (305, 440) with delta (0, 0)
Screenshot: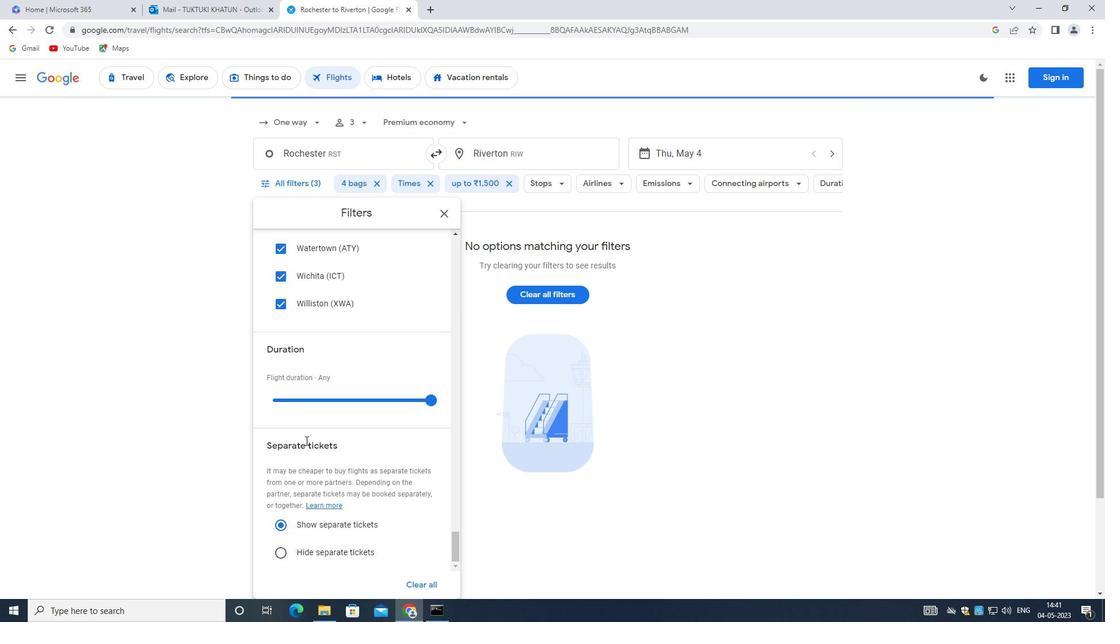 
Action: Mouse scrolled (305, 440) with delta (0, 0)
Screenshot: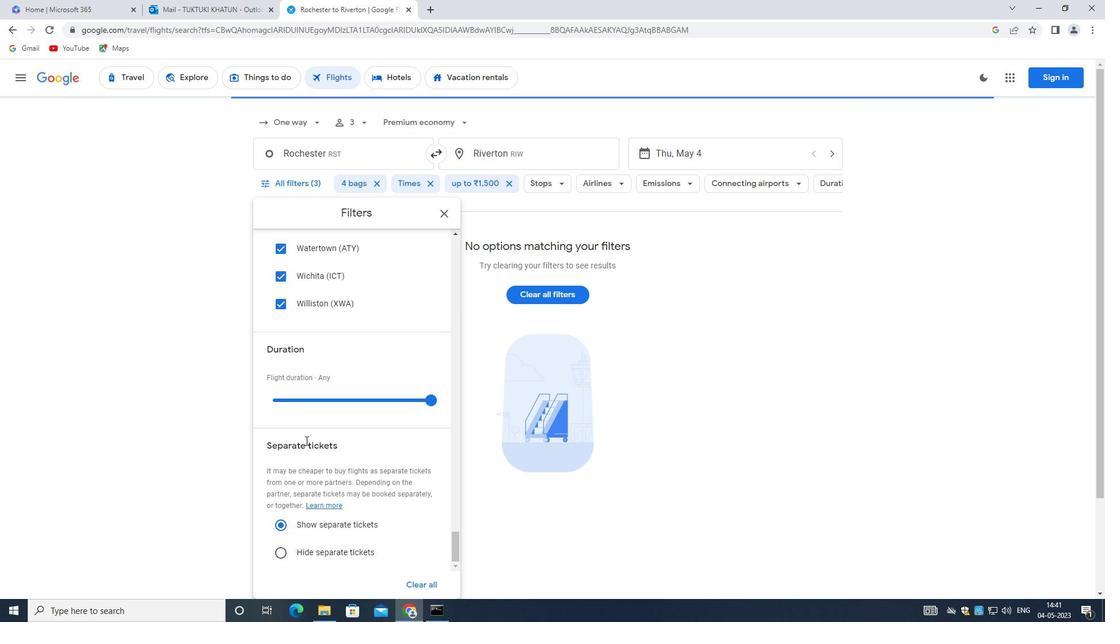 
Action: Mouse scrolled (305, 440) with delta (0, 0)
Screenshot: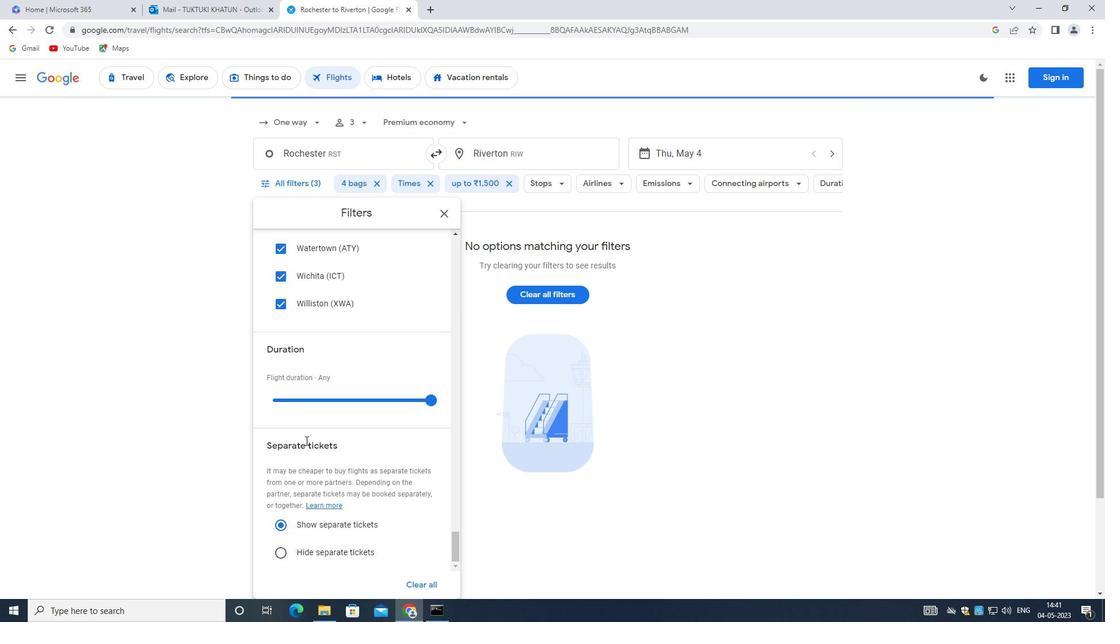 
Action: Mouse scrolled (305, 440) with delta (0, 0)
Screenshot: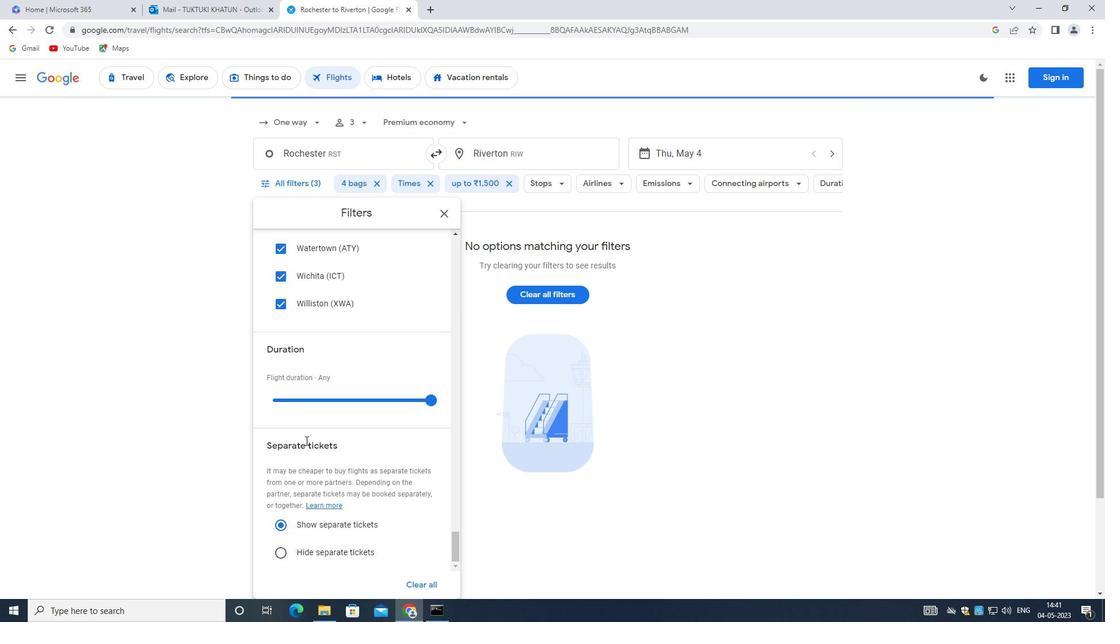
Action: Mouse scrolled (305, 440) with delta (0, 0)
Screenshot: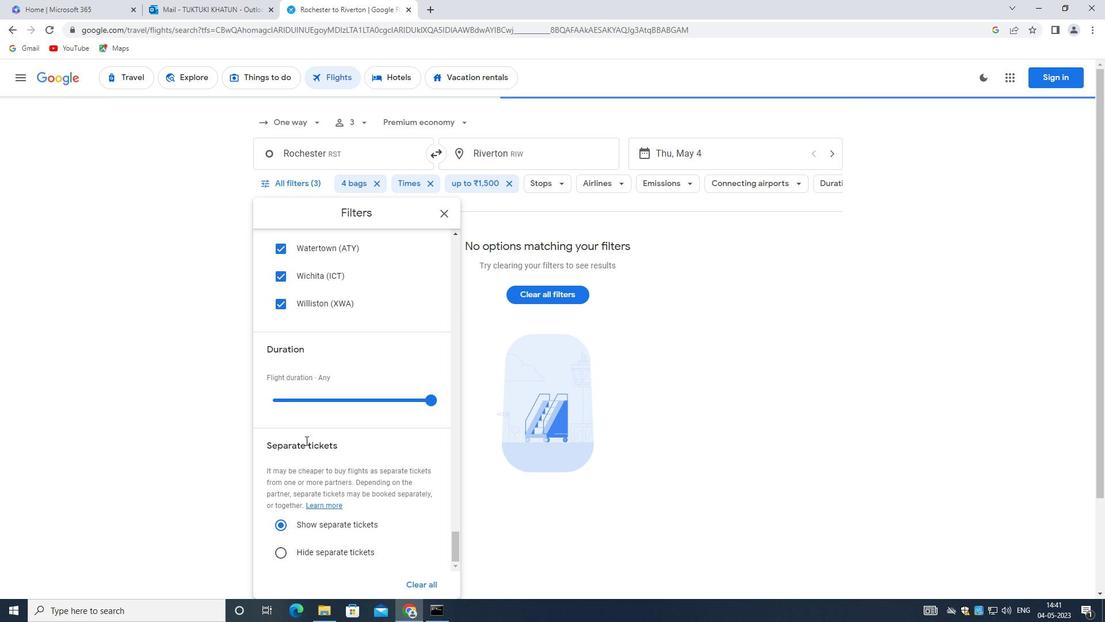 
Action: Mouse scrolled (305, 440) with delta (0, 0)
Screenshot: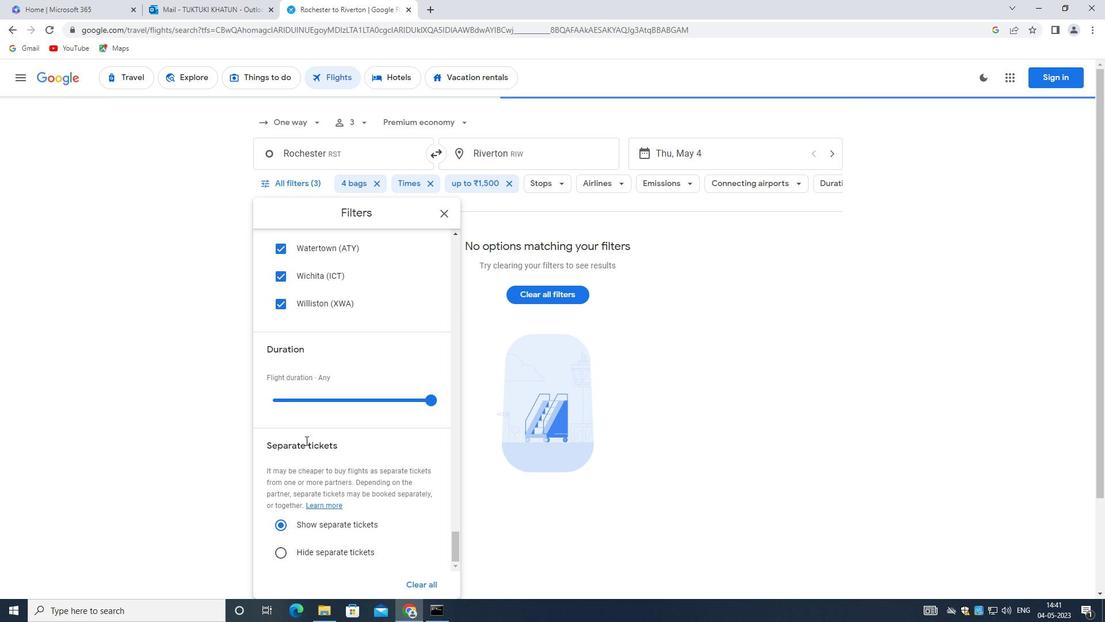 
Action: Mouse scrolled (305, 440) with delta (0, 0)
Screenshot: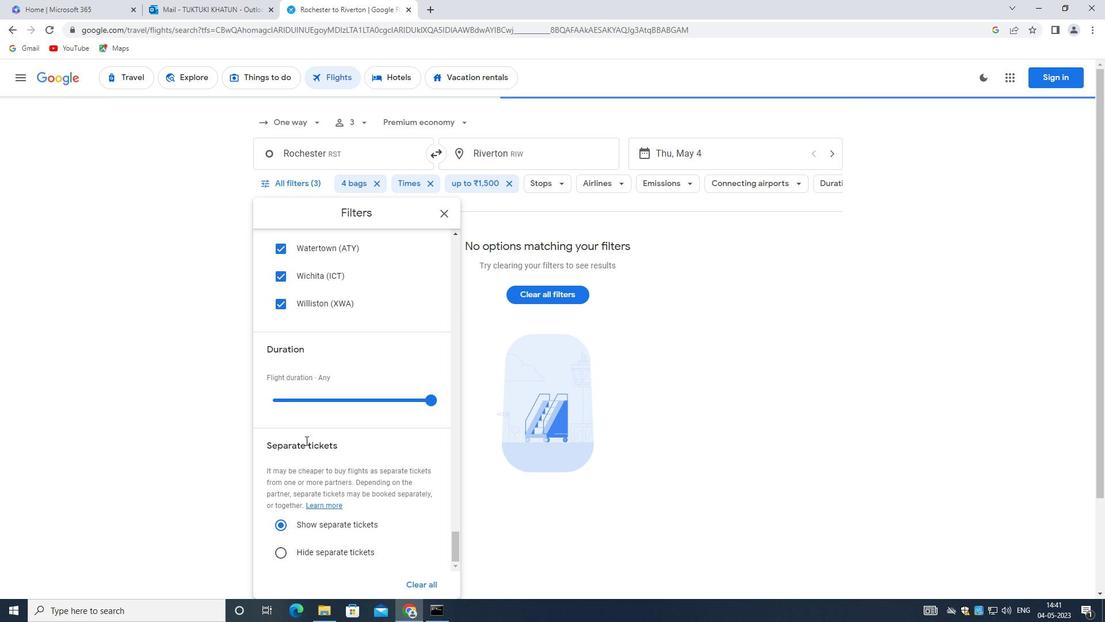 
Action: Mouse scrolled (305, 440) with delta (0, 0)
Screenshot: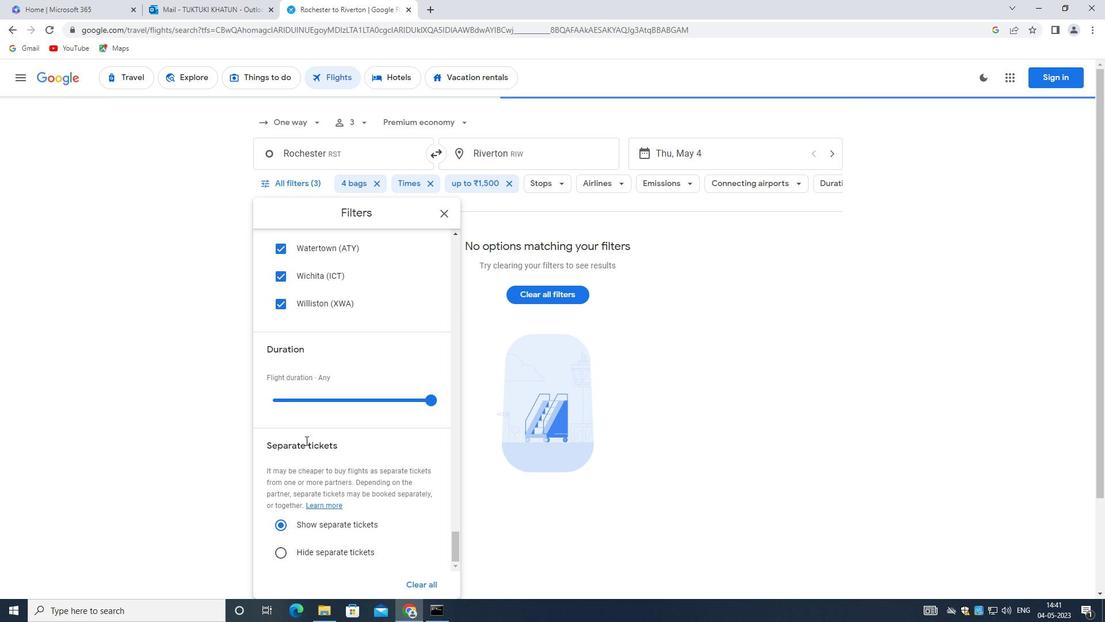 
Action: Mouse moved to (302, 440)
Screenshot: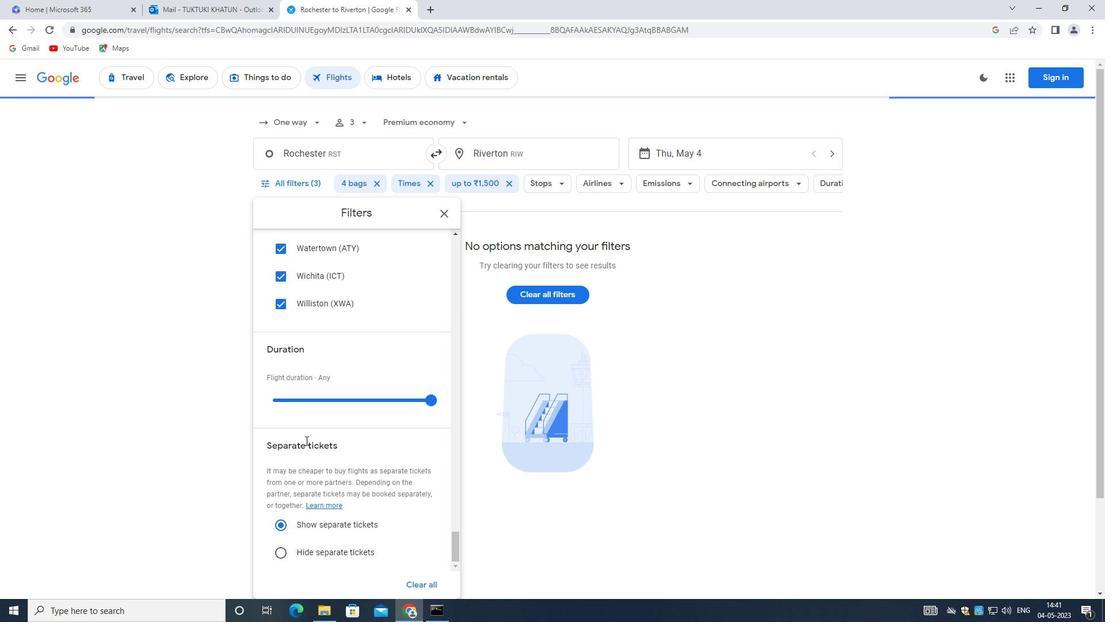 
